 Task: Search one way flight ticket for 5 adults, 1 child, 2 infants in seat and 1 infant on lap in business from Hilton Head: Hilton Head Airport to Evansville: Evansville Regional Airport on 5-3-2023. Choice of flights is United. Number of bags: 11 checked bags. Price is upto 105000. Outbound departure time preference is 10:45.
Action: Mouse moved to (414, 164)
Screenshot: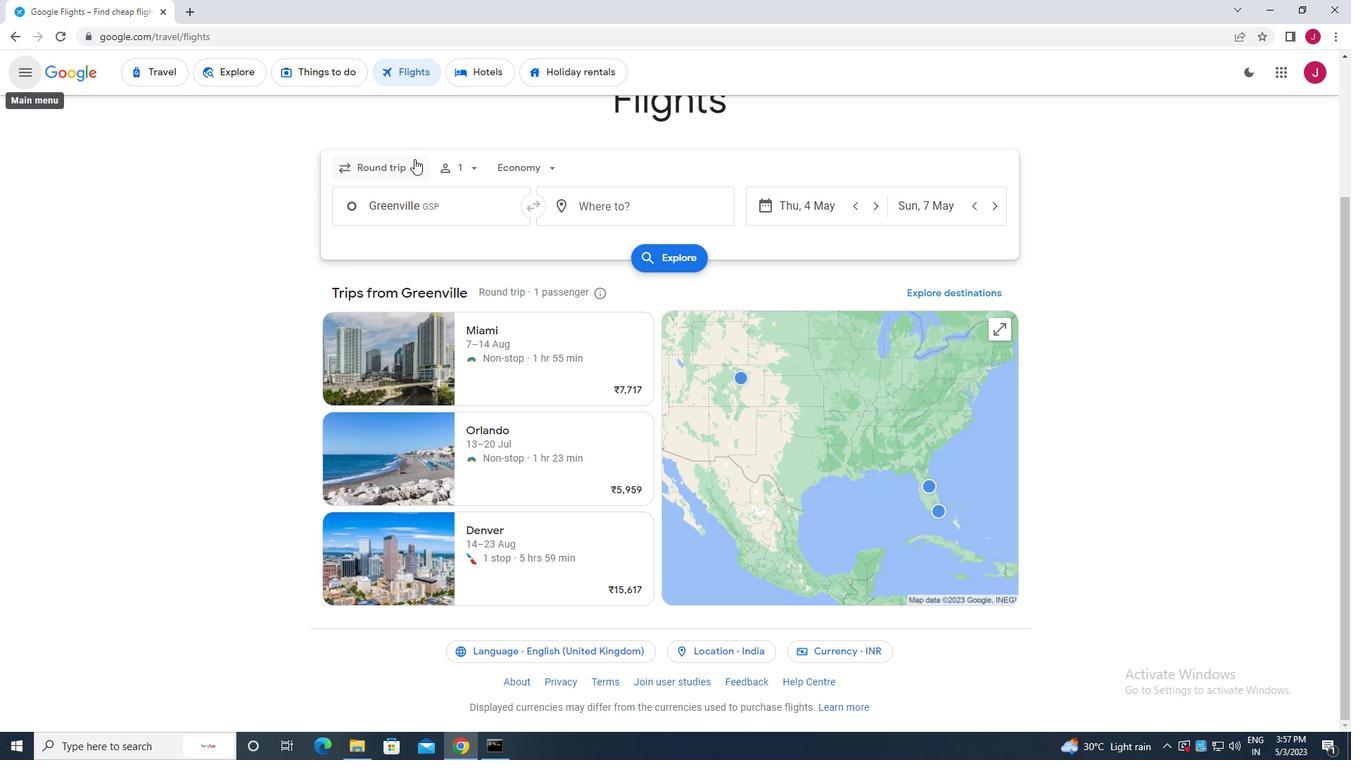 
Action: Mouse pressed left at (414, 164)
Screenshot: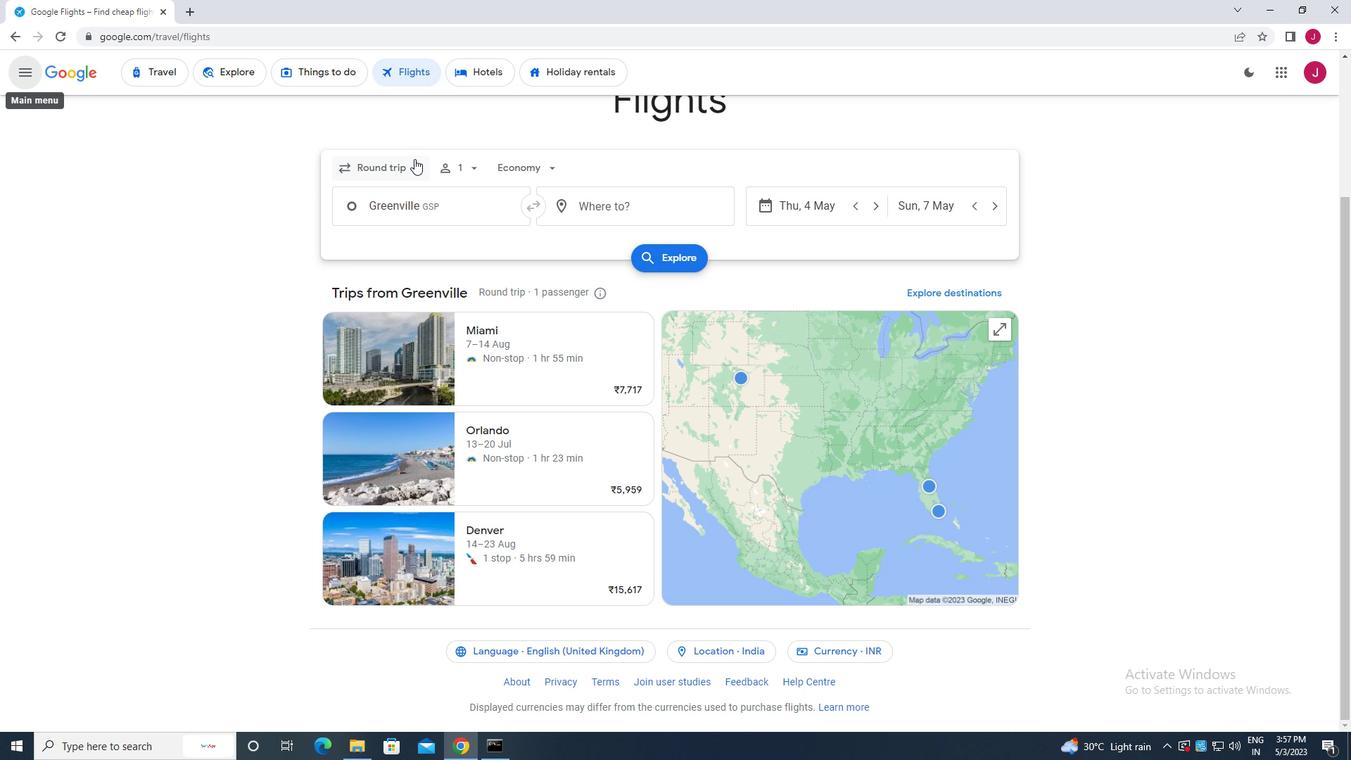 
Action: Mouse moved to (419, 231)
Screenshot: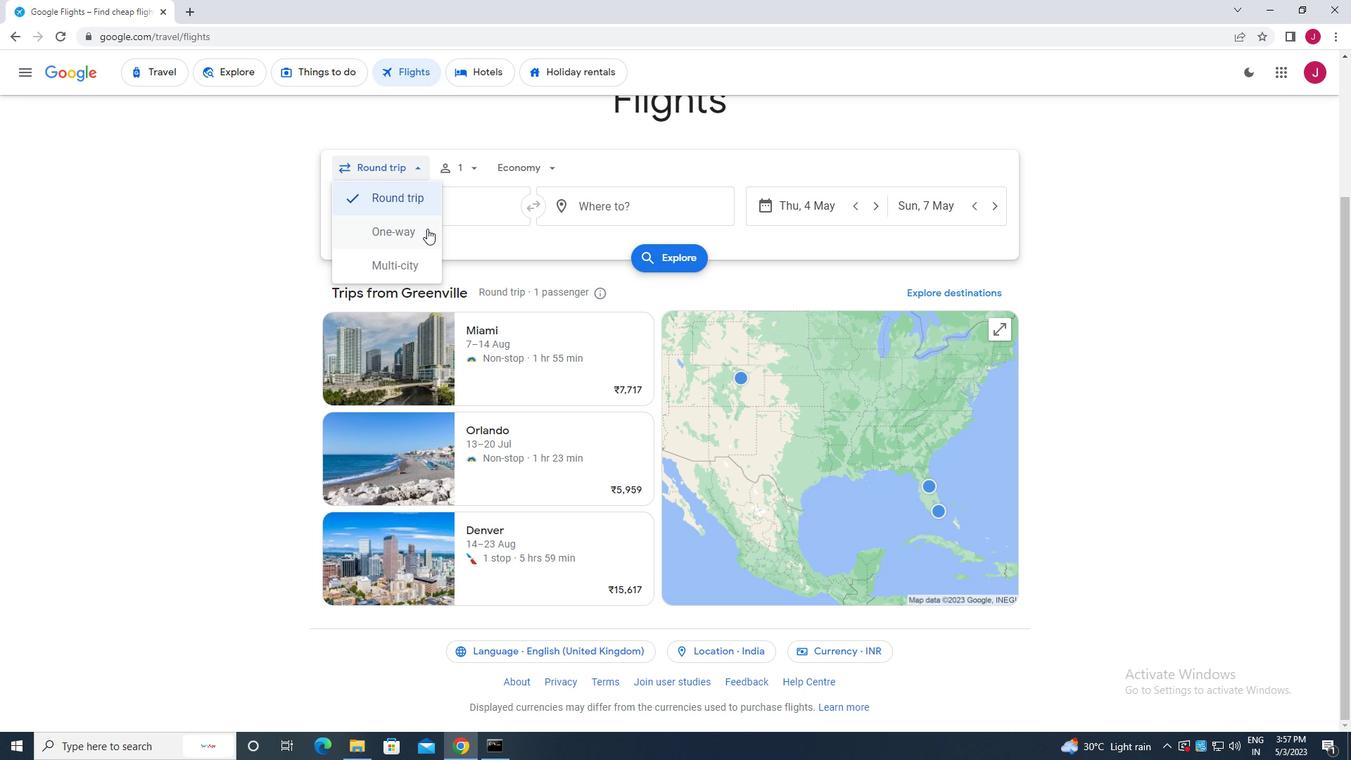 
Action: Mouse pressed left at (419, 231)
Screenshot: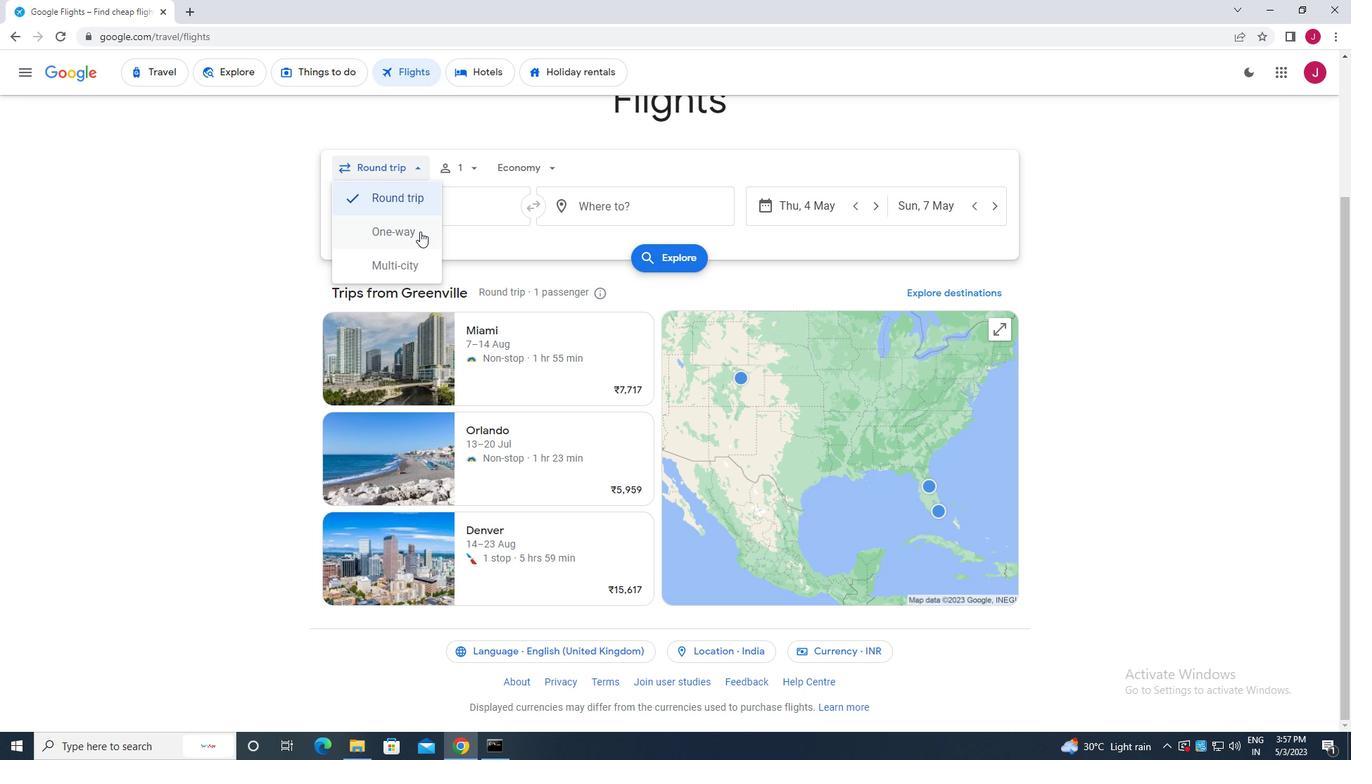 
Action: Mouse moved to (472, 168)
Screenshot: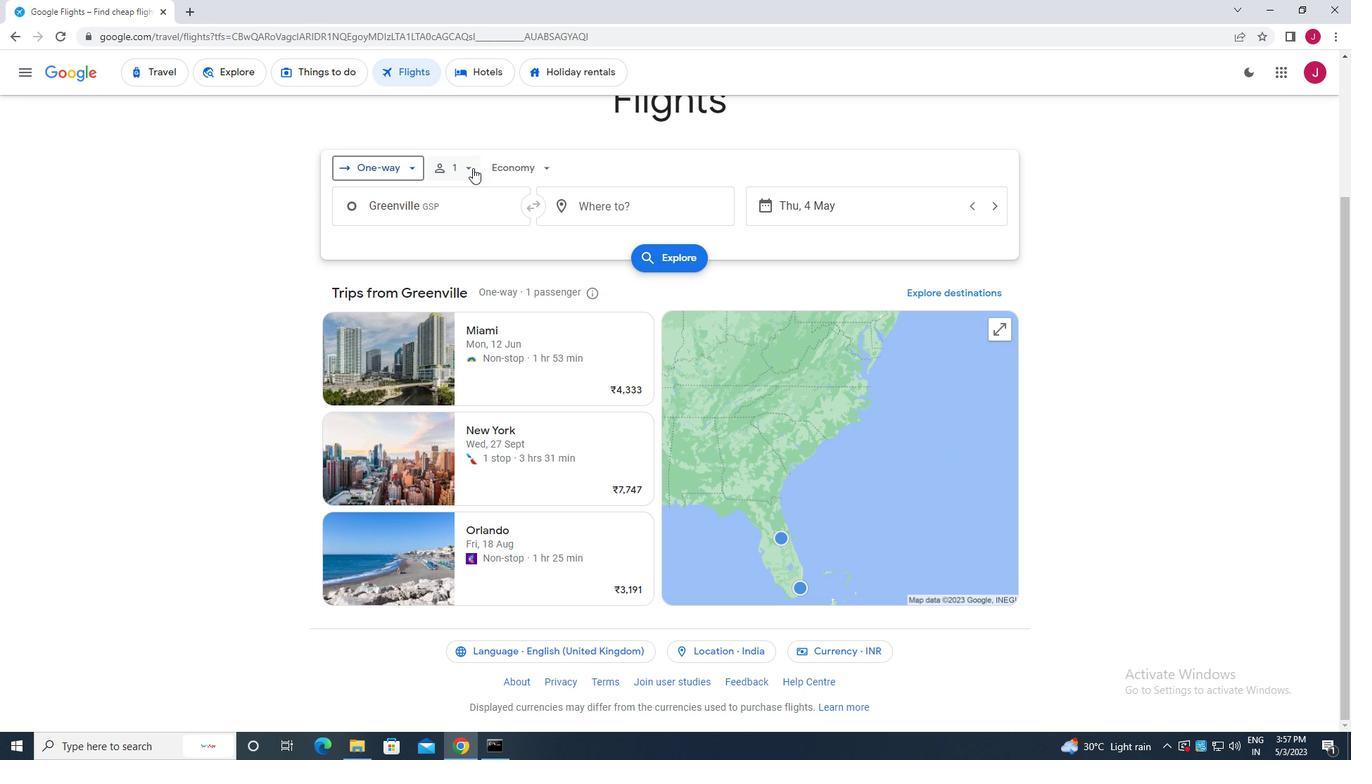 
Action: Mouse pressed left at (472, 168)
Screenshot: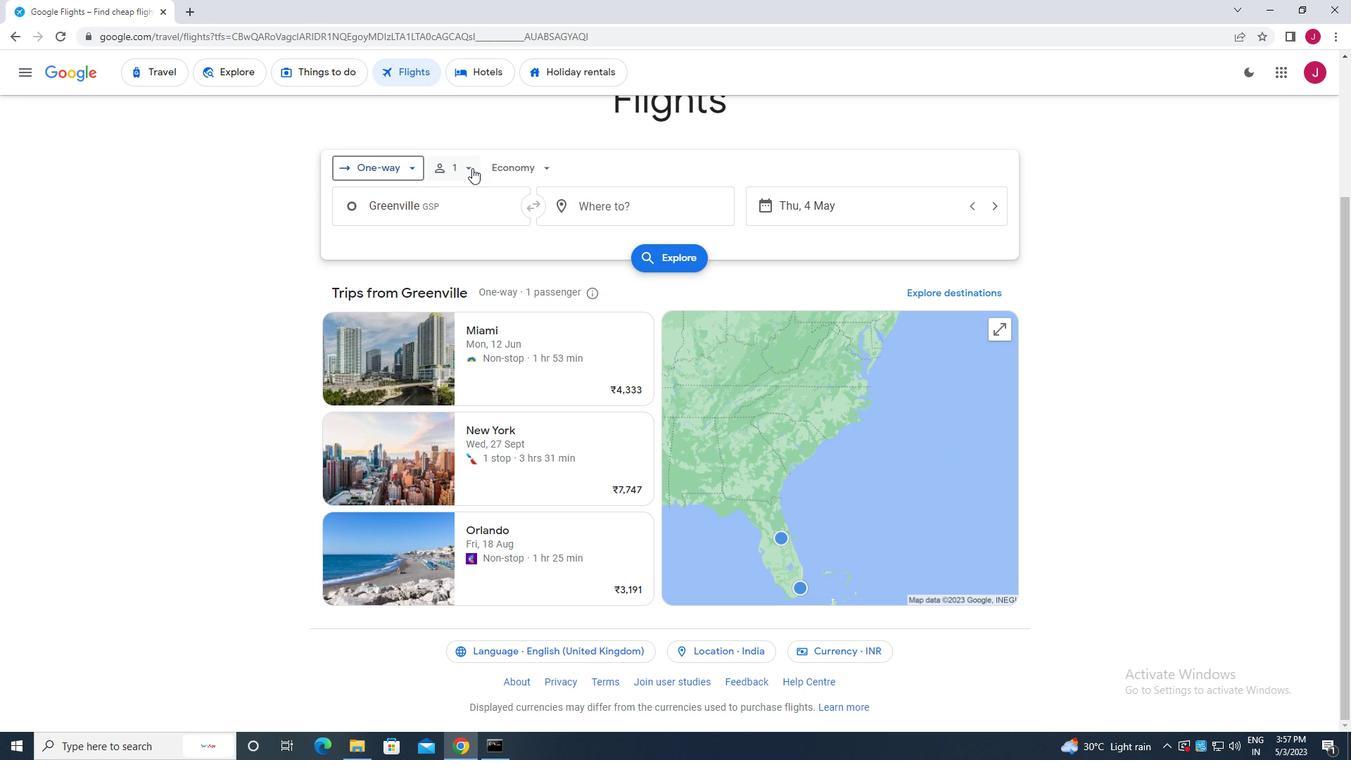 
Action: Mouse moved to (569, 202)
Screenshot: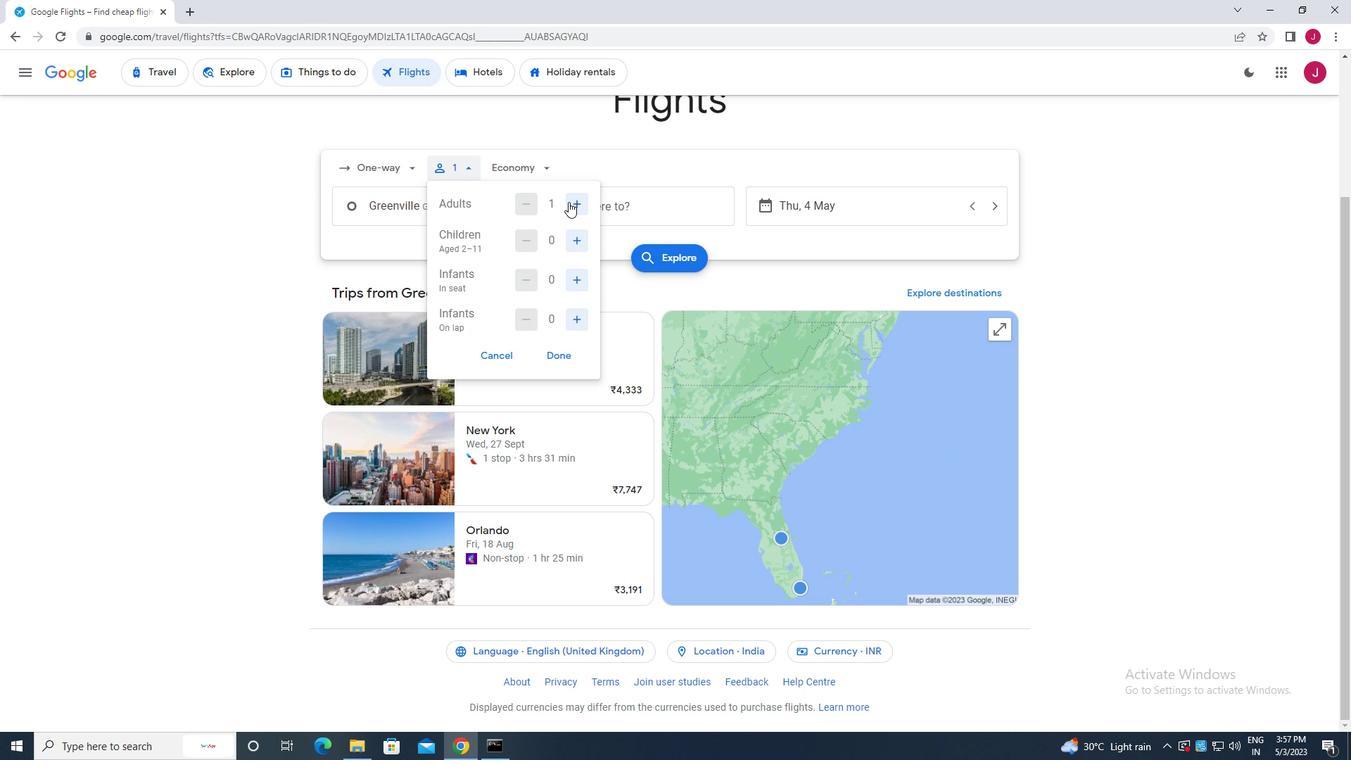
Action: Mouse pressed left at (569, 202)
Screenshot: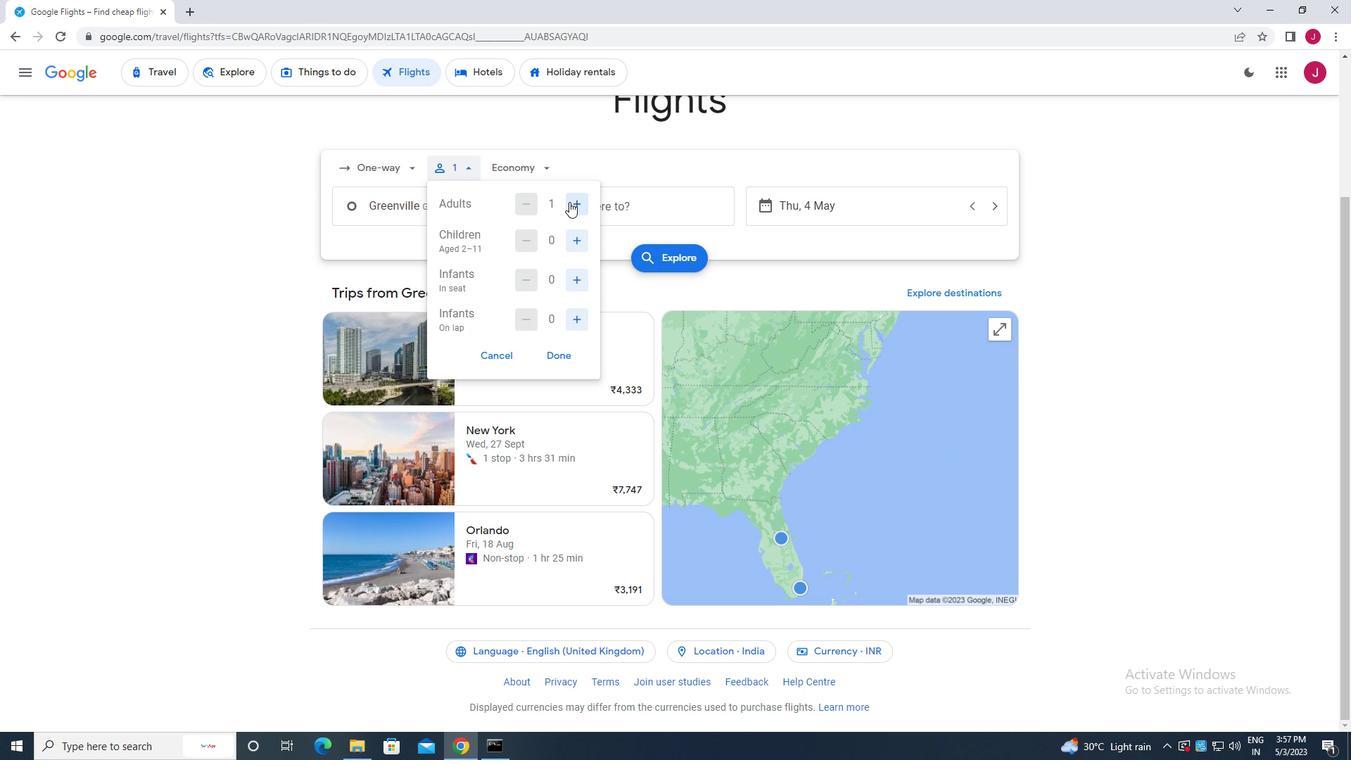 
Action: Mouse pressed left at (569, 202)
Screenshot: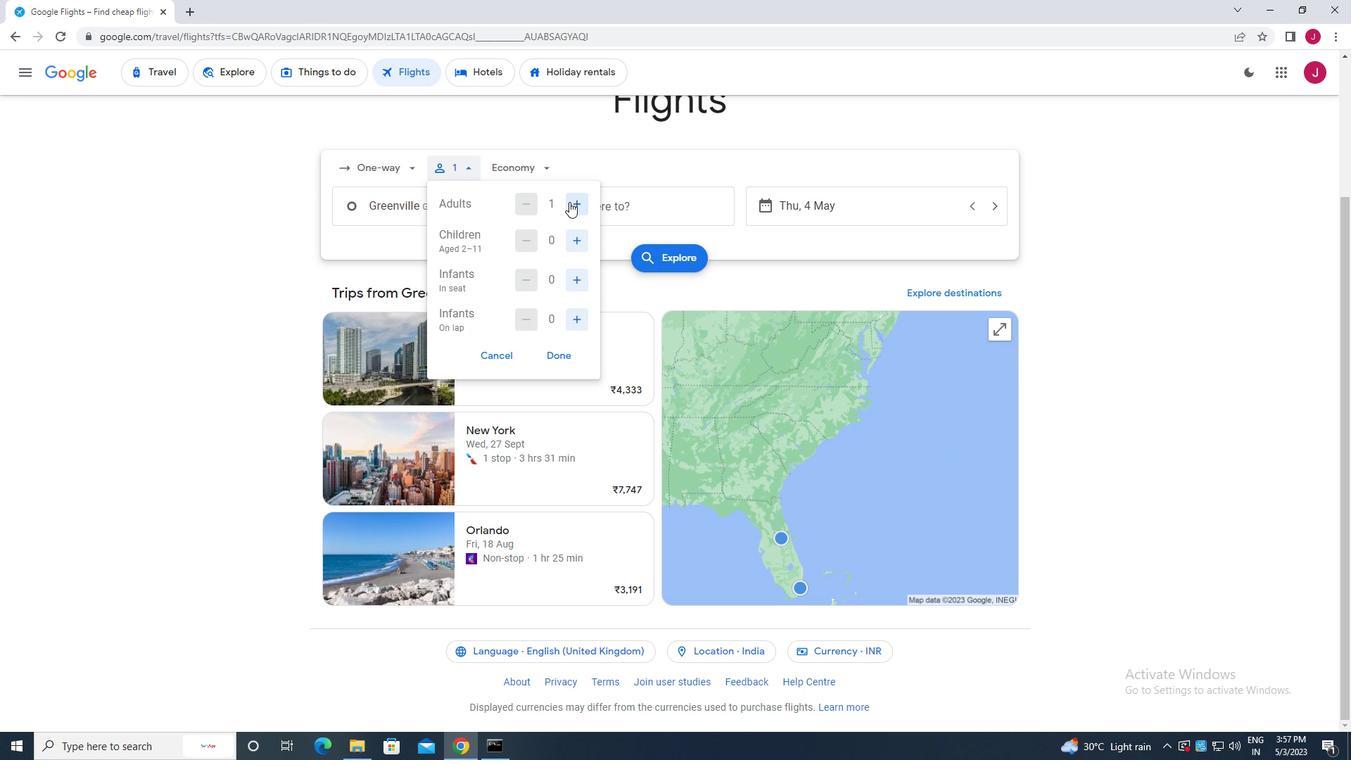 
Action: Mouse pressed left at (569, 202)
Screenshot: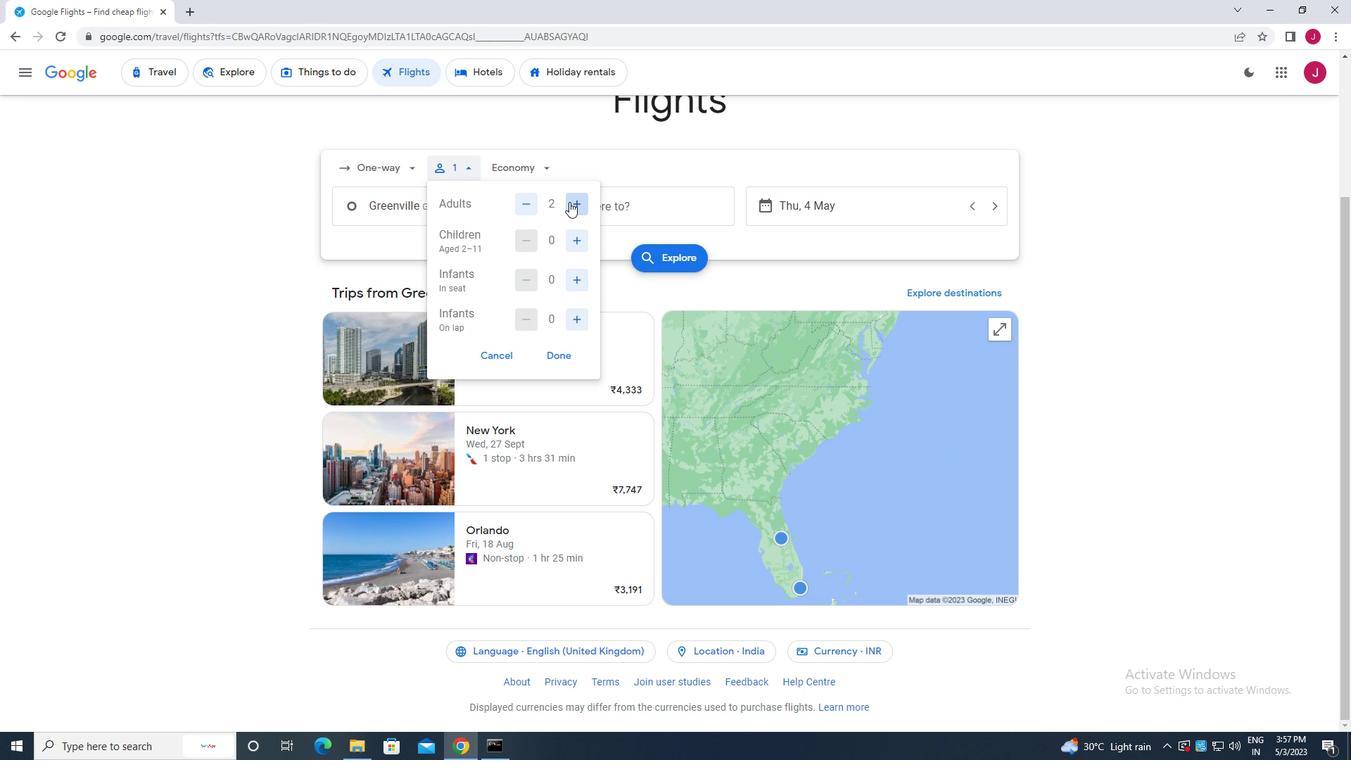 
Action: Mouse pressed left at (569, 202)
Screenshot: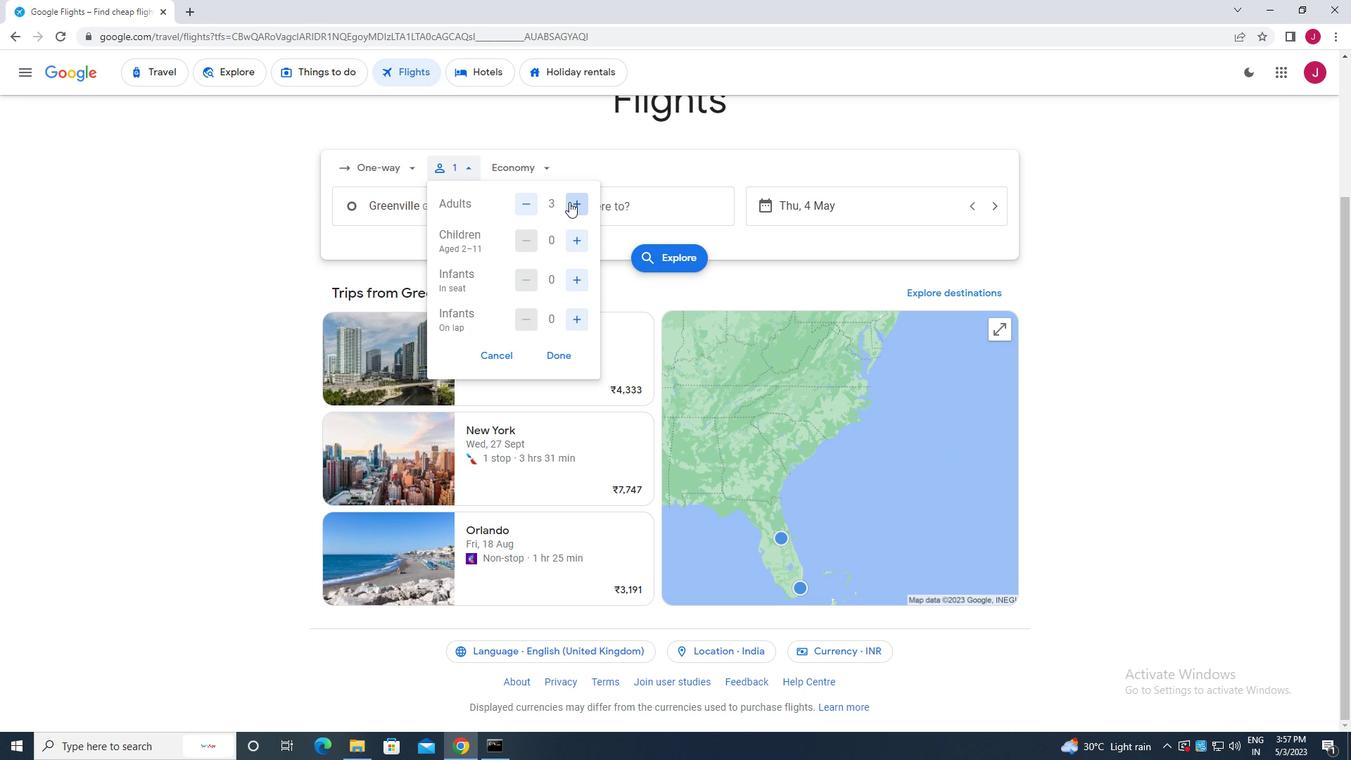 
Action: Mouse moved to (580, 242)
Screenshot: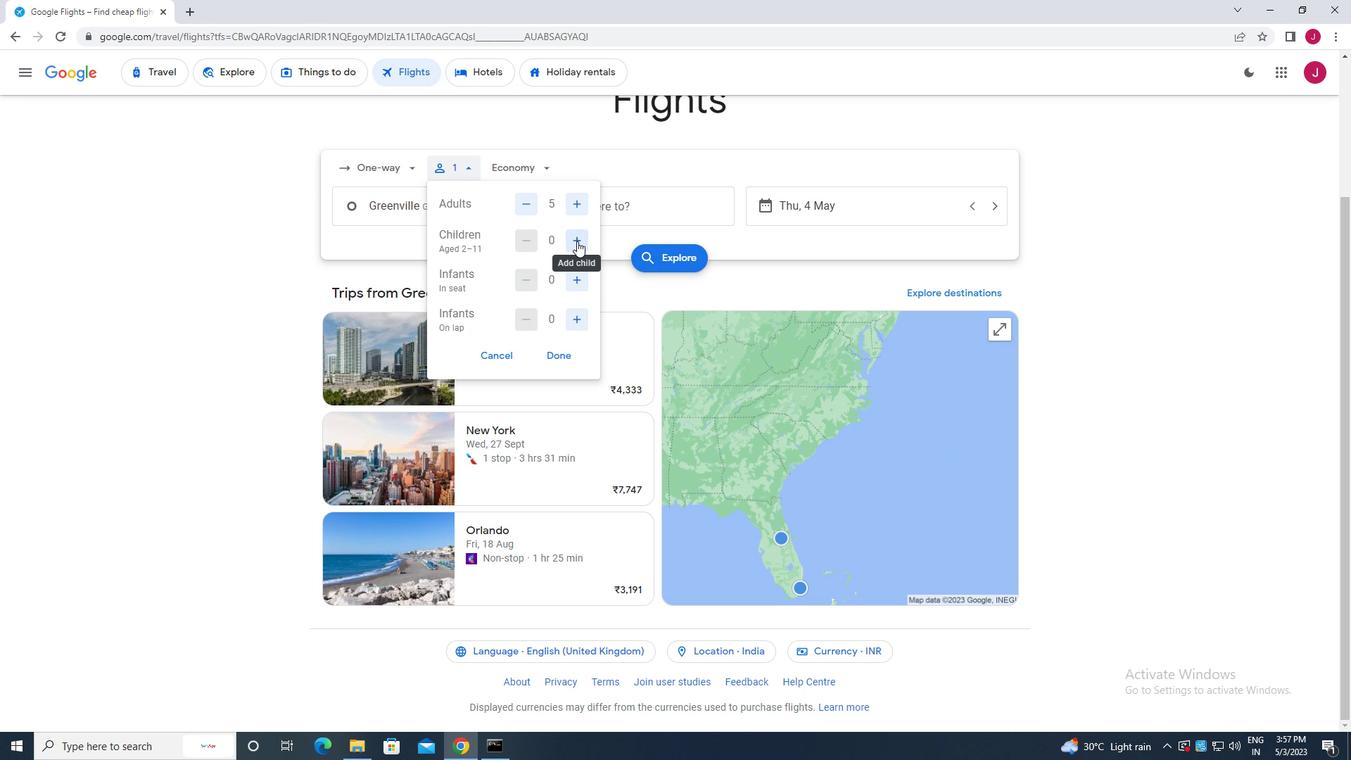 
Action: Mouse pressed left at (580, 242)
Screenshot: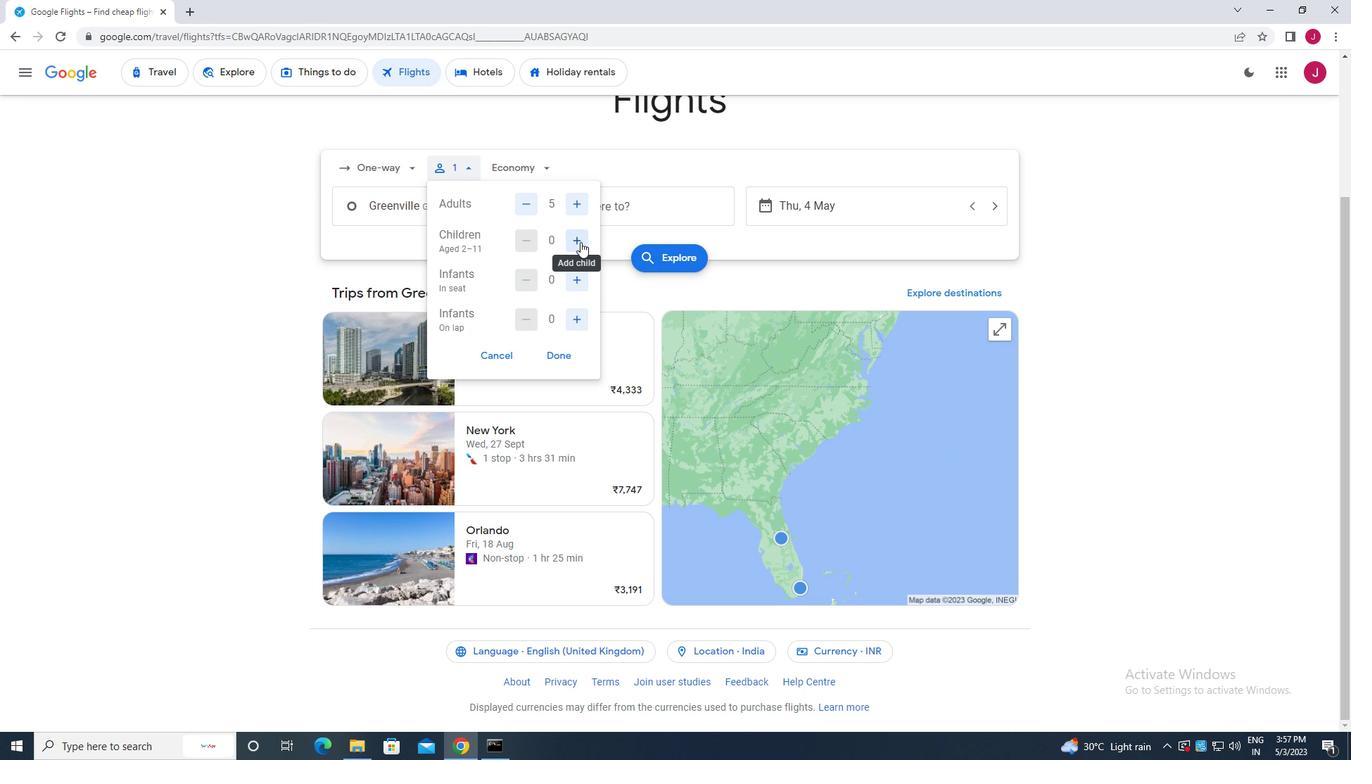 
Action: Mouse moved to (578, 271)
Screenshot: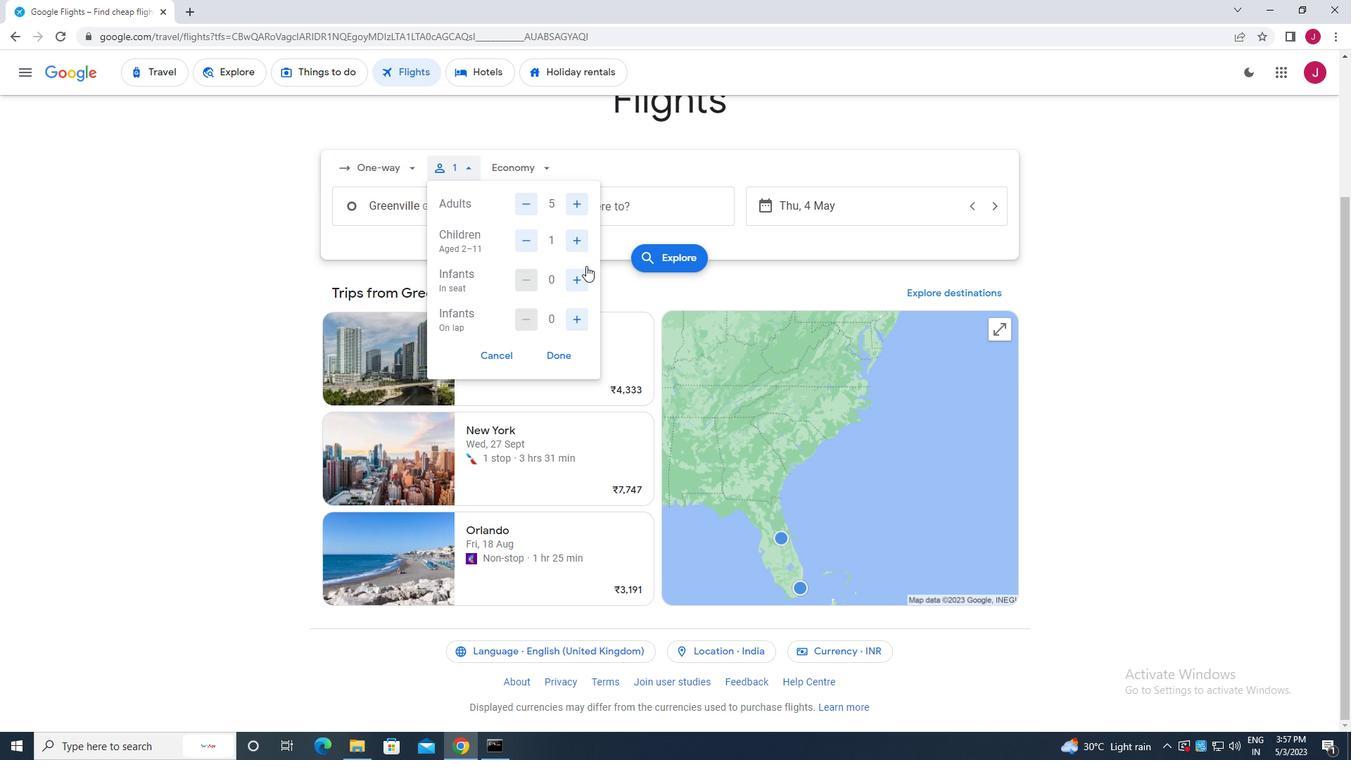 
Action: Mouse pressed left at (578, 271)
Screenshot: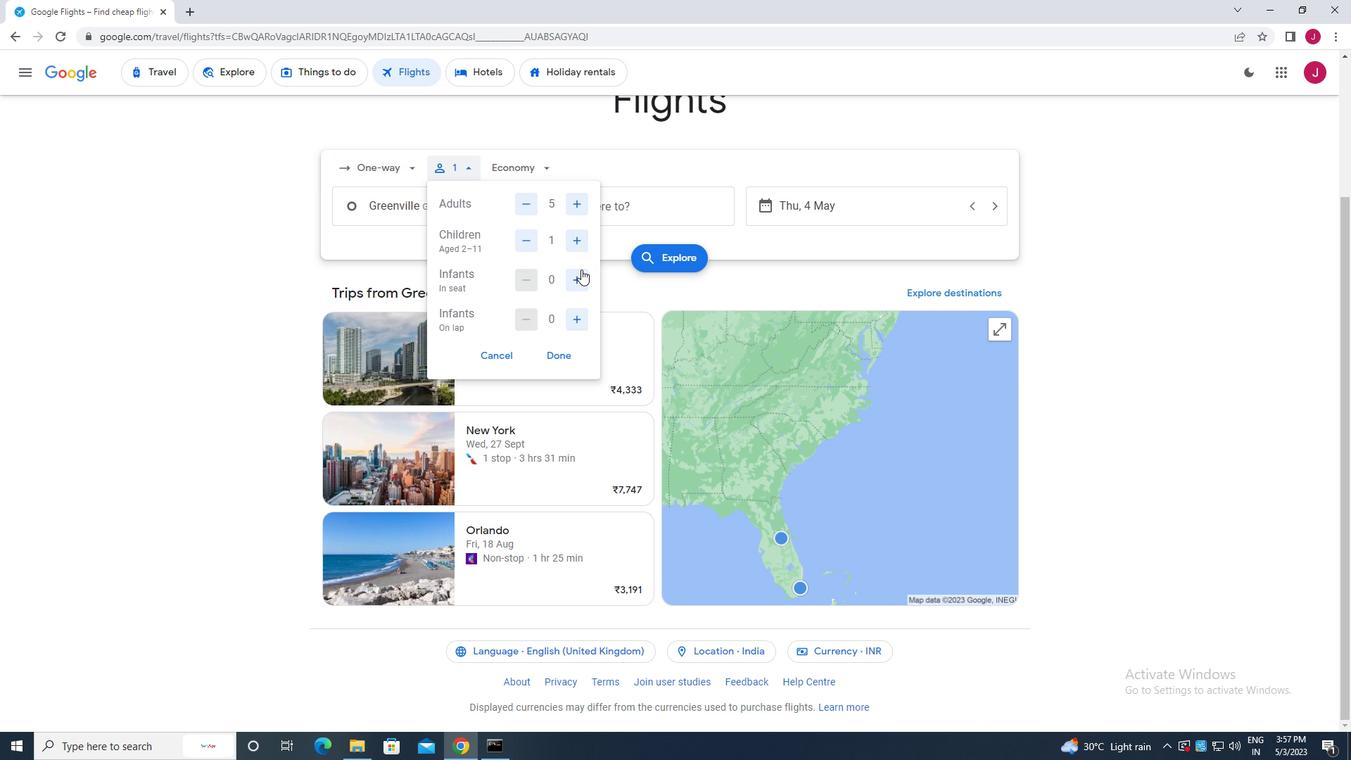 
Action: Mouse pressed left at (578, 271)
Screenshot: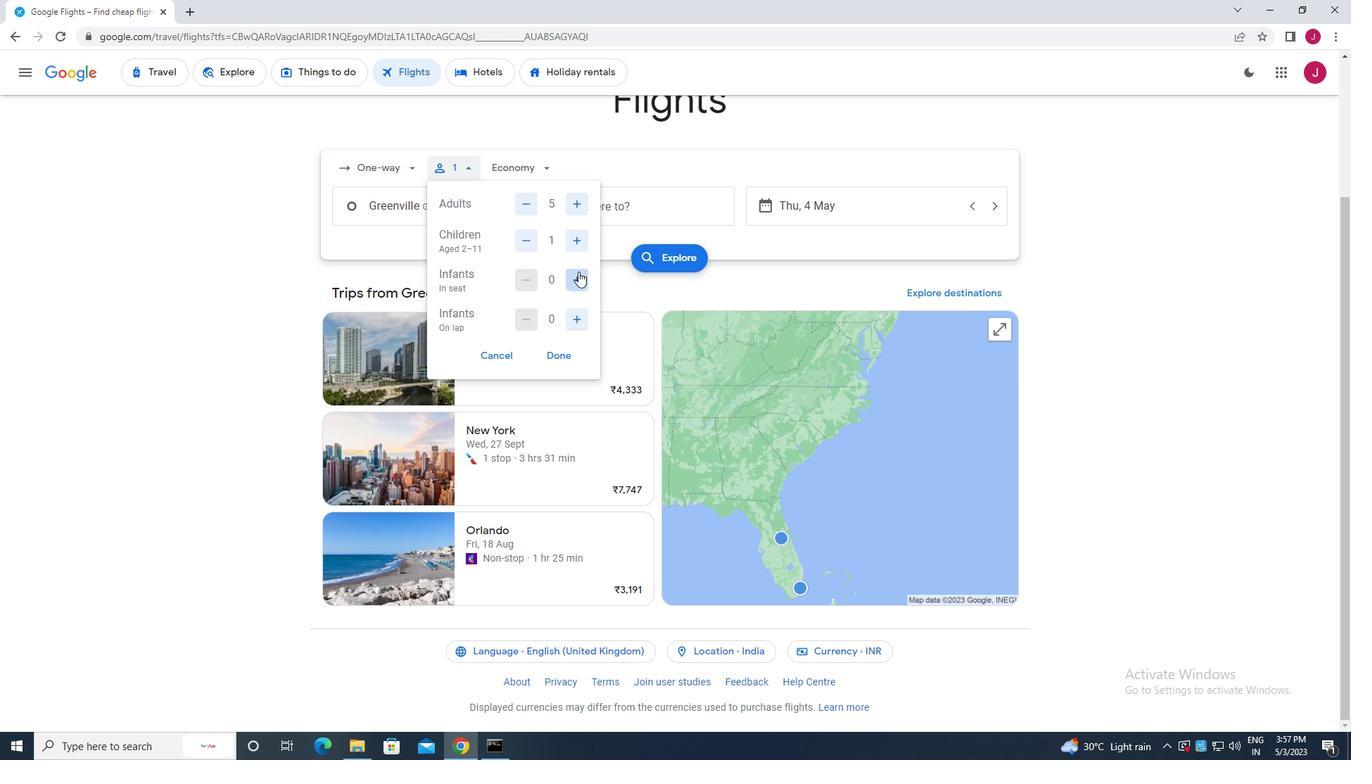 
Action: Mouse moved to (577, 315)
Screenshot: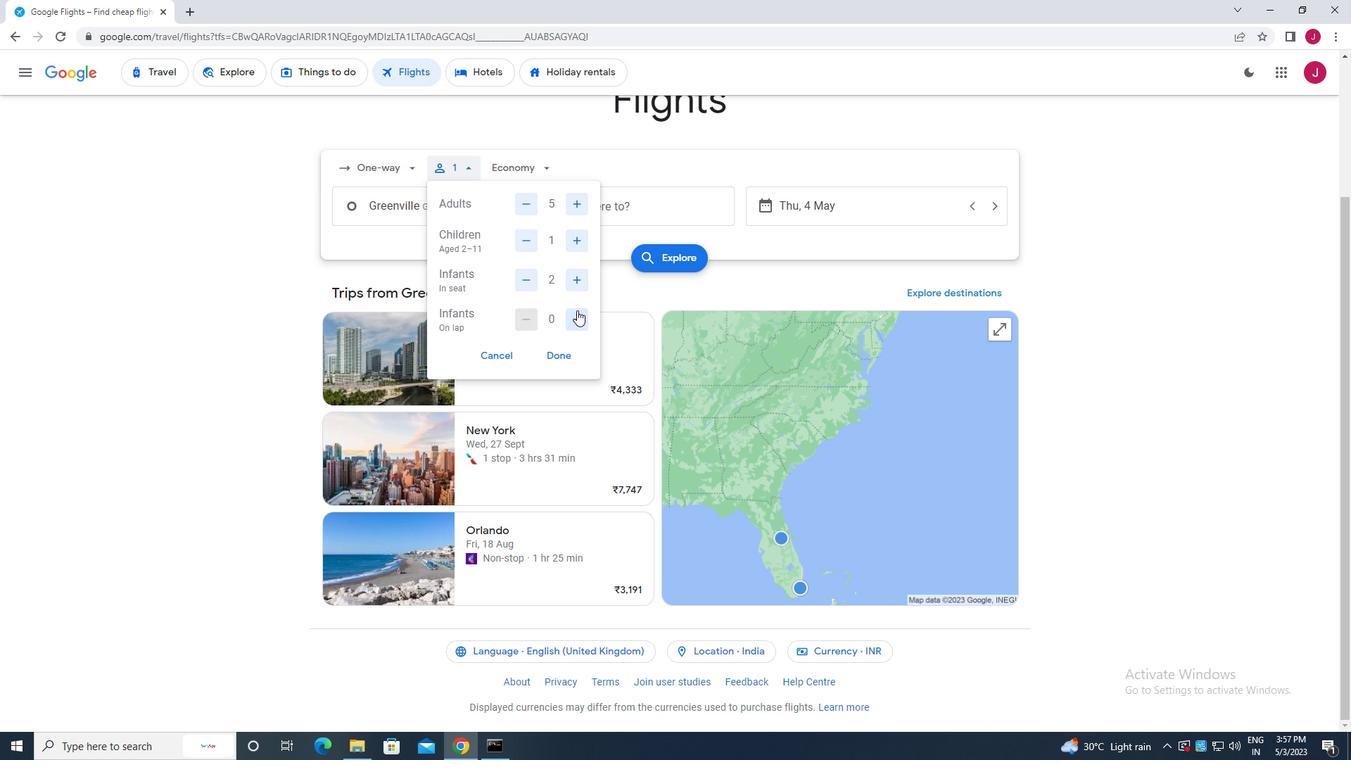 
Action: Mouse pressed left at (577, 315)
Screenshot: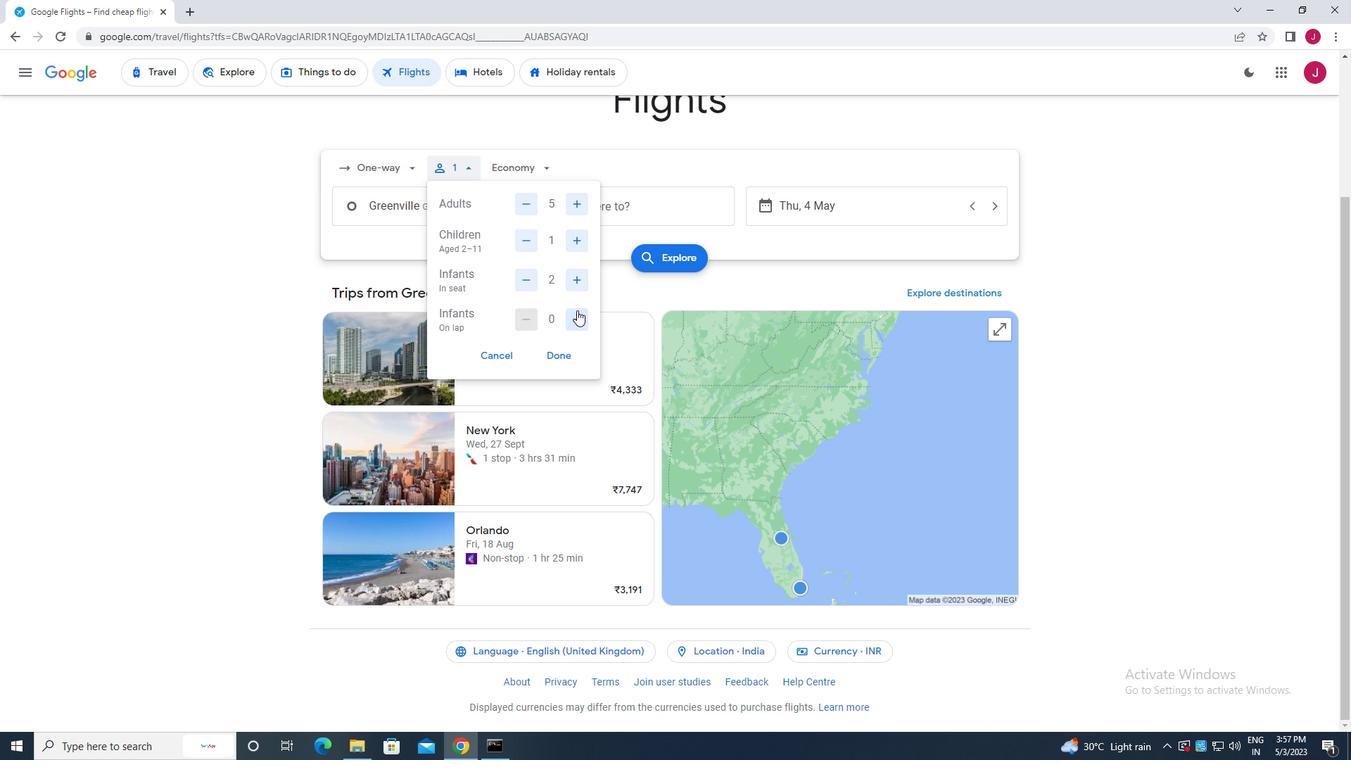 
Action: Mouse moved to (562, 354)
Screenshot: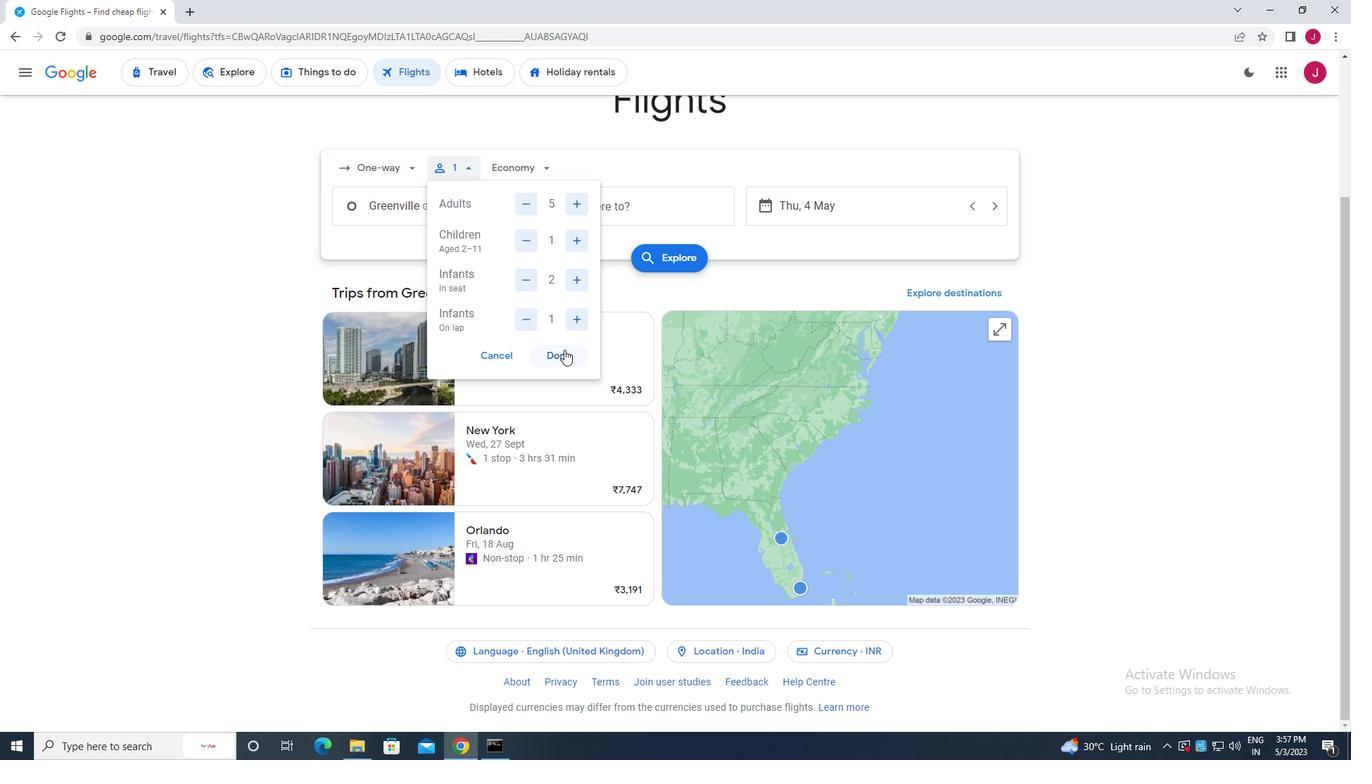 
Action: Mouse pressed left at (562, 354)
Screenshot: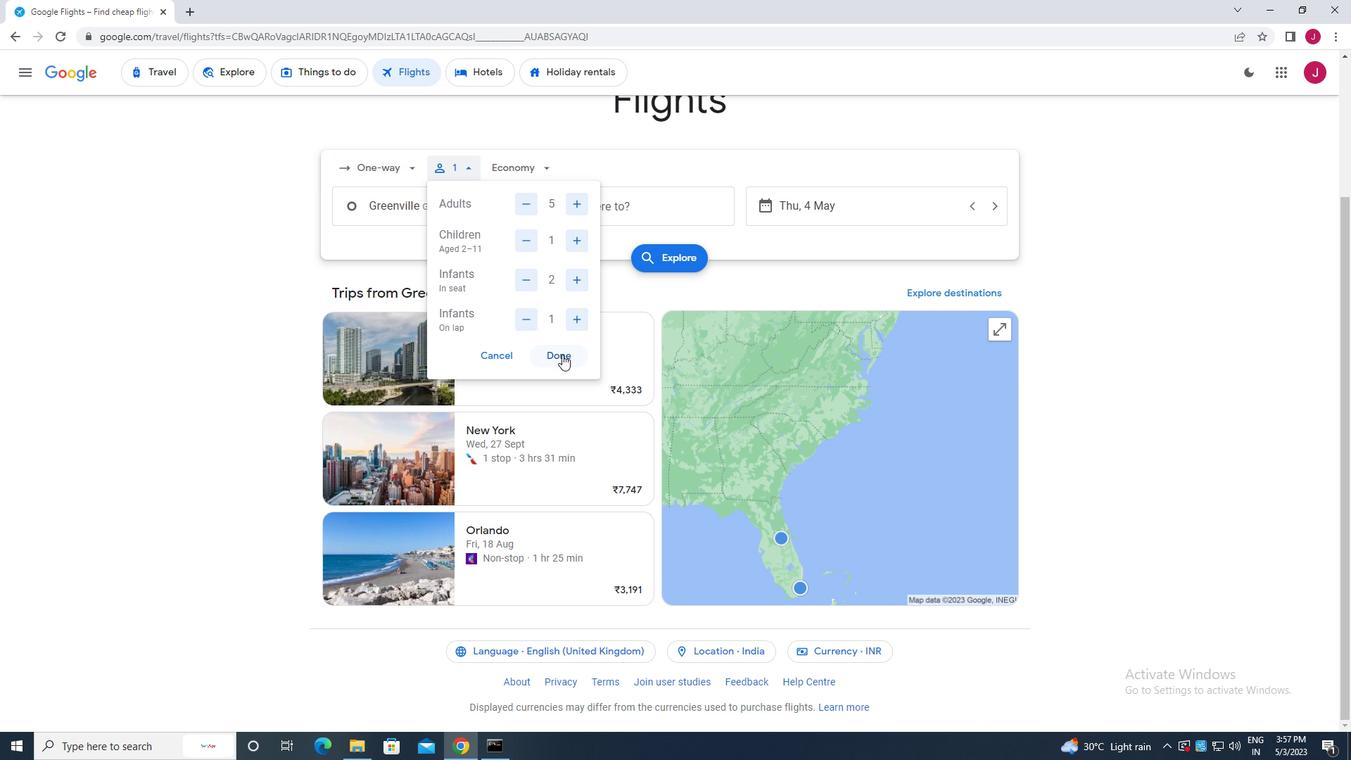 
Action: Mouse moved to (525, 172)
Screenshot: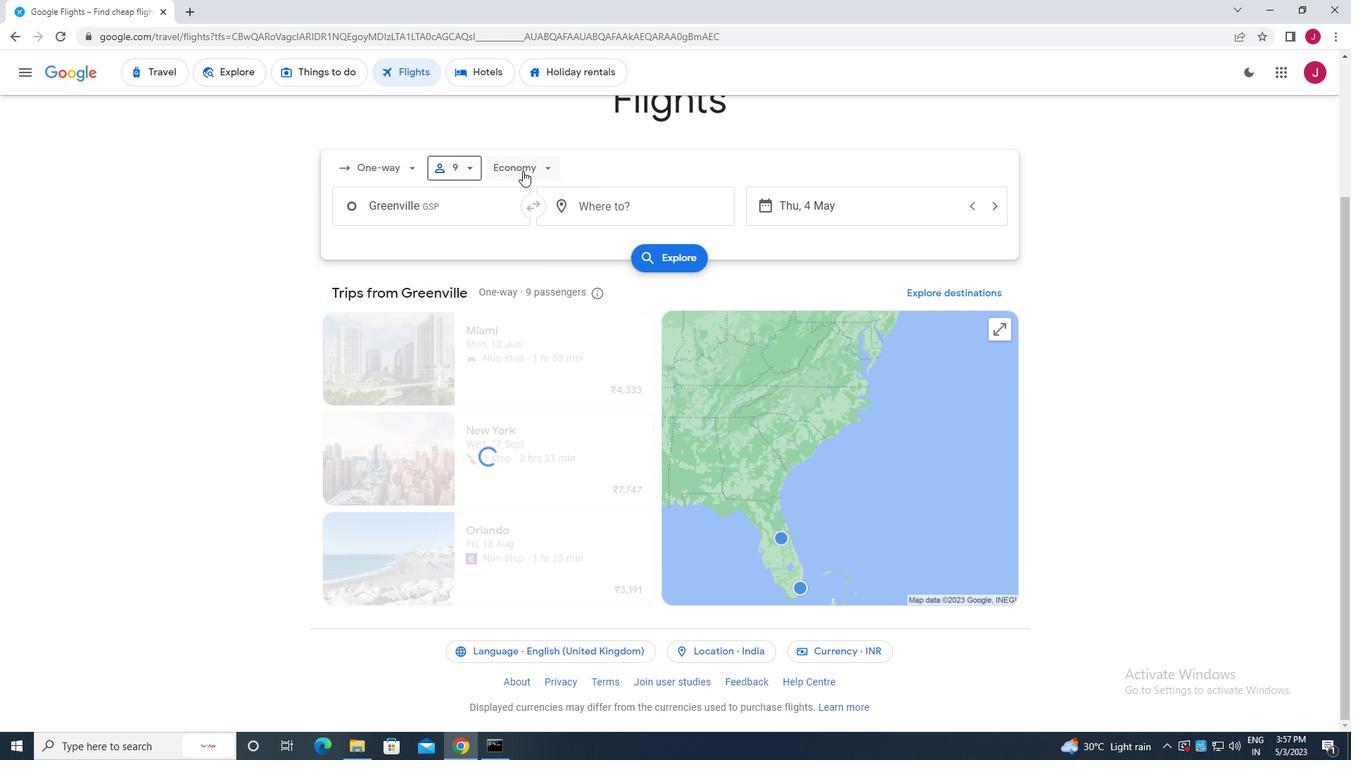 
Action: Mouse pressed left at (525, 172)
Screenshot: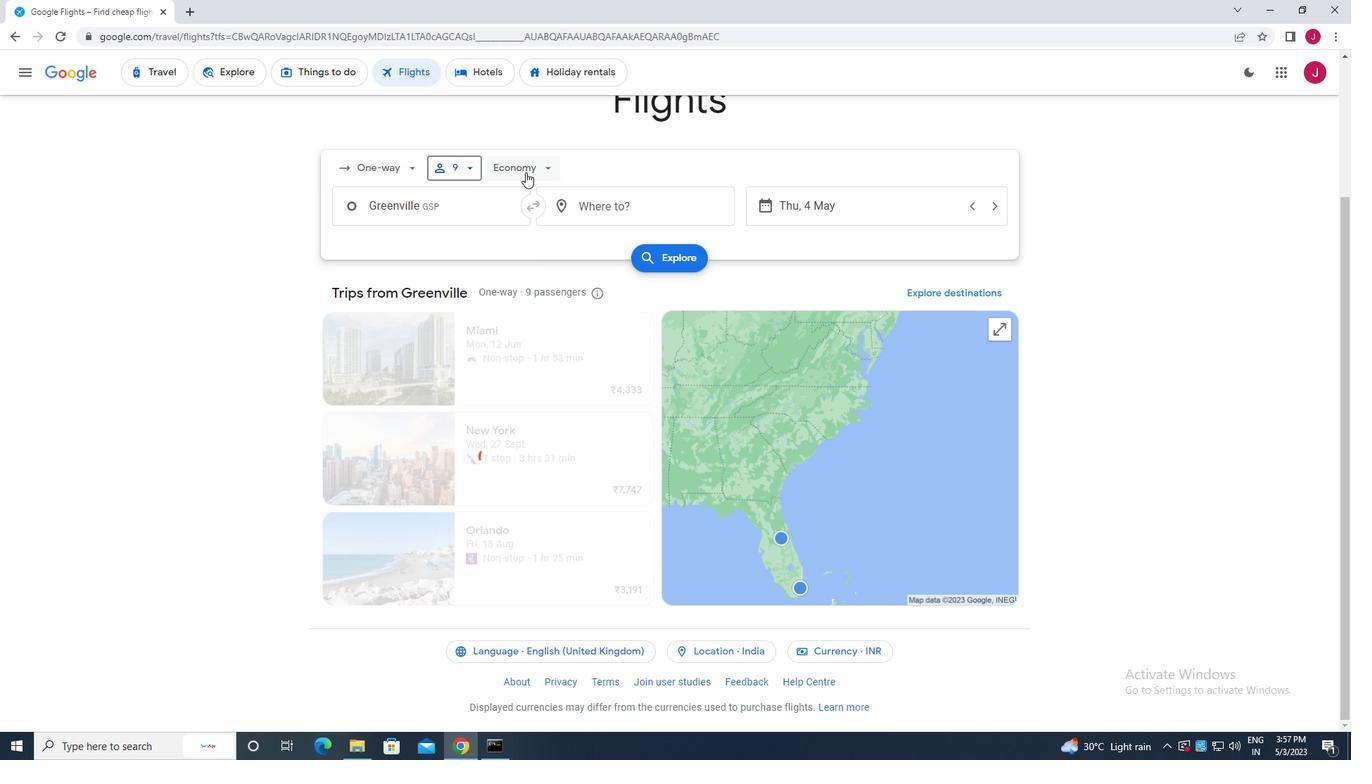 
Action: Mouse moved to (547, 266)
Screenshot: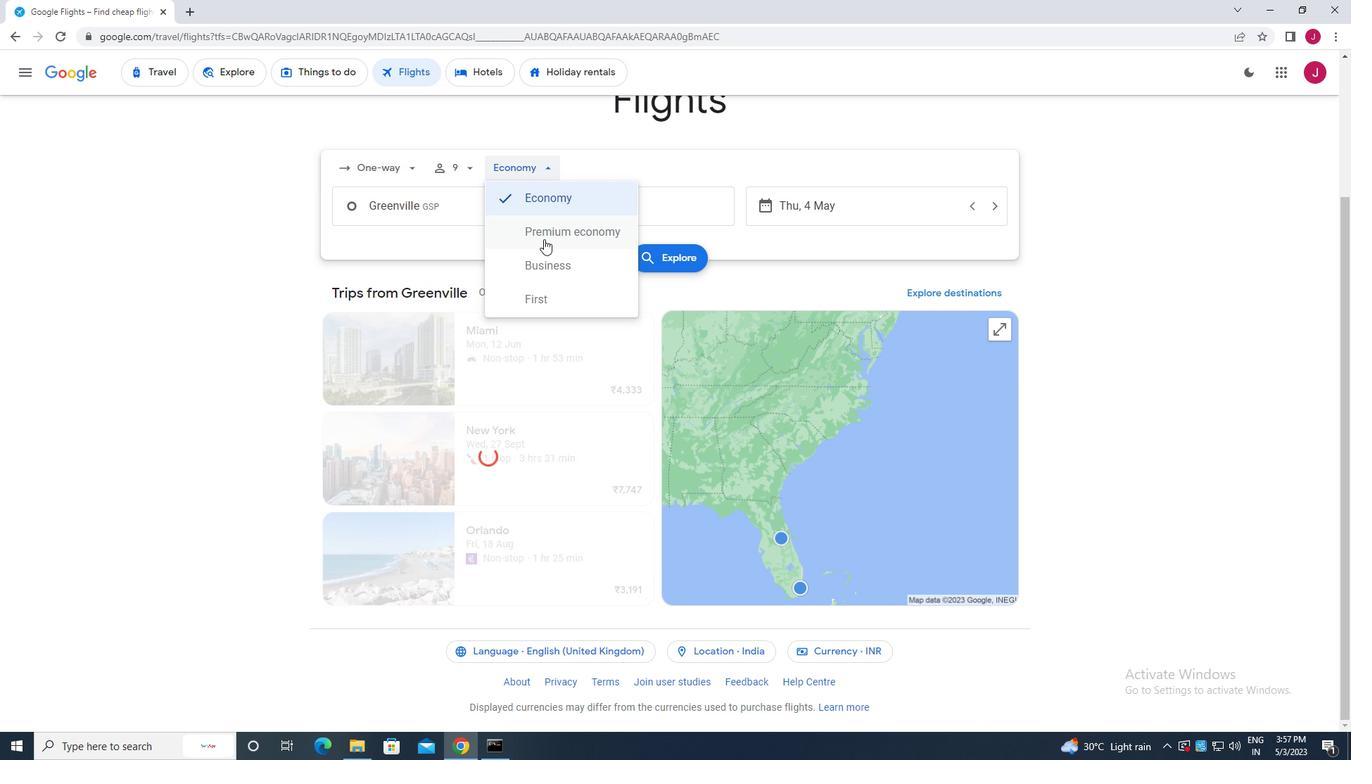 
Action: Mouse pressed left at (547, 266)
Screenshot: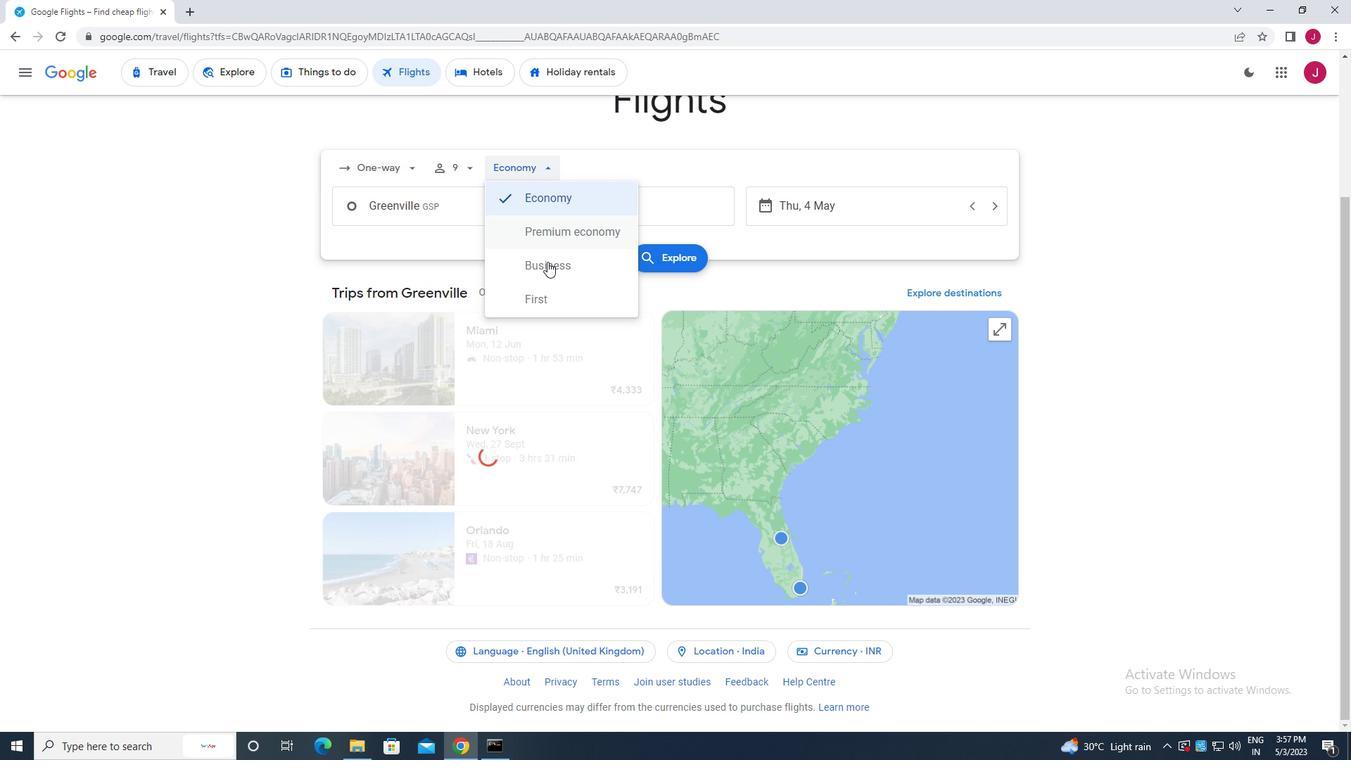 
Action: Mouse moved to (474, 208)
Screenshot: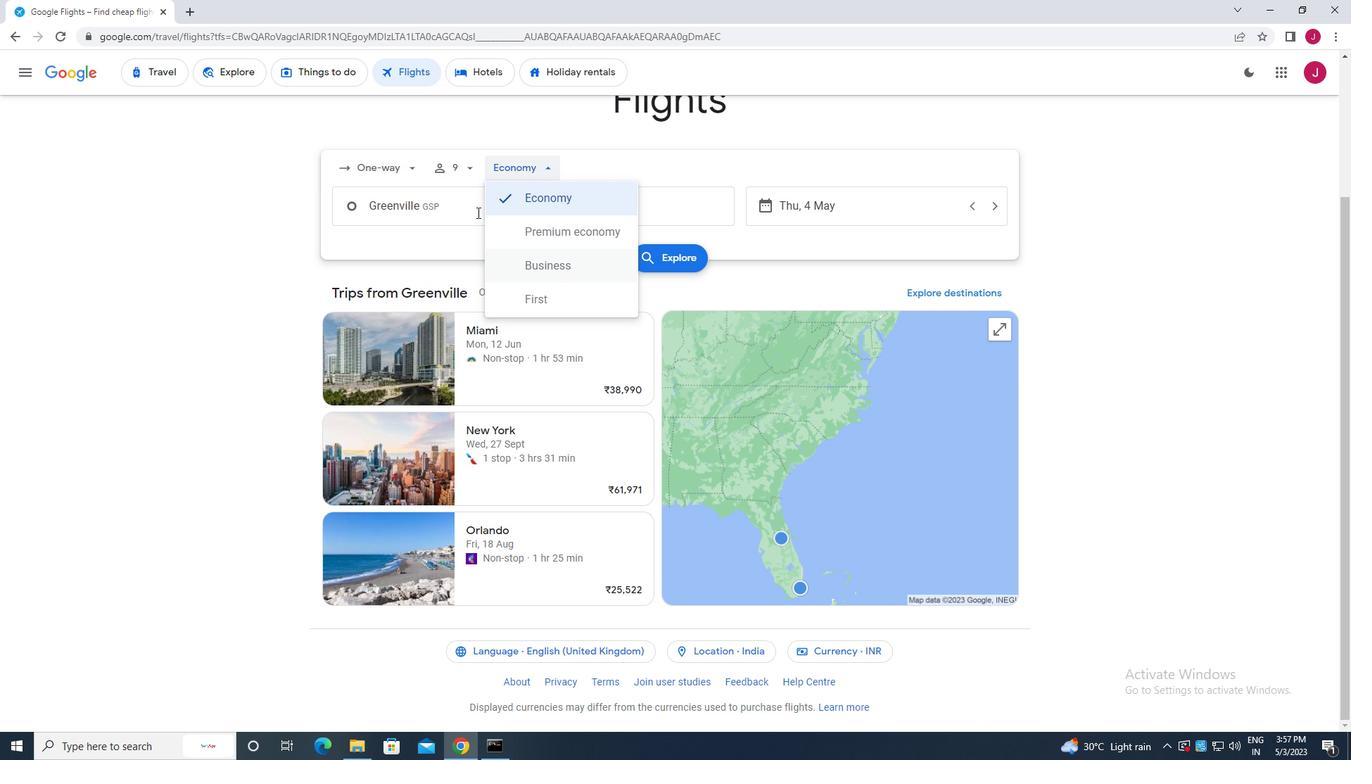 
Action: Mouse pressed left at (474, 208)
Screenshot: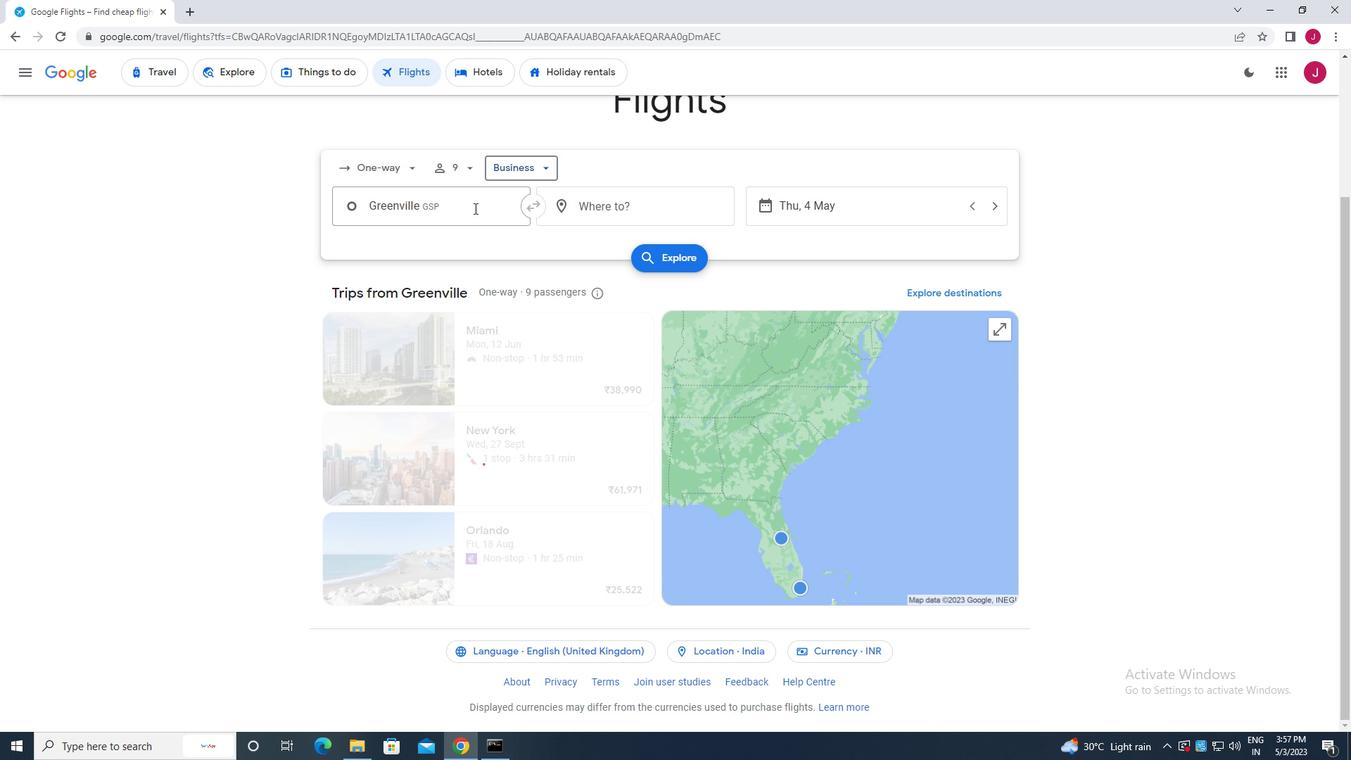 
Action: Mouse moved to (479, 208)
Screenshot: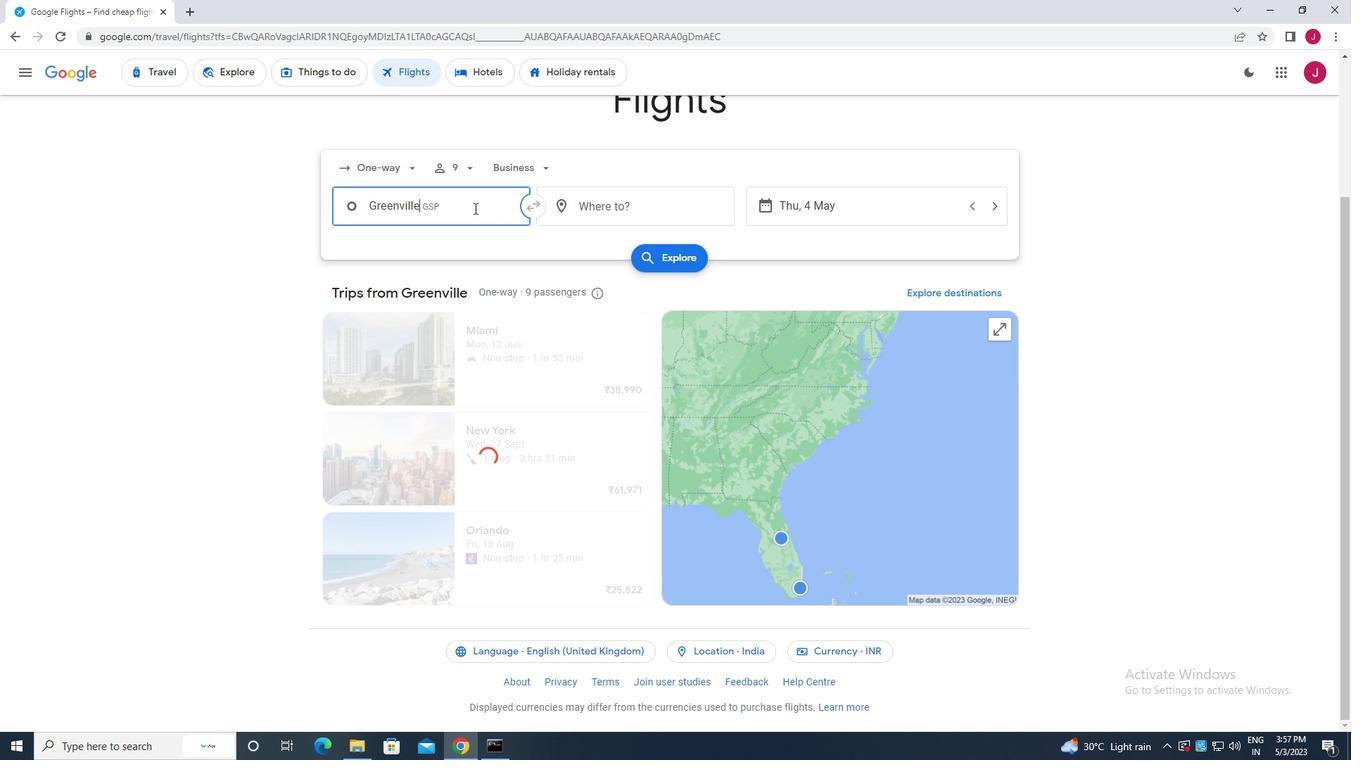 
Action: Key pressed hilton<Key.space>head
Screenshot: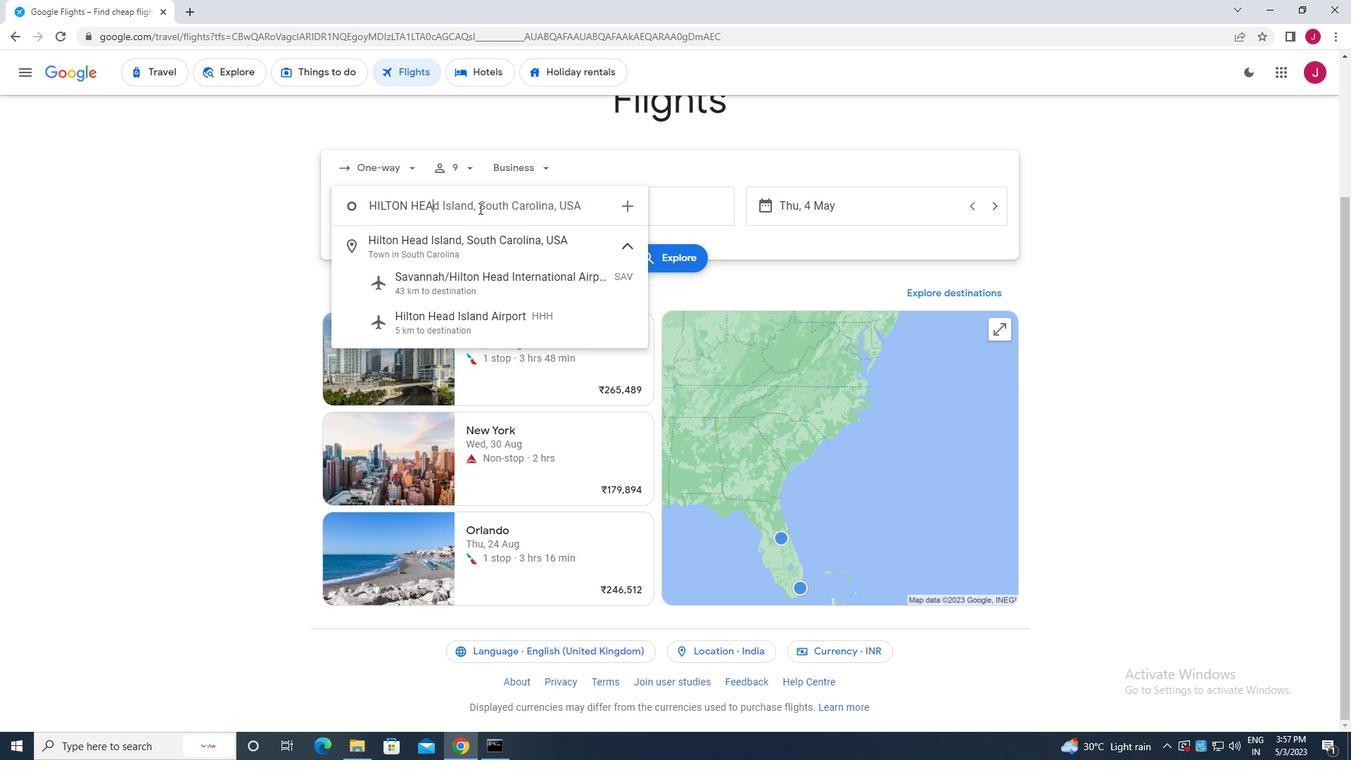 
Action: Mouse moved to (450, 319)
Screenshot: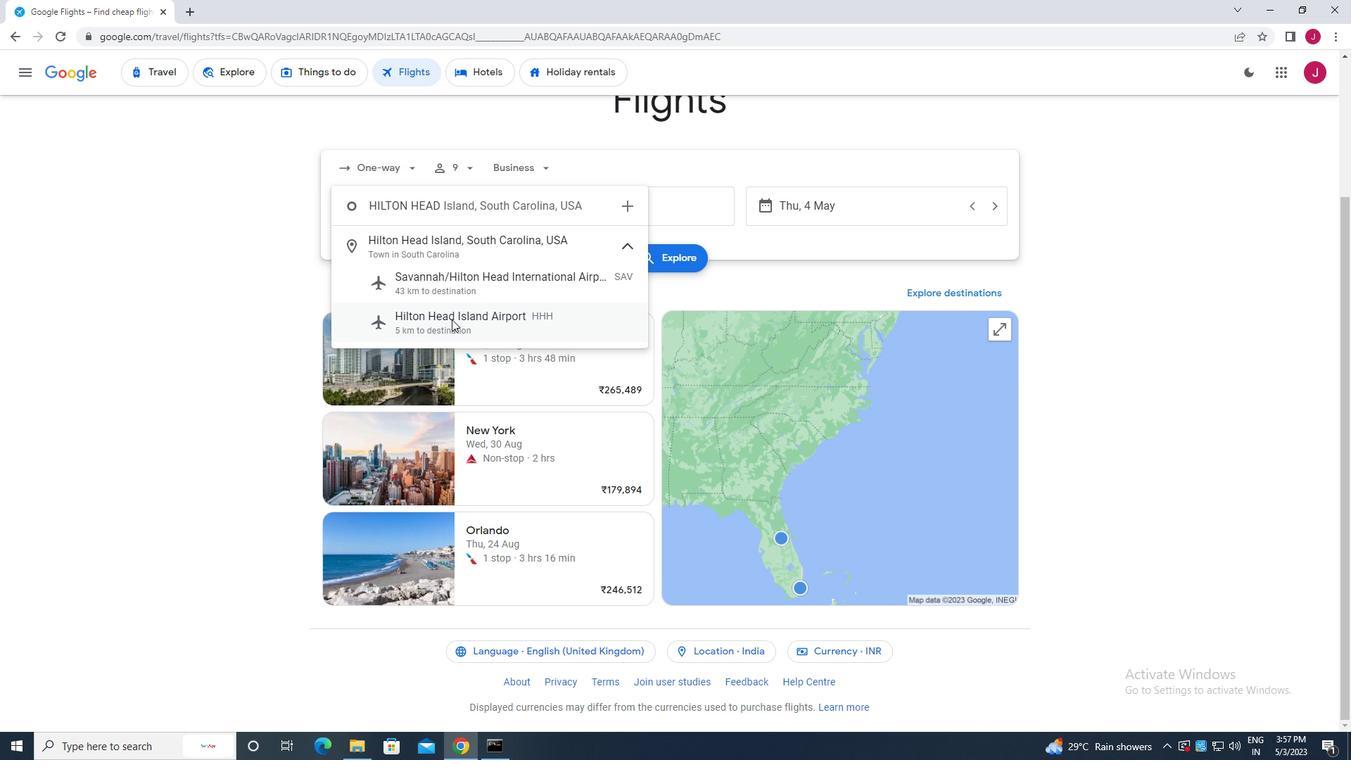 
Action: Key pressed <Key.space>air<Key.space><Key.backspace>port
Screenshot: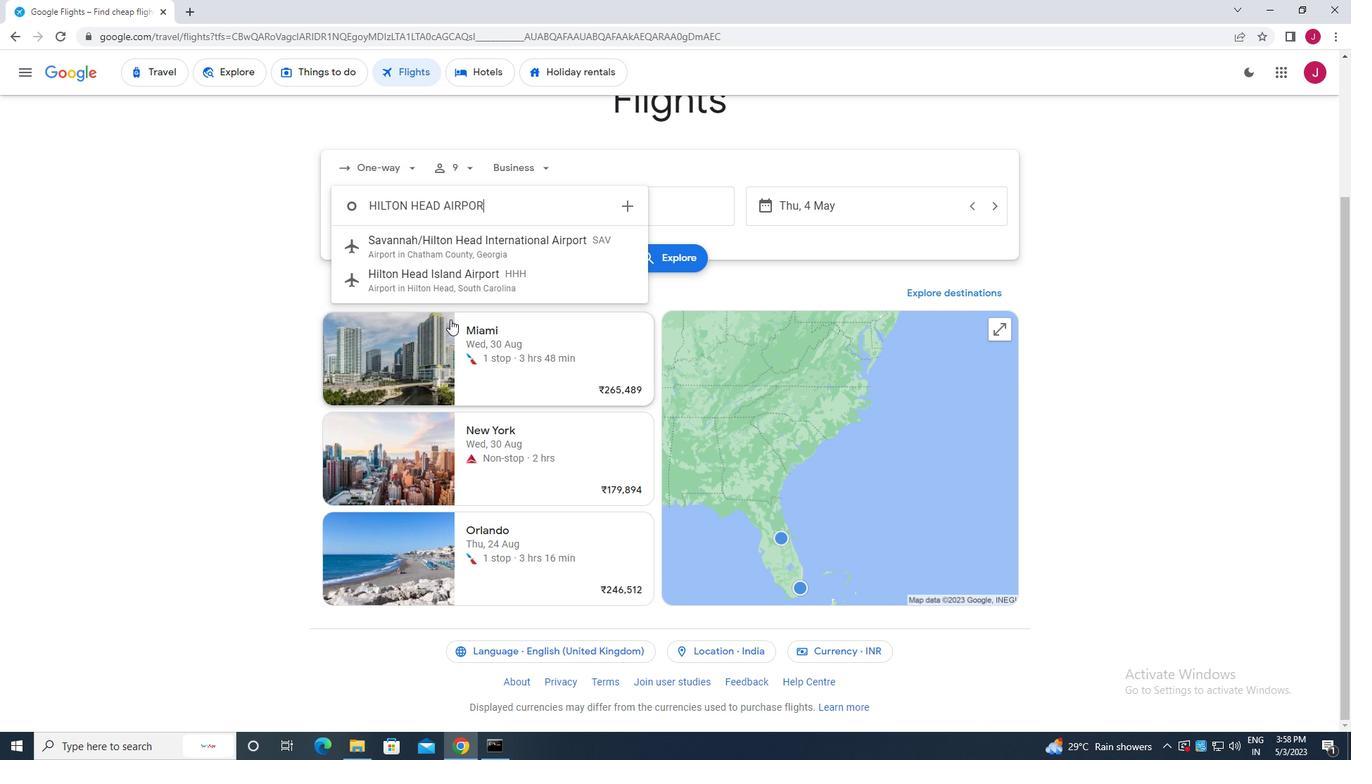 
Action: Mouse moved to (449, 319)
Screenshot: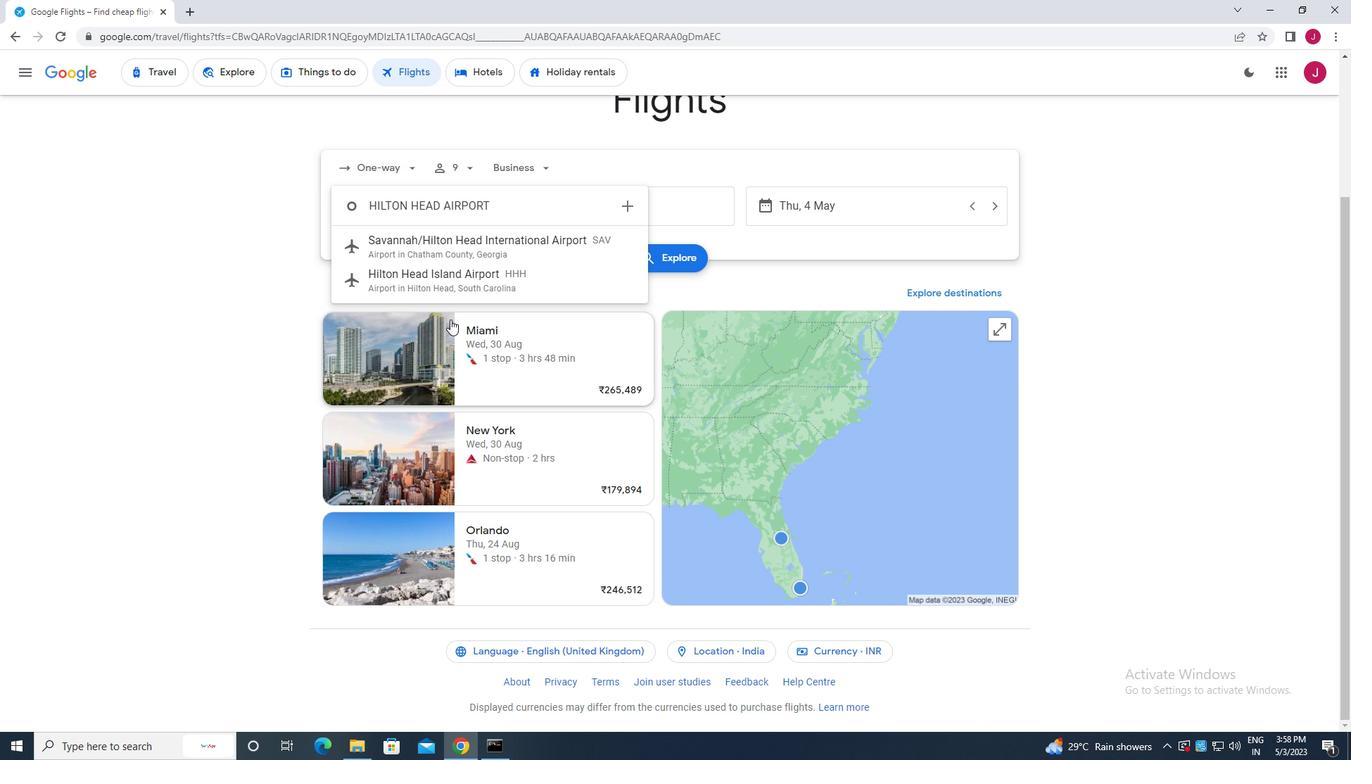 
Action: Key pressed <Key.enter>
Screenshot: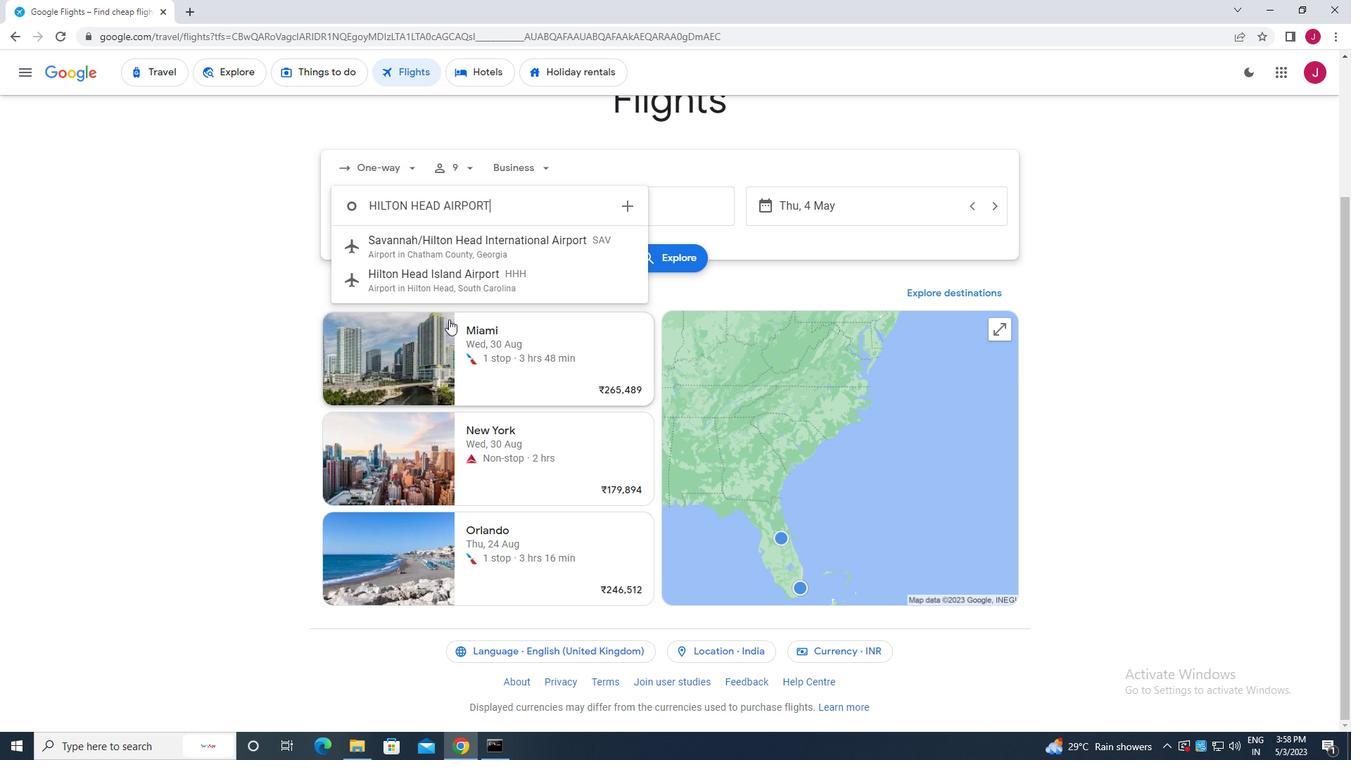 
Action: Mouse moved to (637, 207)
Screenshot: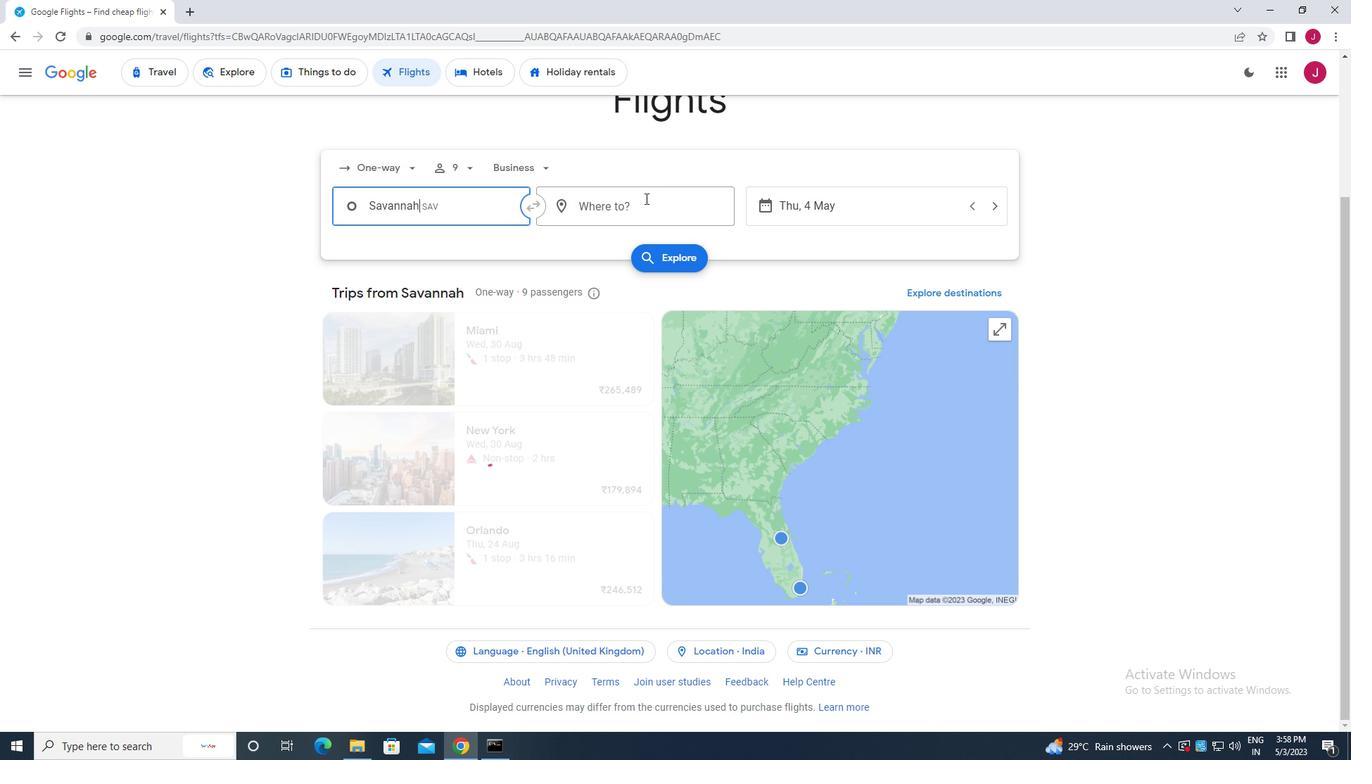 
Action: Mouse pressed left at (637, 207)
Screenshot: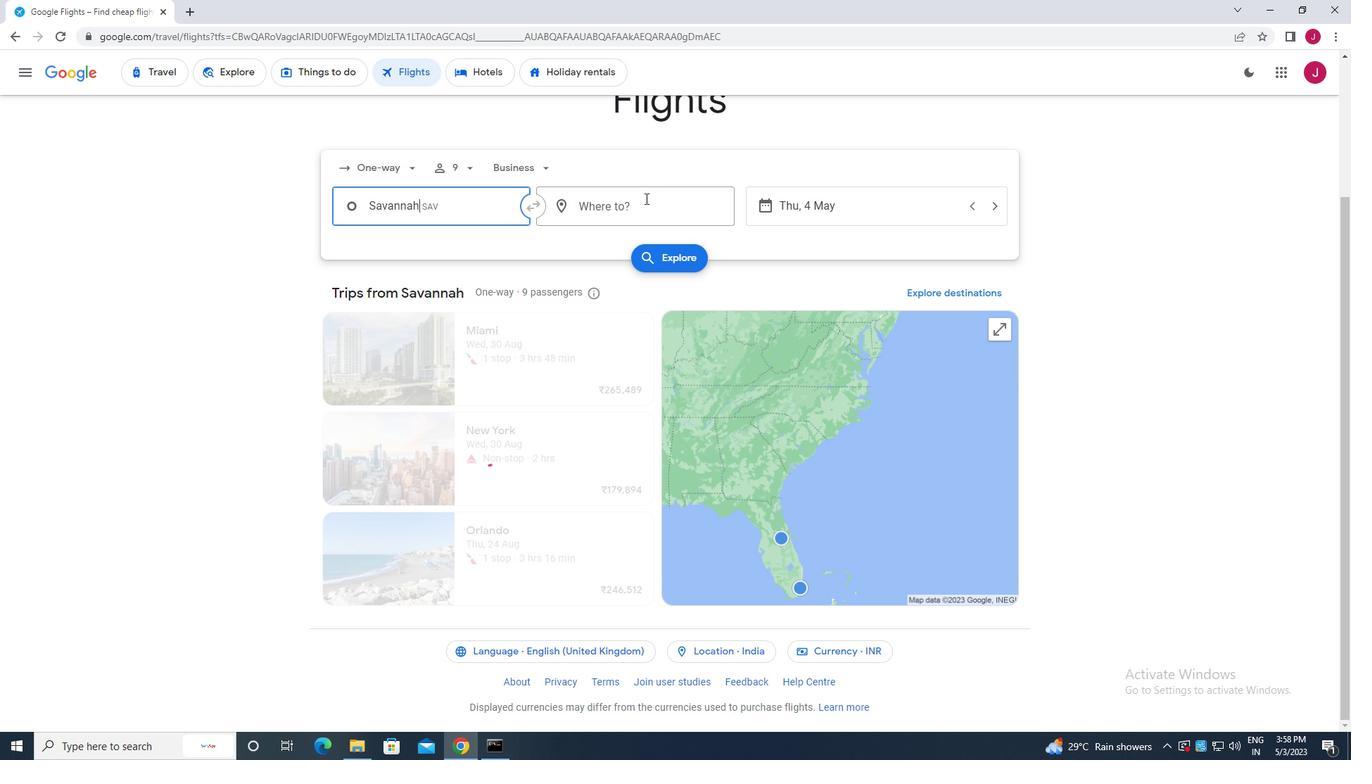
Action: Mouse moved to (644, 217)
Screenshot: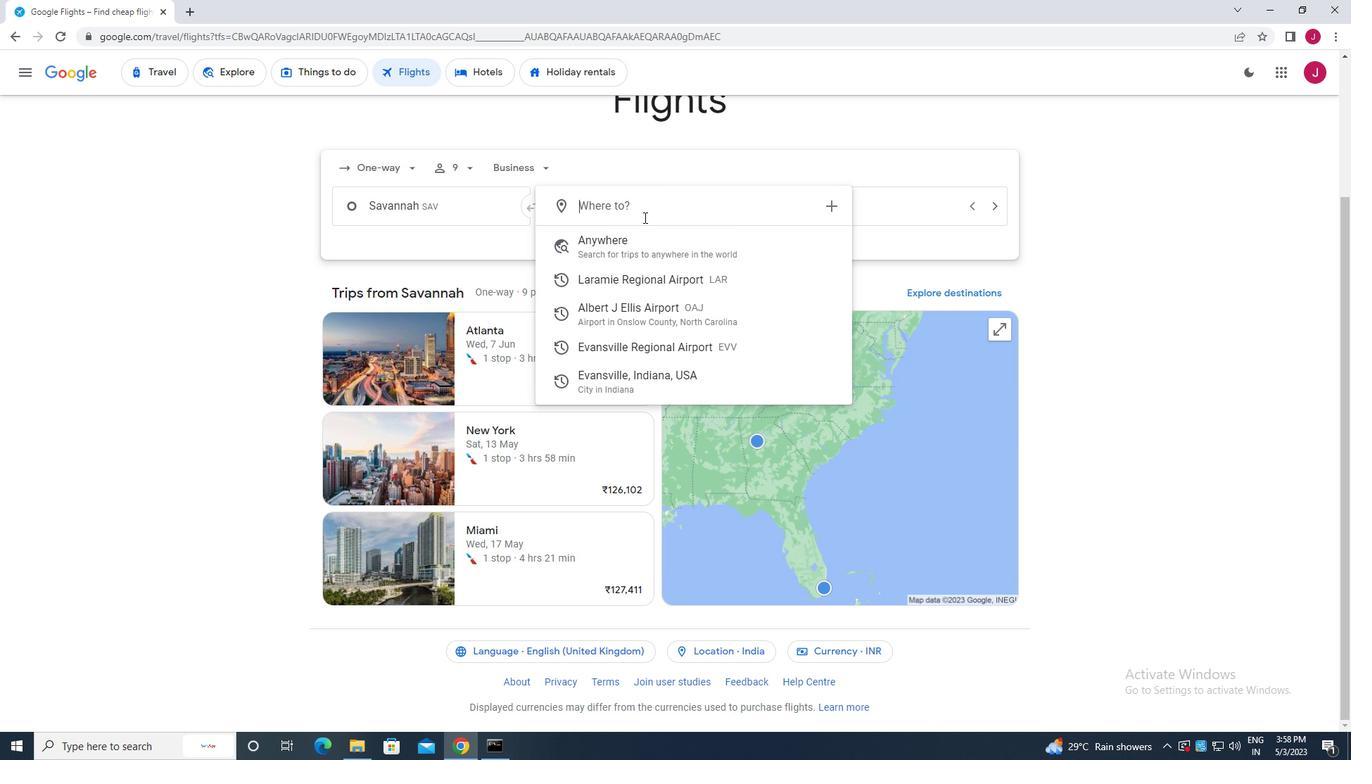 
Action: Key pressed evans
Screenshot: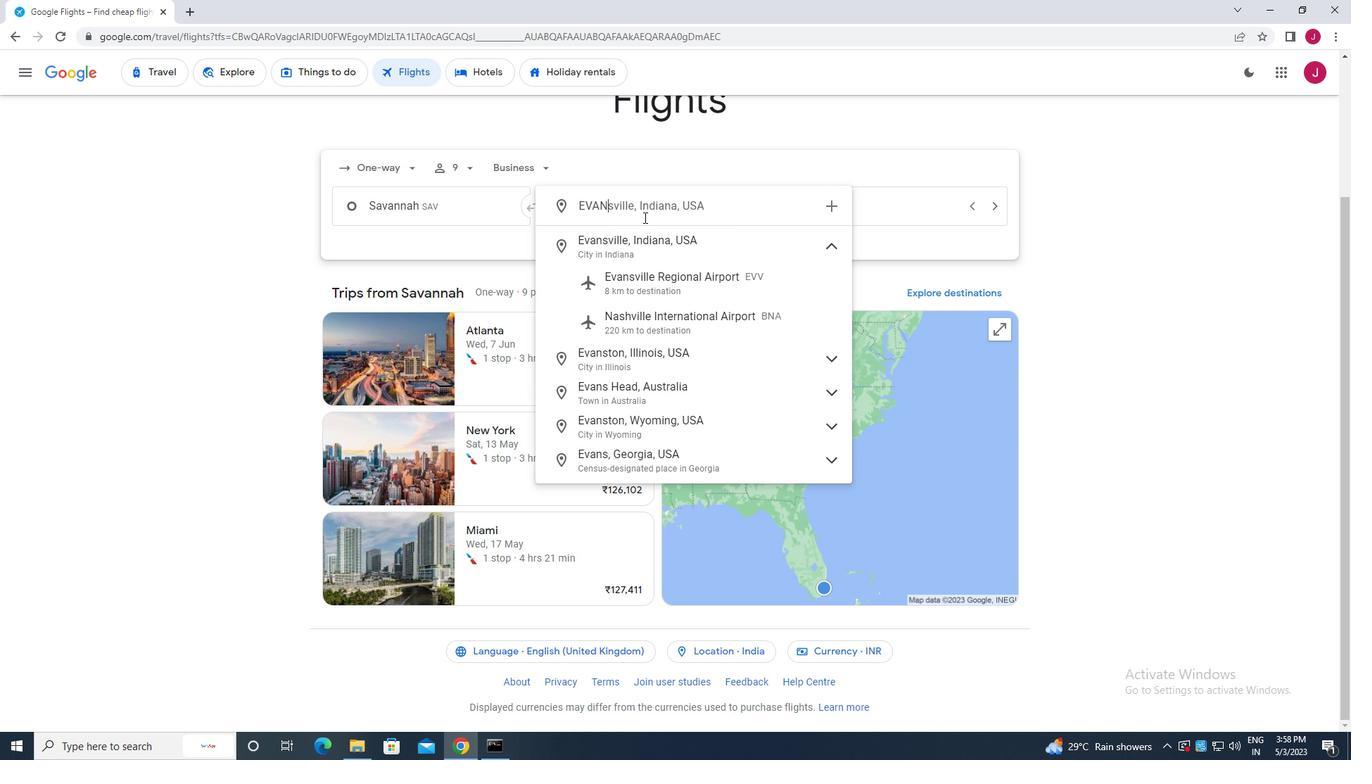 
Action: Mouse moved to (704, 282)
Screenshot: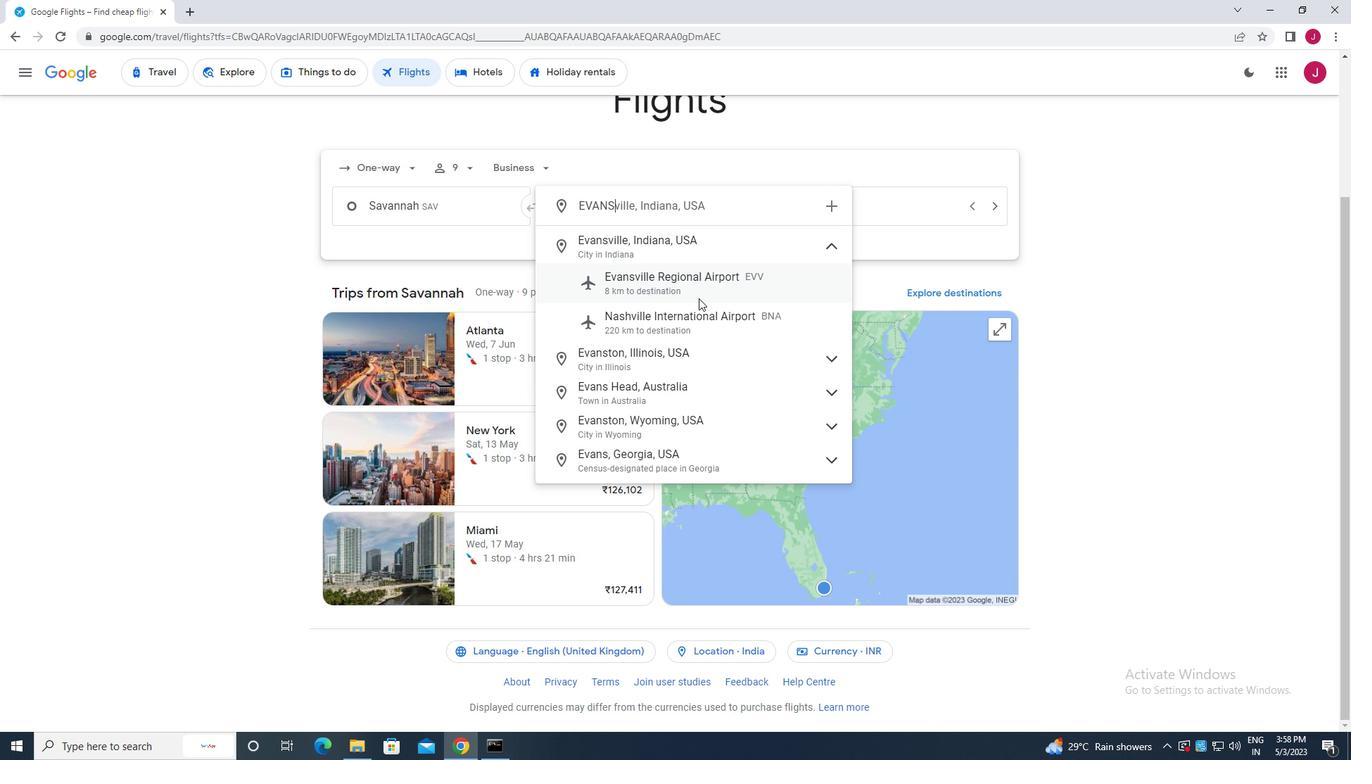 
Action: Mouse pressed left at (704, 282)
Screenshot: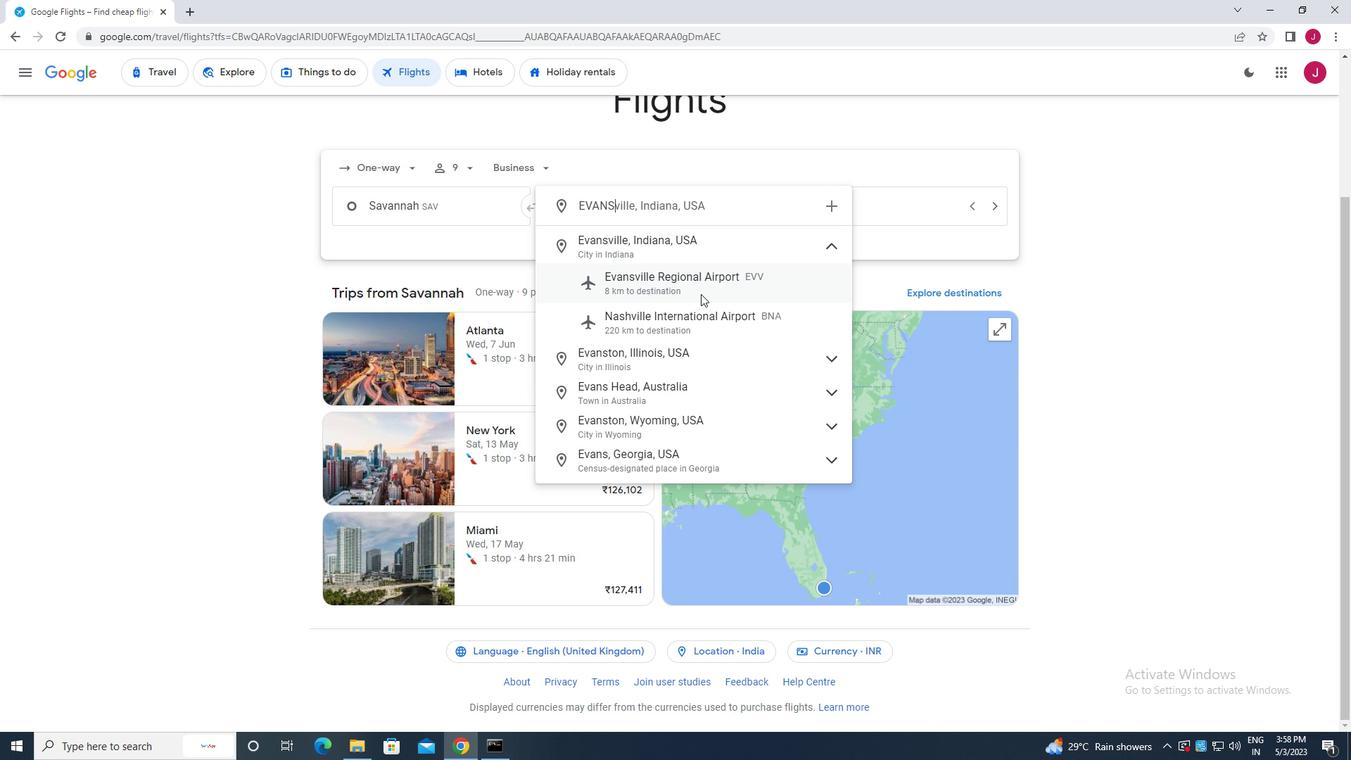 
Action: Mouse moved to (840, 211)
Screenshot: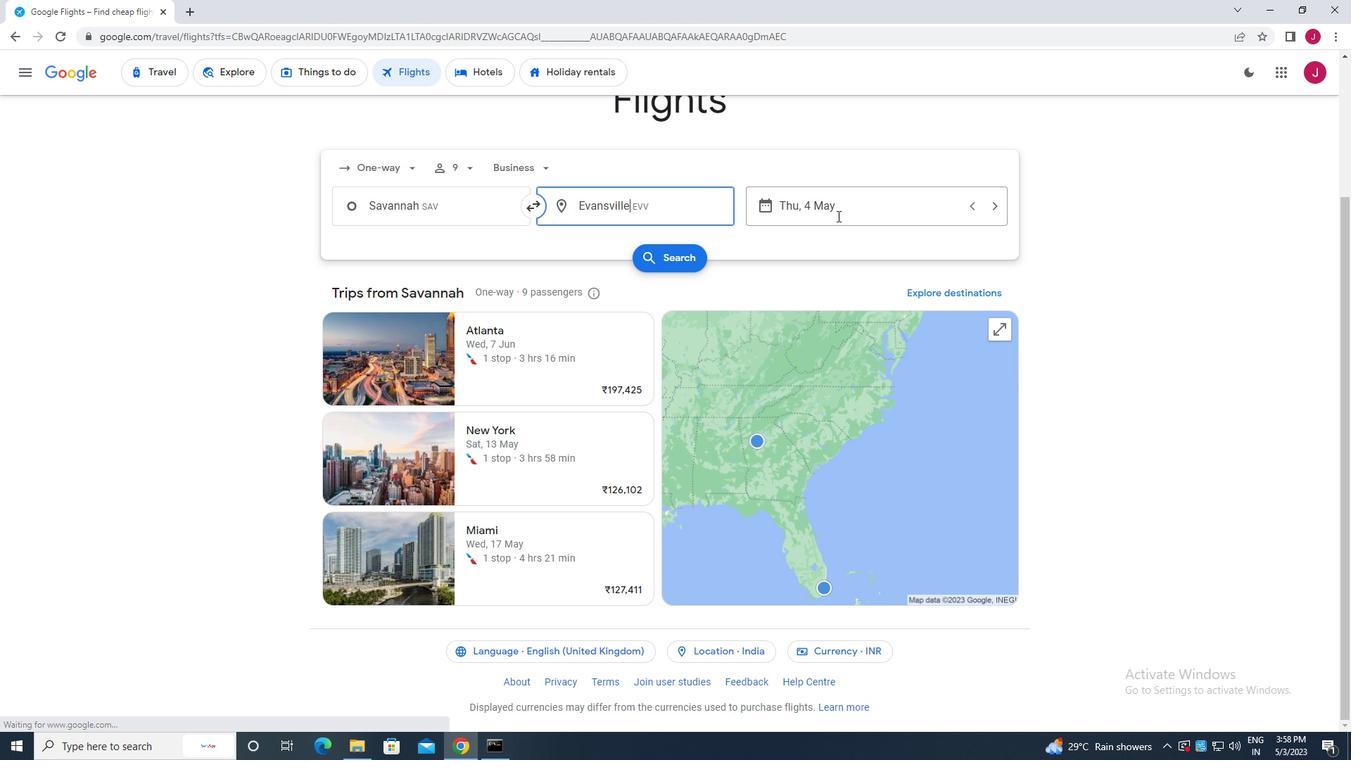 
Action: Mouse pressed left at (840, 211)
Screenshot: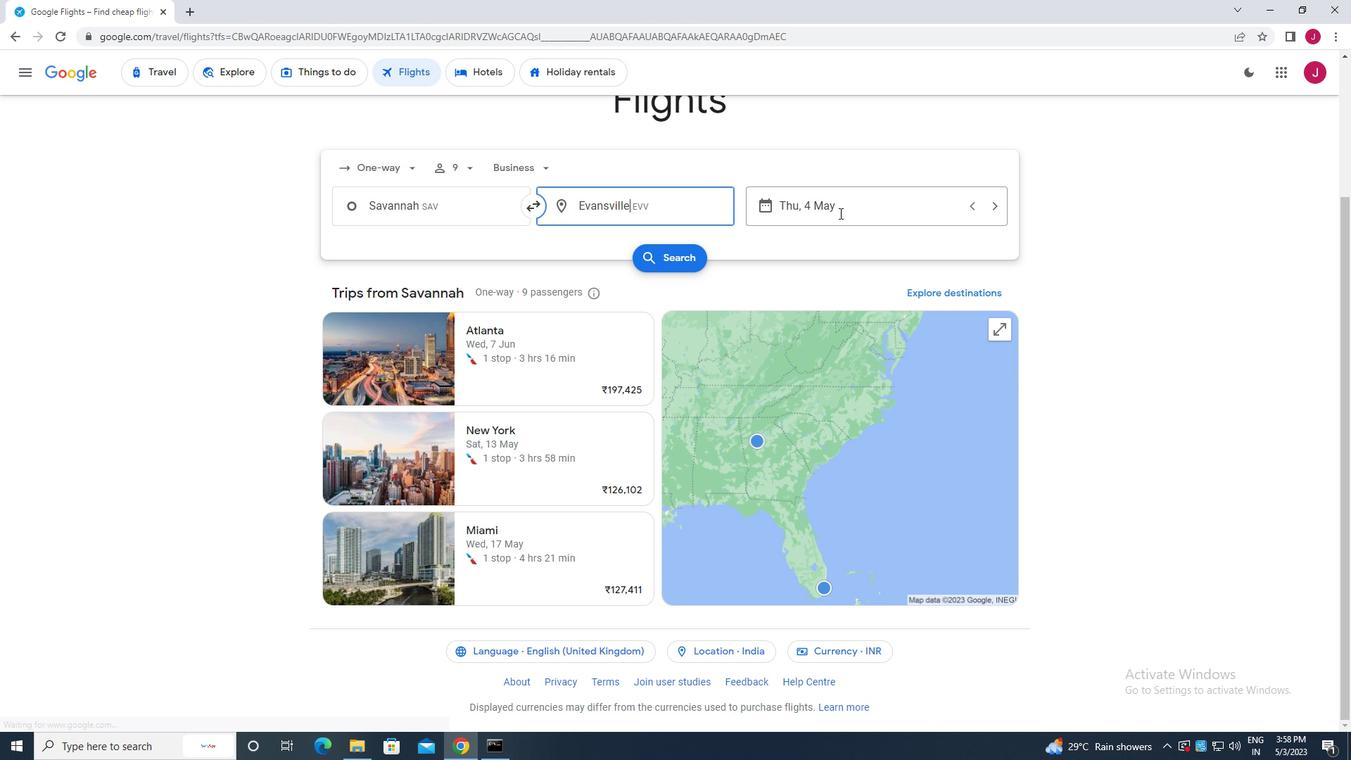 
Action: Mouse moved to (616, 316)
Screenshot: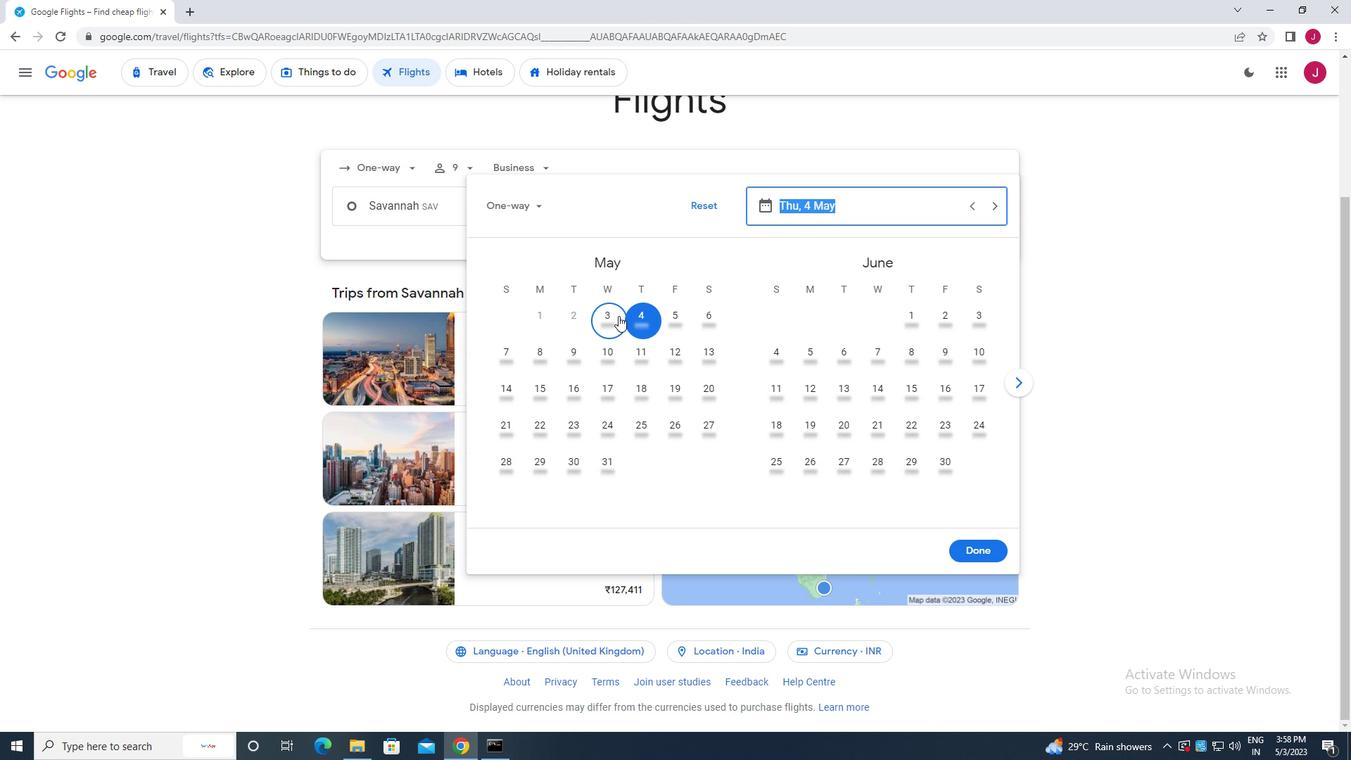 
Action: Mouse pressed left at (616, 316)
Screenshot: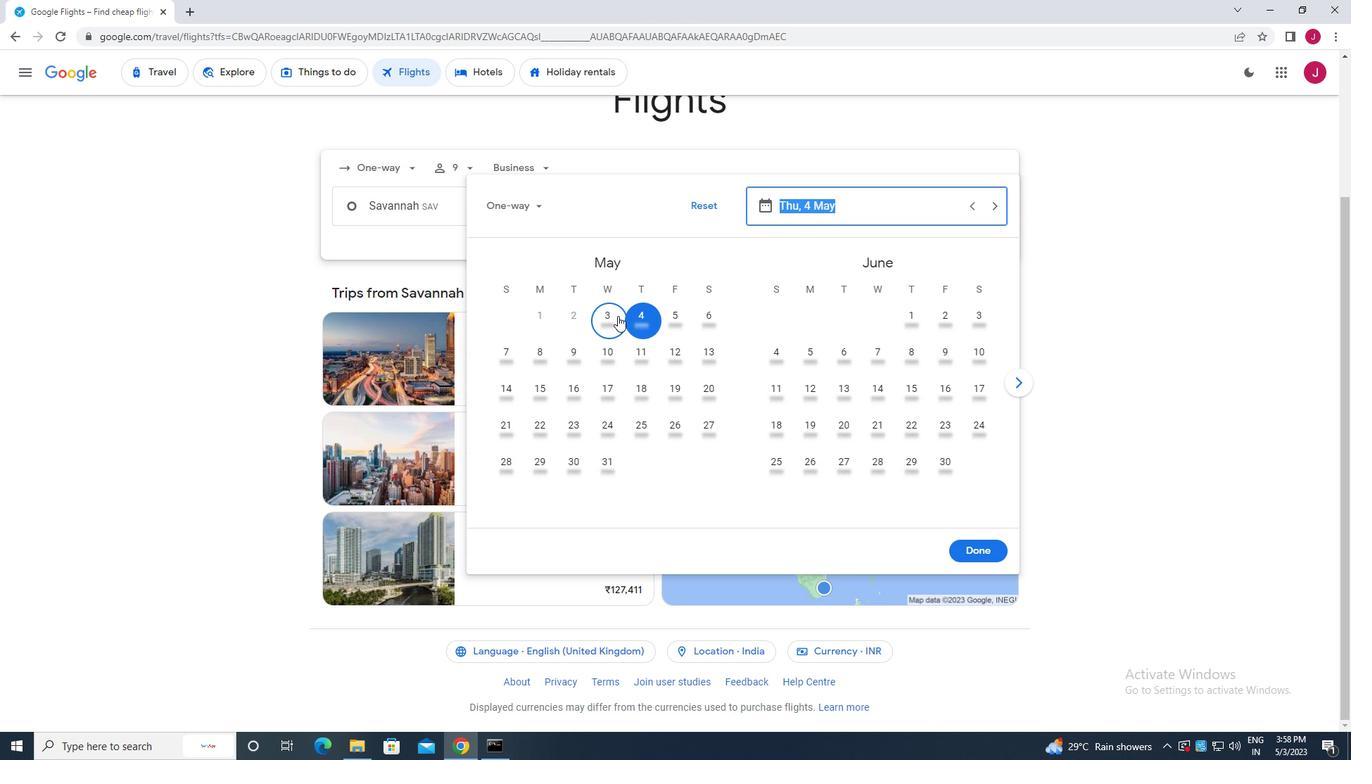 
Action: Mouse moved to (985, 549)
Screenshot: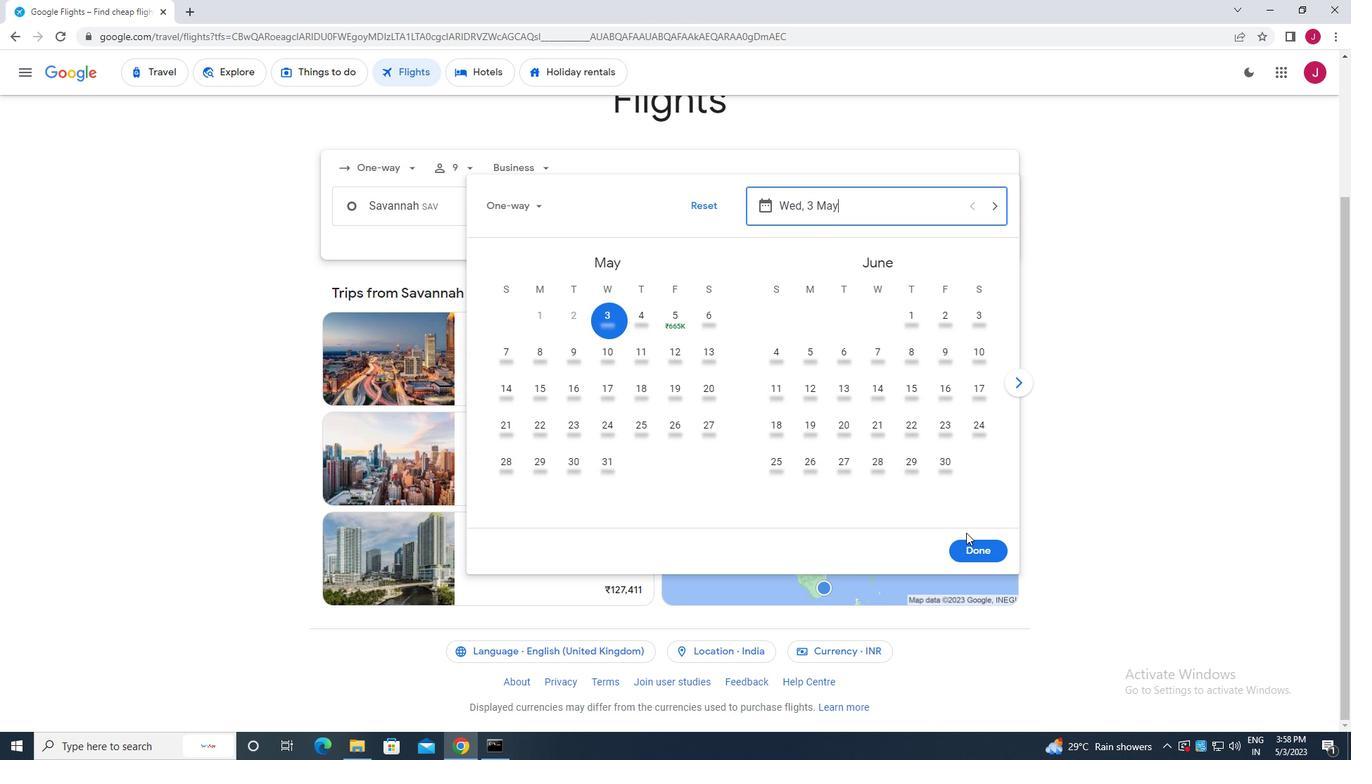 
Action: Mouse pressed left at (985, 549)
Screenshot: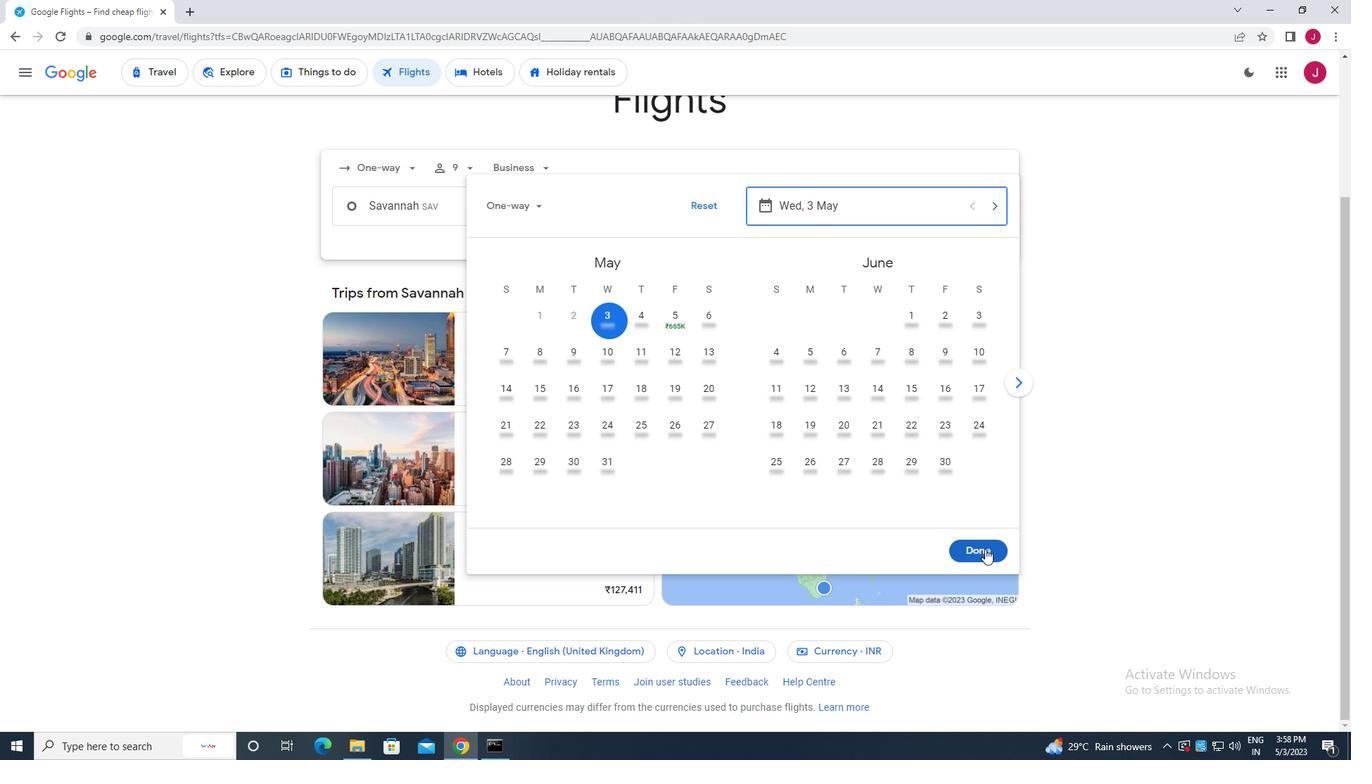 
Action: Mouse moved to (666, 257)
Screenshot: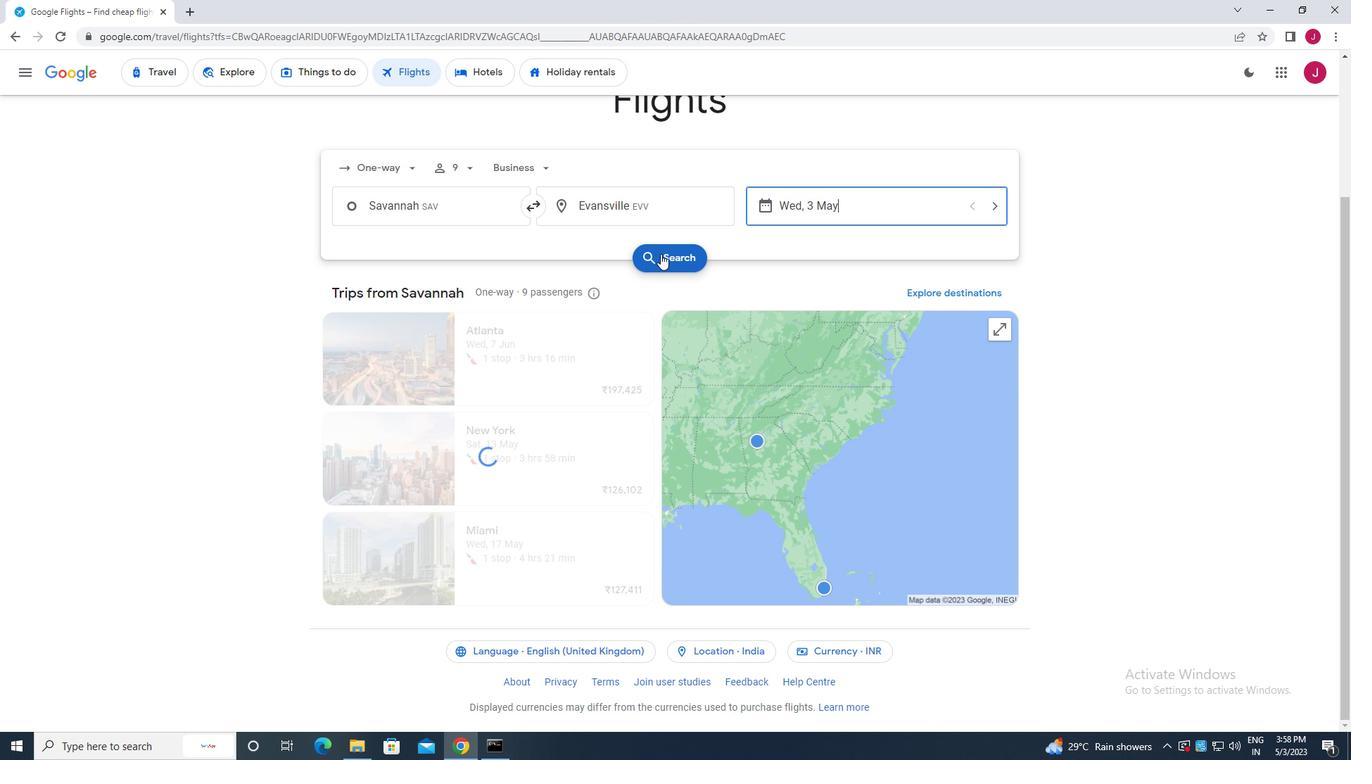 
Action: Mouse pressed left at (666, 257)
Screenshot: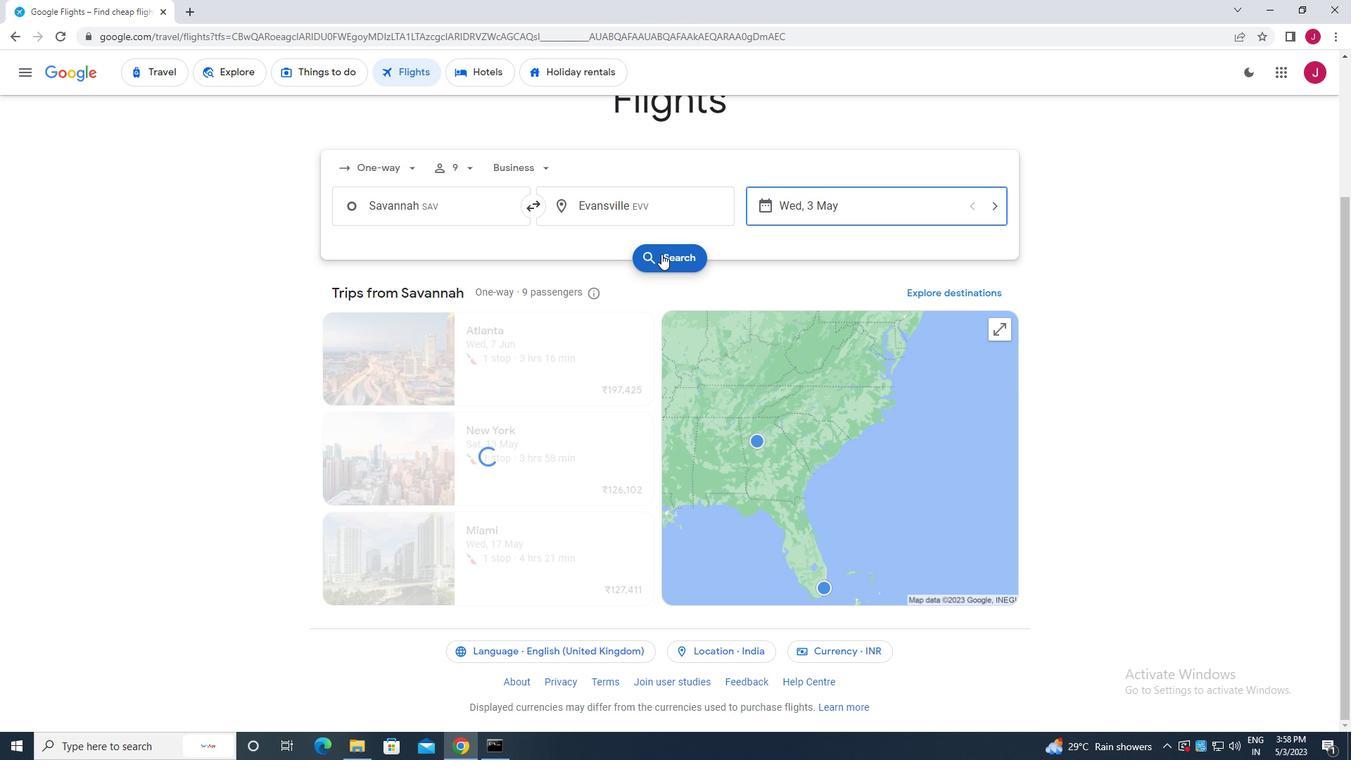 
Action: Mouse moved to (355, 199)
Screenshot: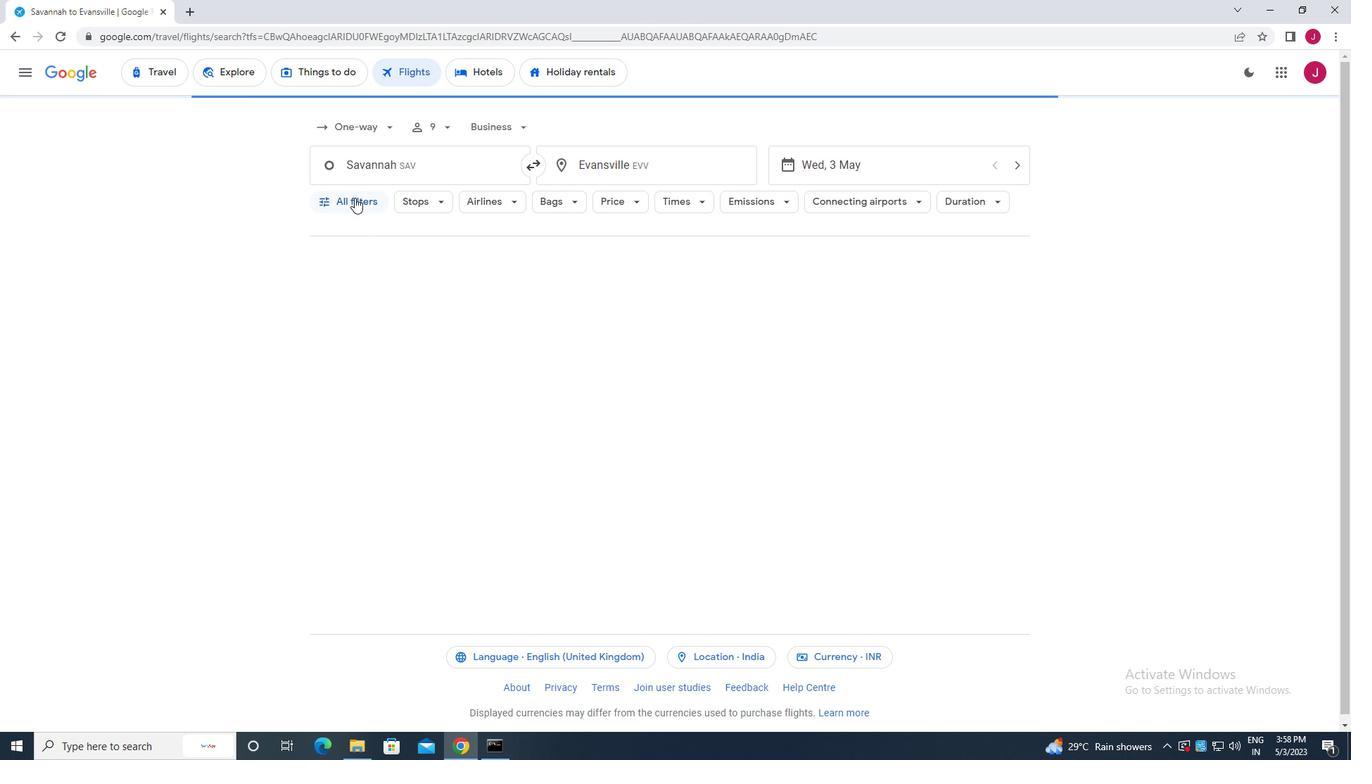 
Action: Mouse pressed left at (355, 199)
Screenshot: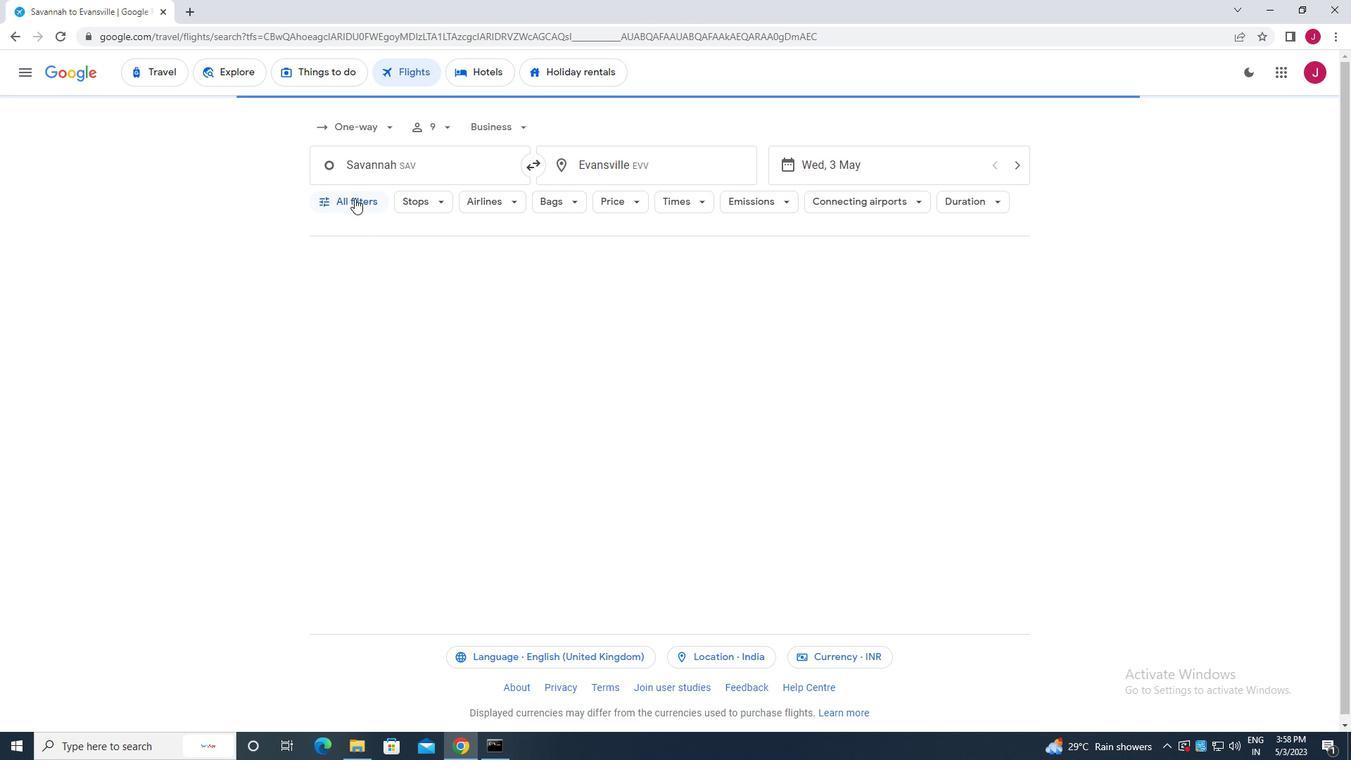 
Action: Mouse moved to (401, 310)
Screenshot: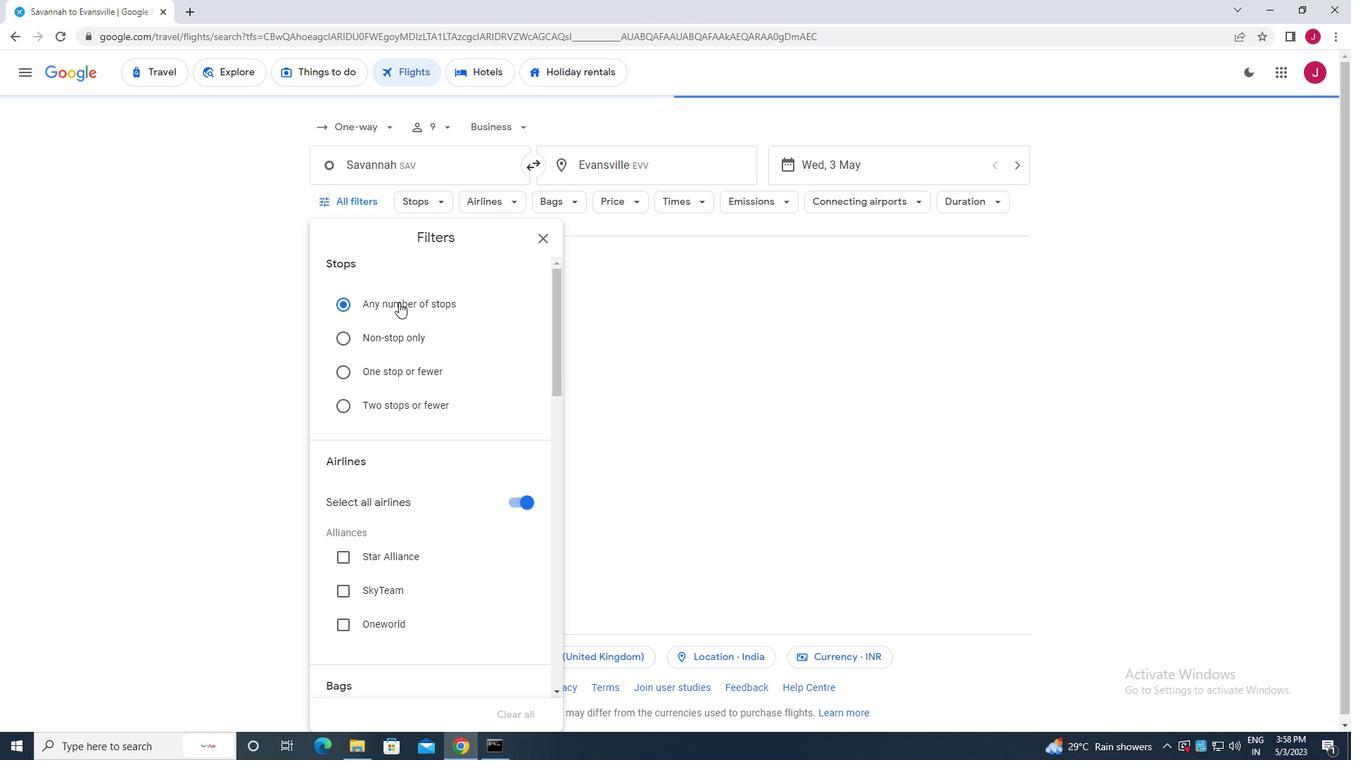 
Action: Mouse scrolled (401, 309) with delta (0, 0)
Screenshot: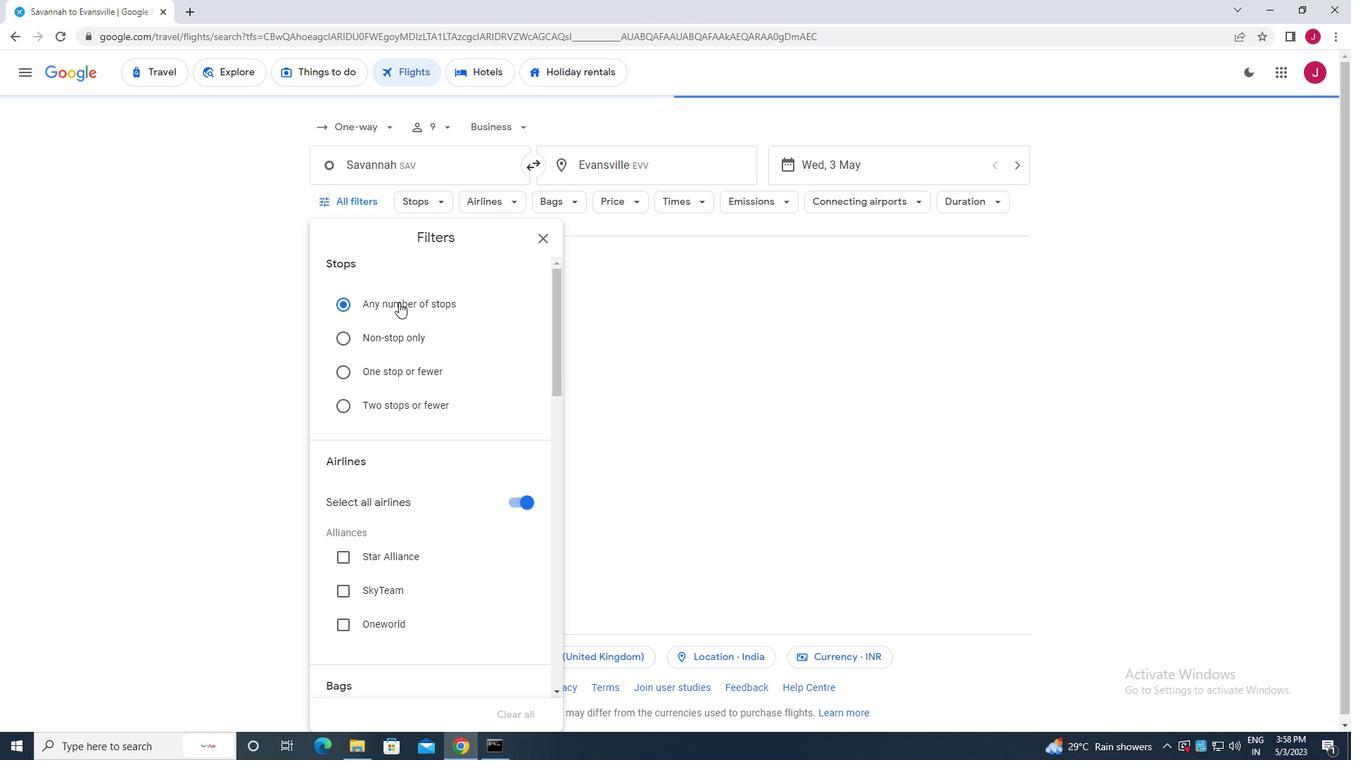 
Action: Mouse scrolled (401, 309) with delta (0, 0)
Screenshot: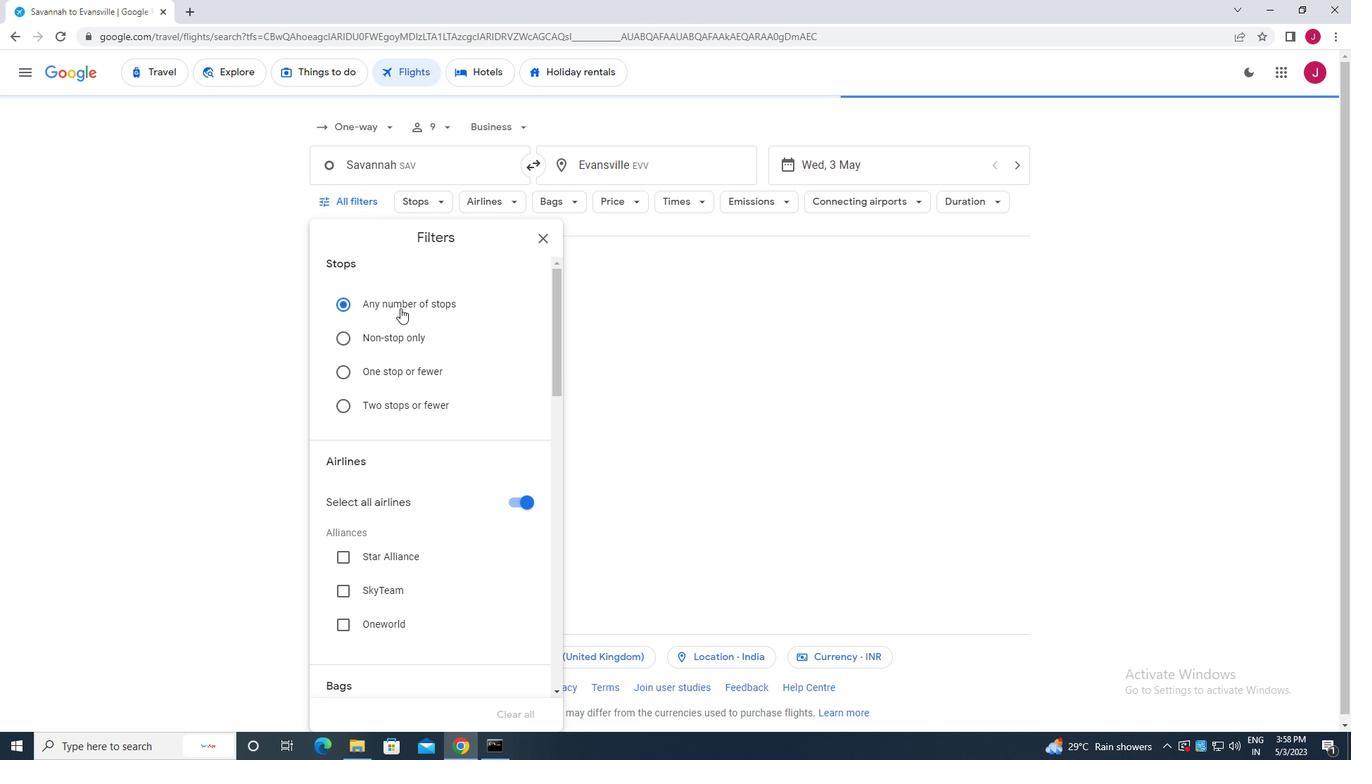 
Action: Mouse moved to (517, 360)
Screenshot: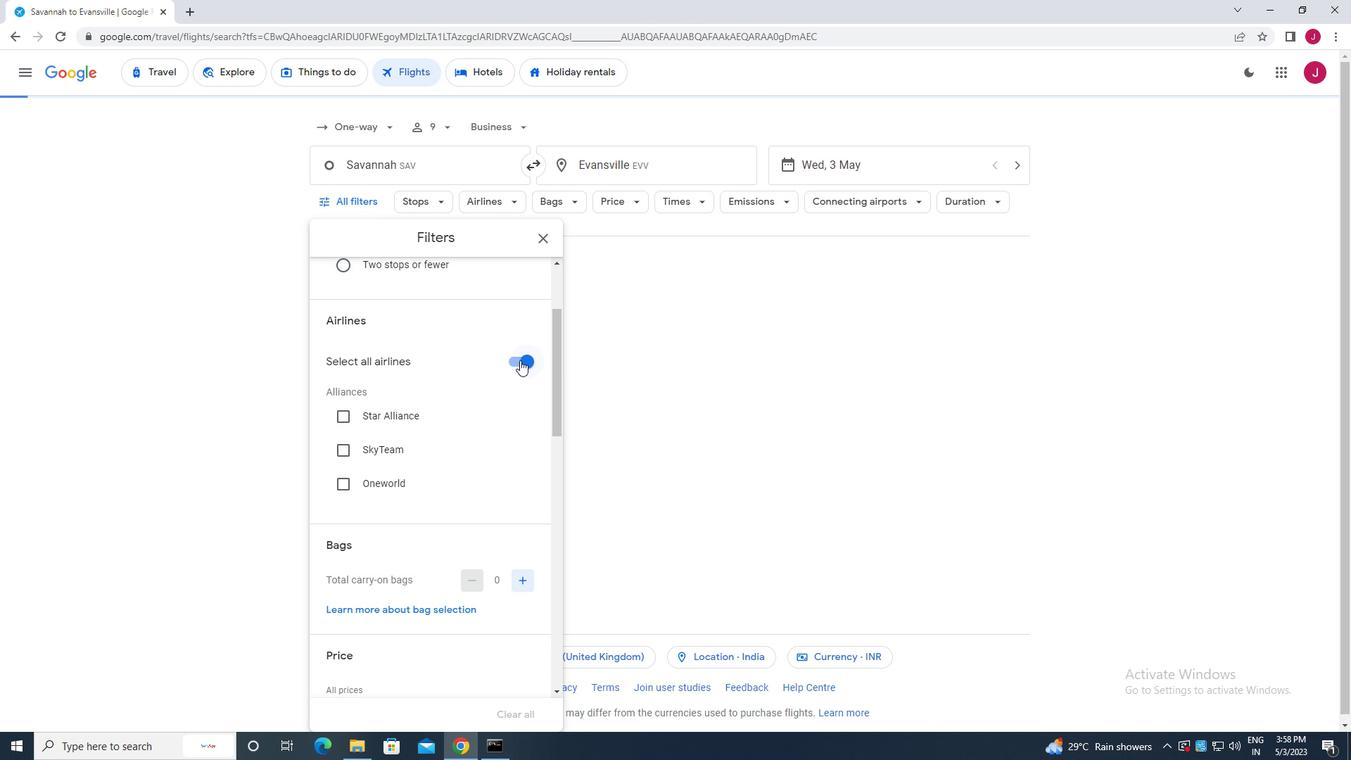 
Action: Mouse pressed left at (517, 360)
Screenshot: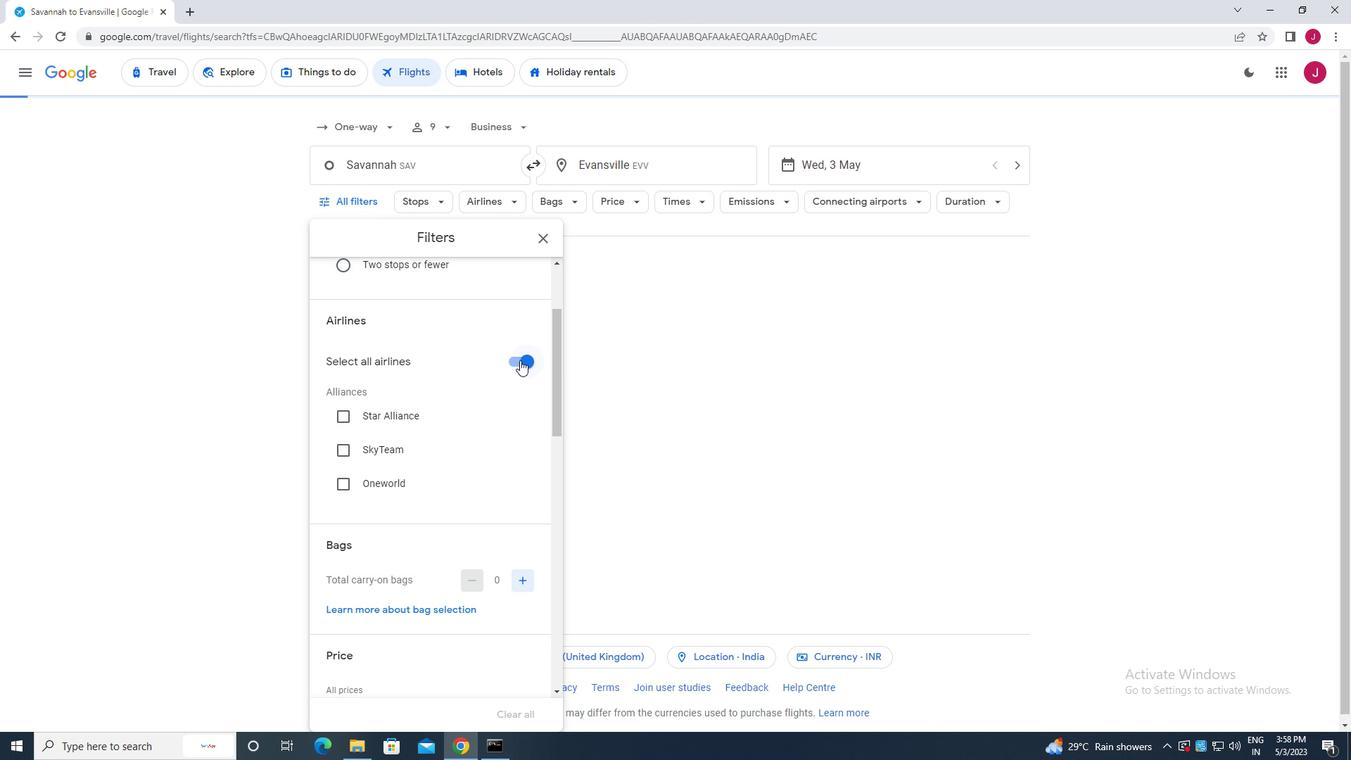 
Action: Mouse moved to (478, 371)
Screenshot: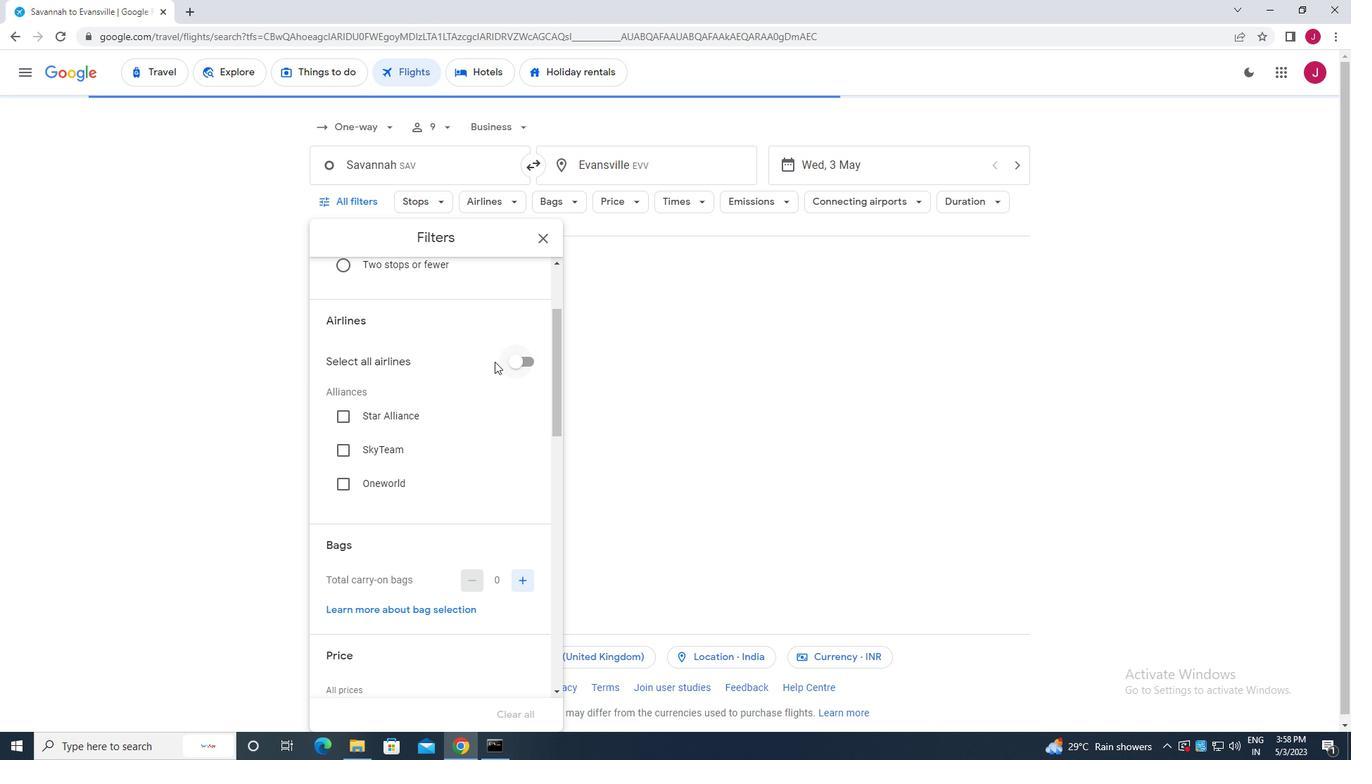 
Action: Mouse scrolled (478, 370) with delta (0, 0)
Screenshot: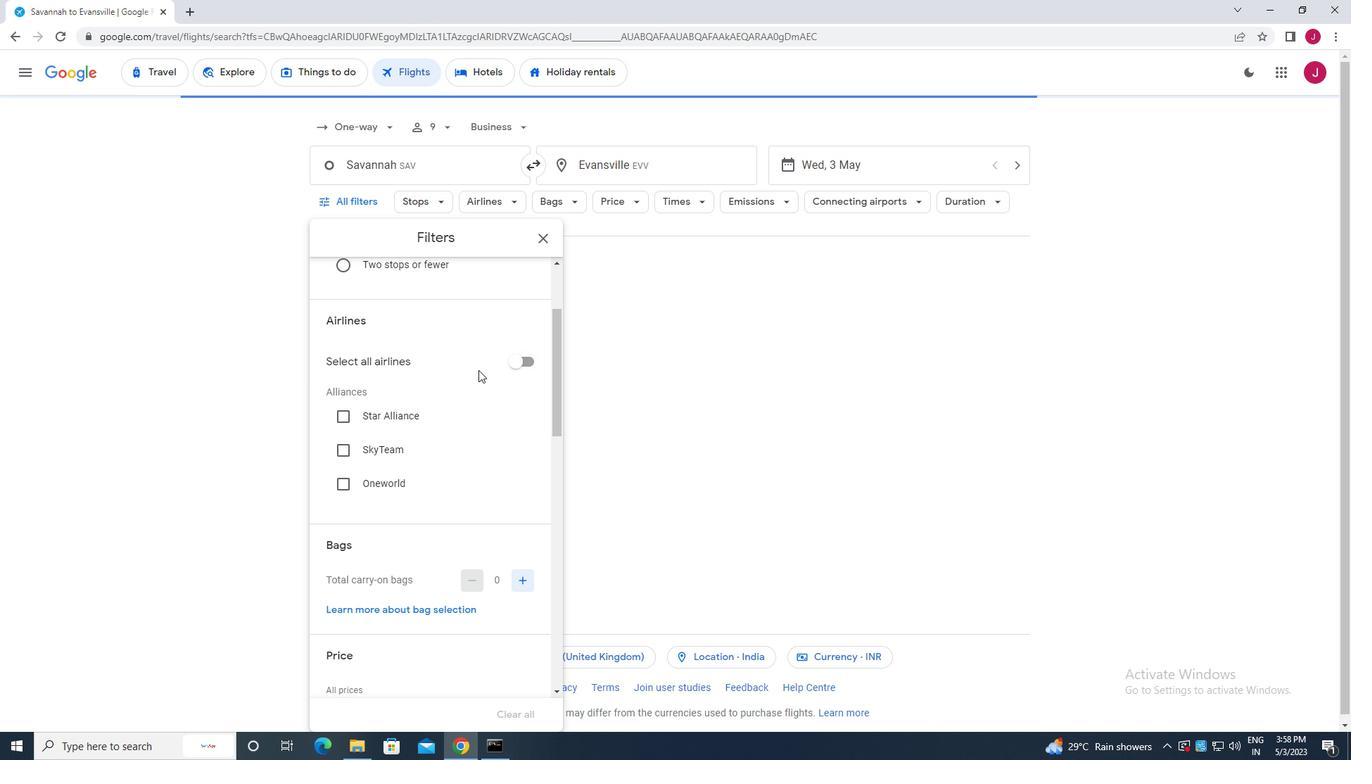 
Action: Mouse scrolled (478, 370) with delta (0, 0)
Screenshot: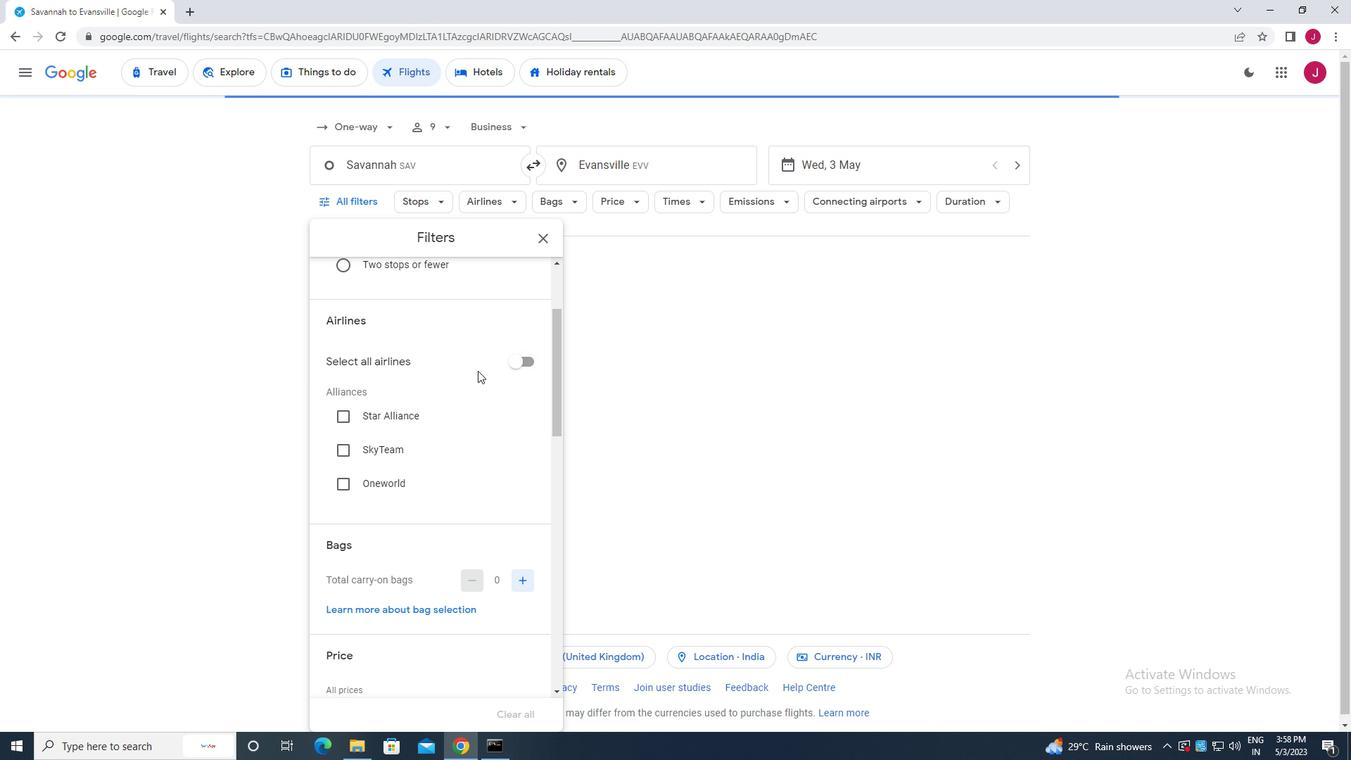 
Action: Mouse moved to (477, 371)
Screenshot: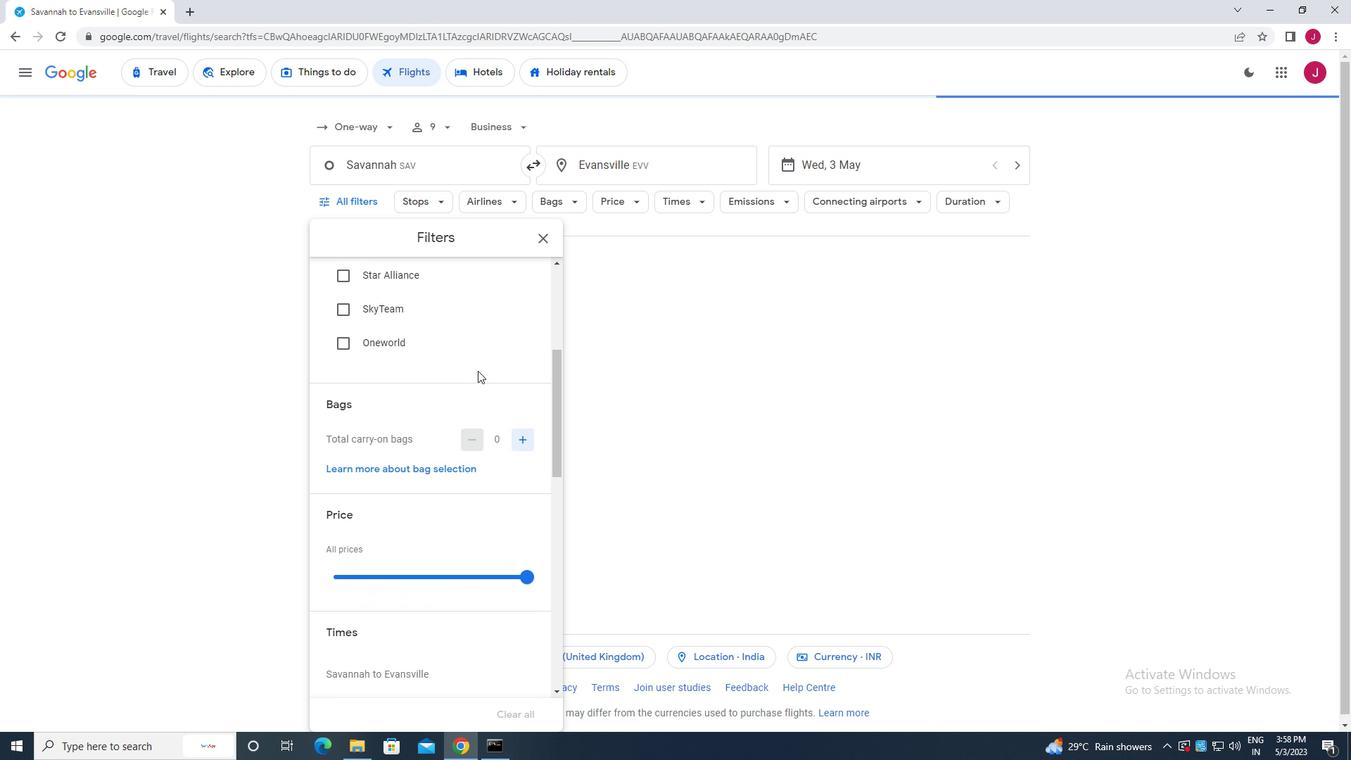 
Action: Mouse scrolled (477, 371) with delta (0, 0)
Screenshot: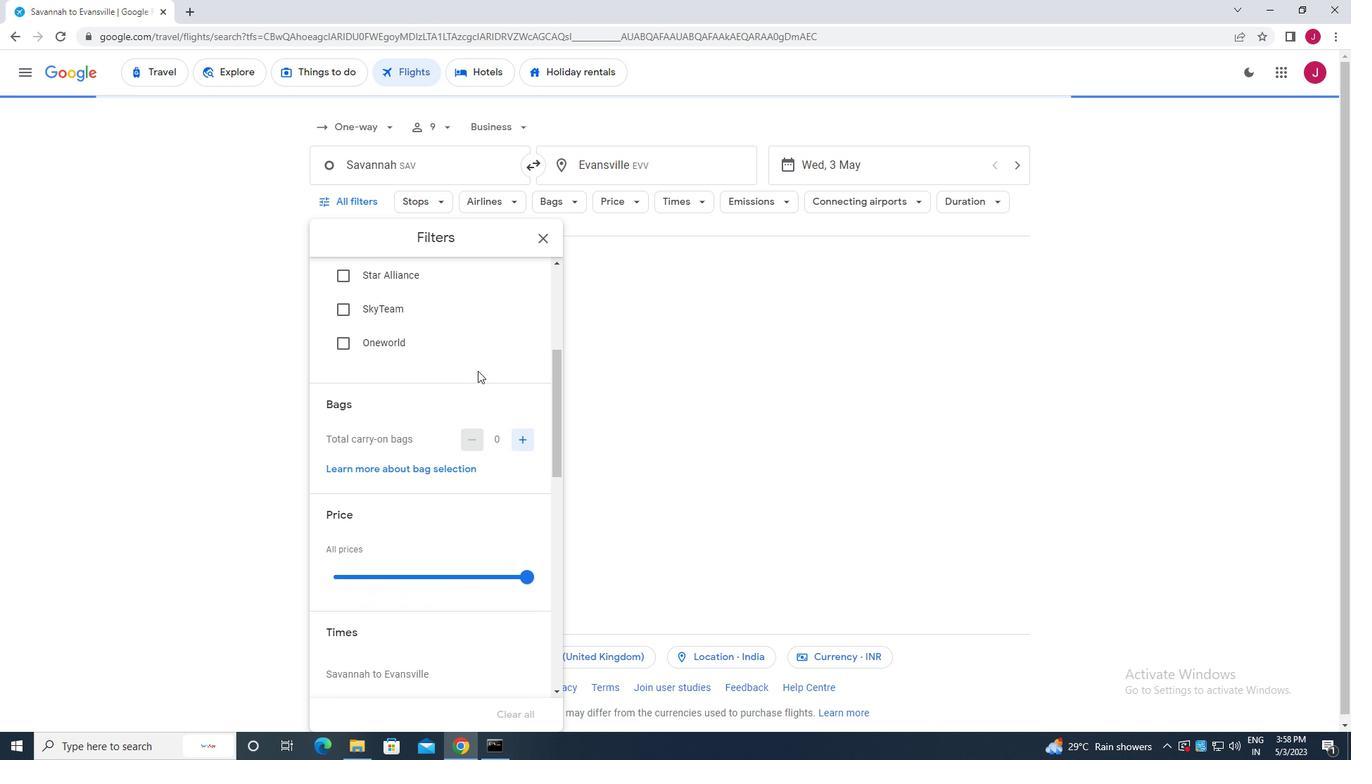 
Action: Mouse moved to (477, 371)
Screenshot: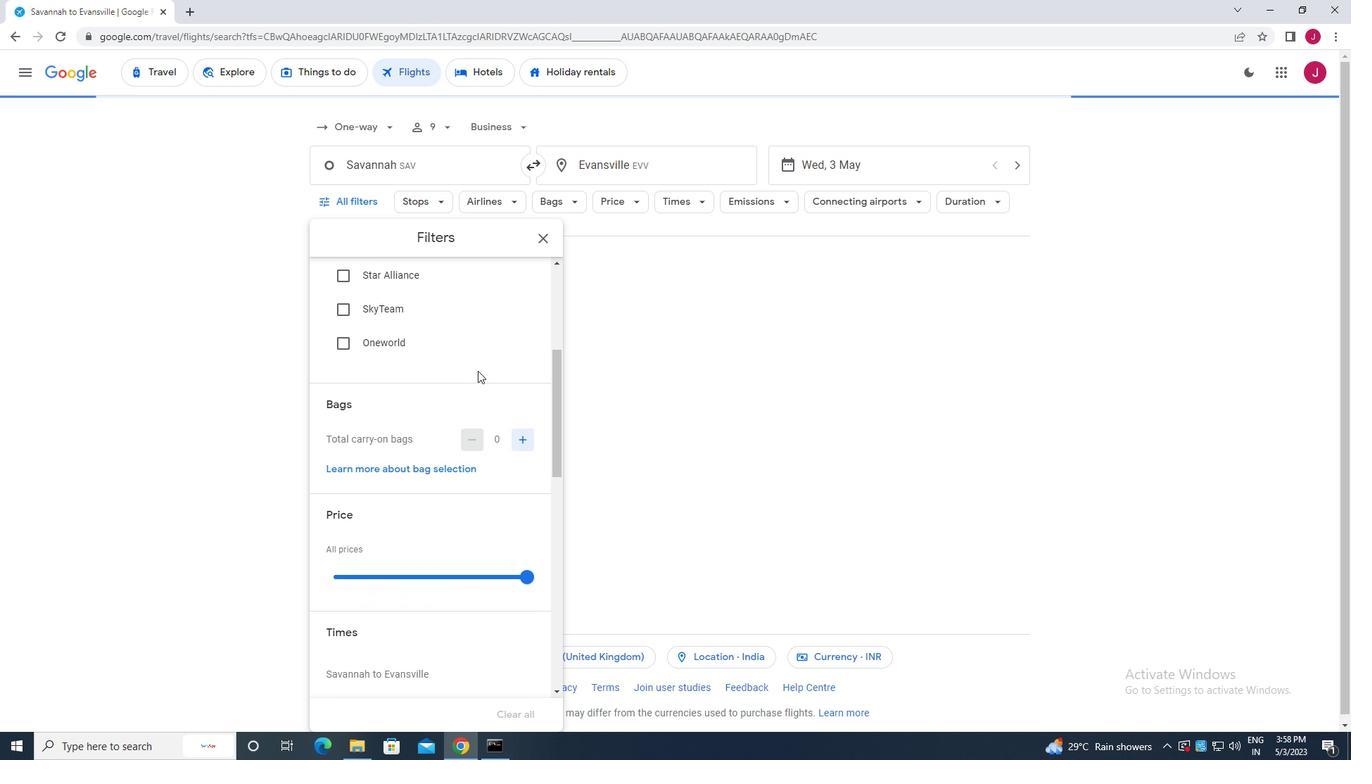 
Action: Mouse scrolled (477, 371) with delta (0, 0)
Screenshot: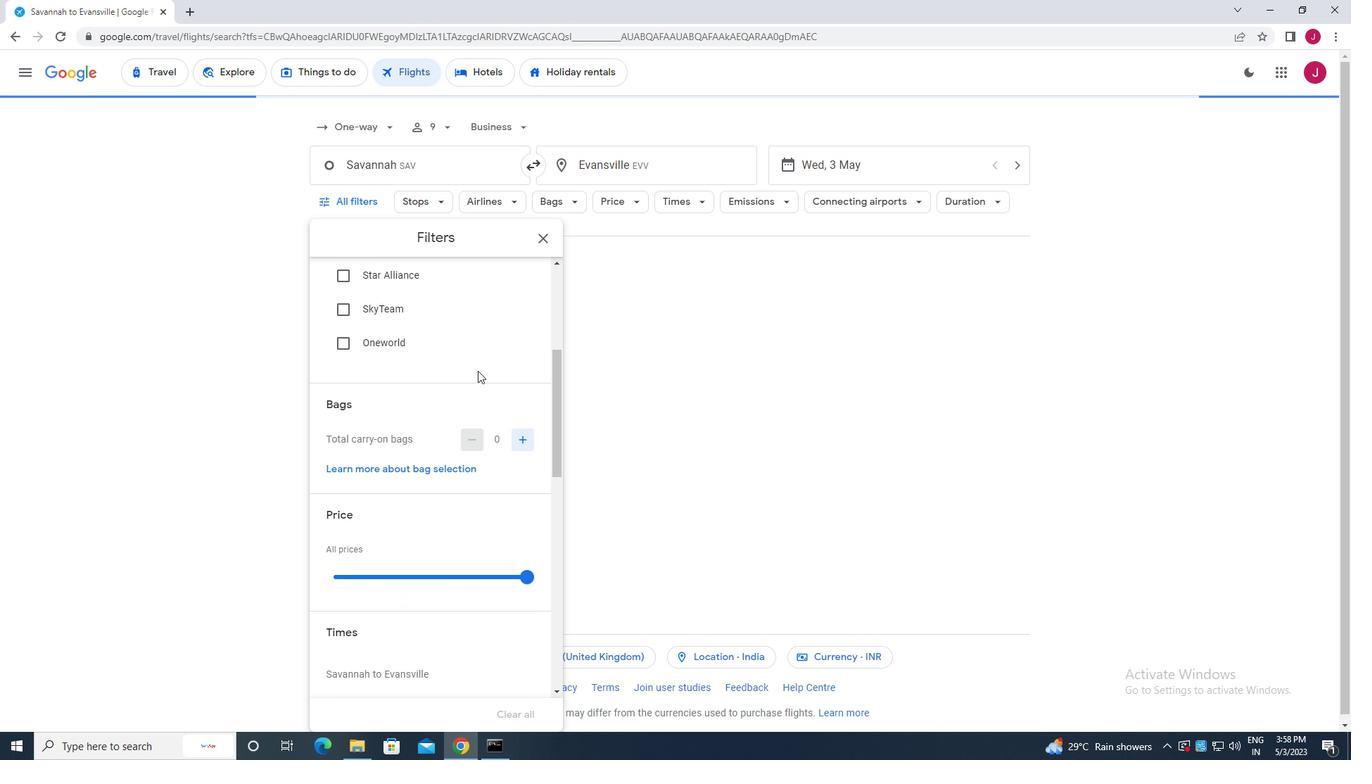 
Action: Mouse moved to (477, 367)
Screenshot: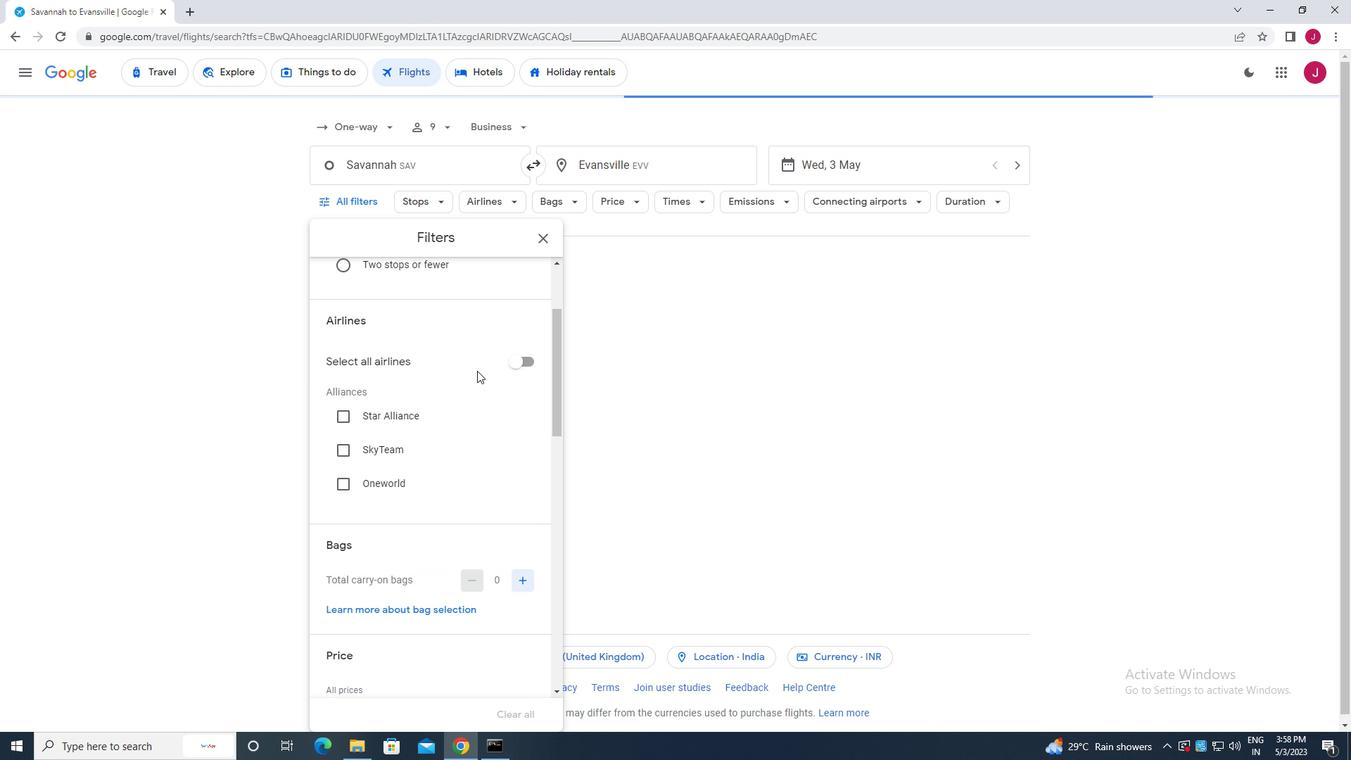 
Action: Mouse scrolled (477, 366) with delta (0, 0)
Screenshot: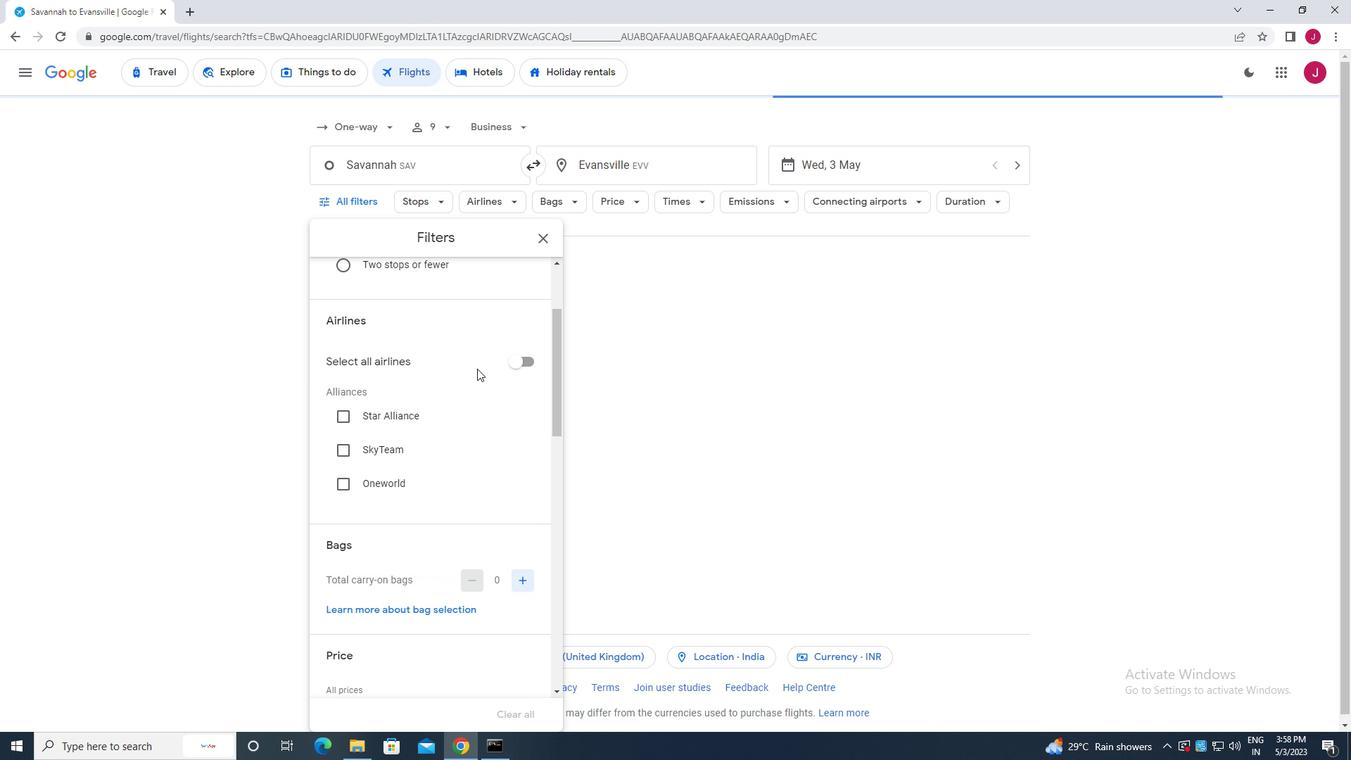 
Action: Mouse scrolled (477, 366) with delta (0, 0)
Screenshot: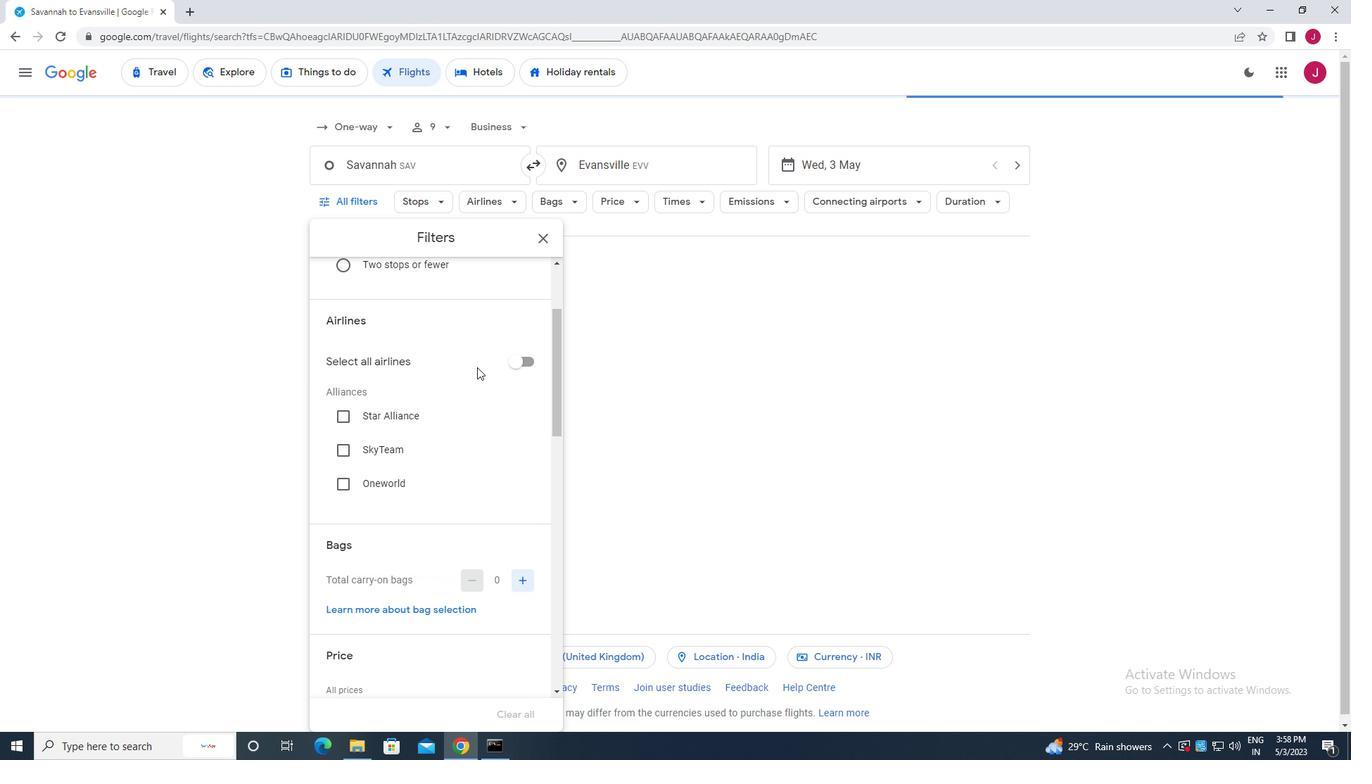 
Action: Mouse scrolled (477, 366) with delta (0, 0)
Screenshot: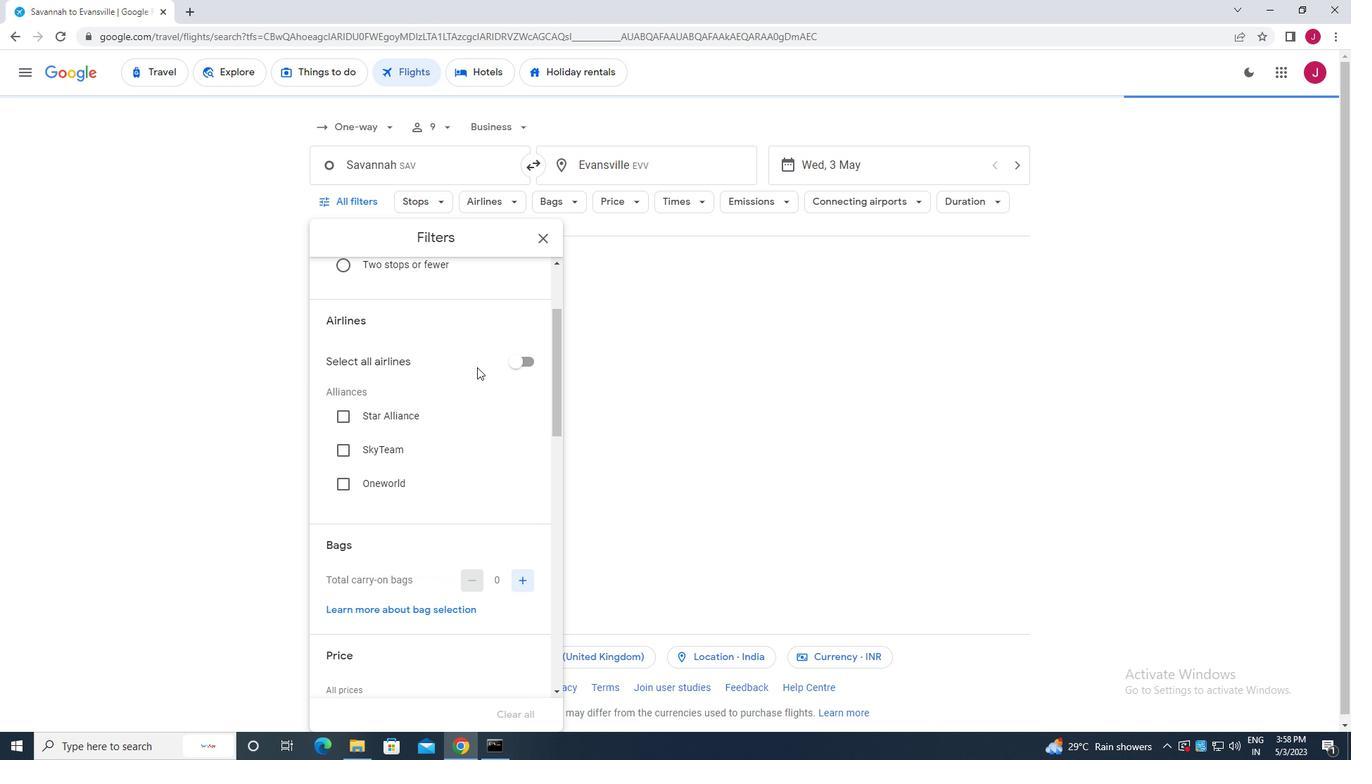 
Action: Mouse scrolled (477, 366) with delta (0, 0)
Screenshot: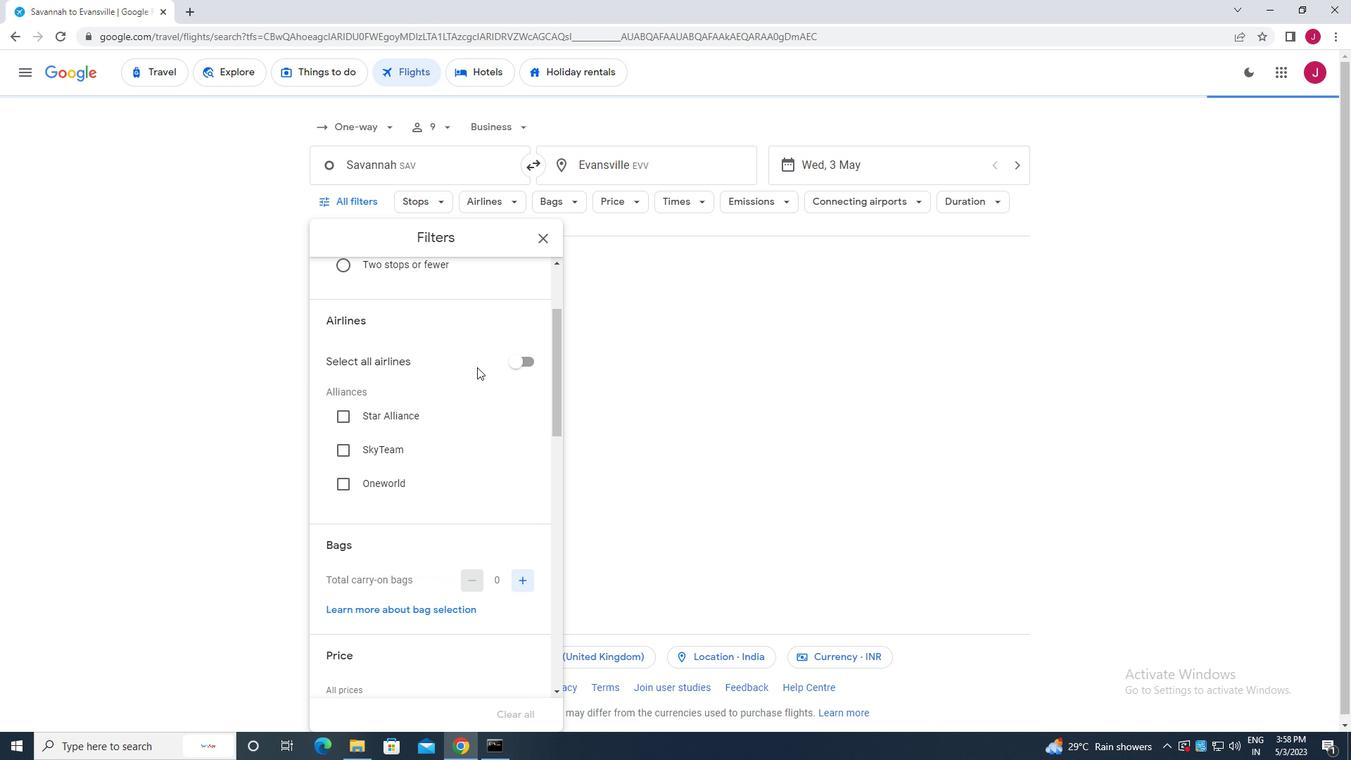 
Action: Mouse moved to (495, 346)
Screenshot: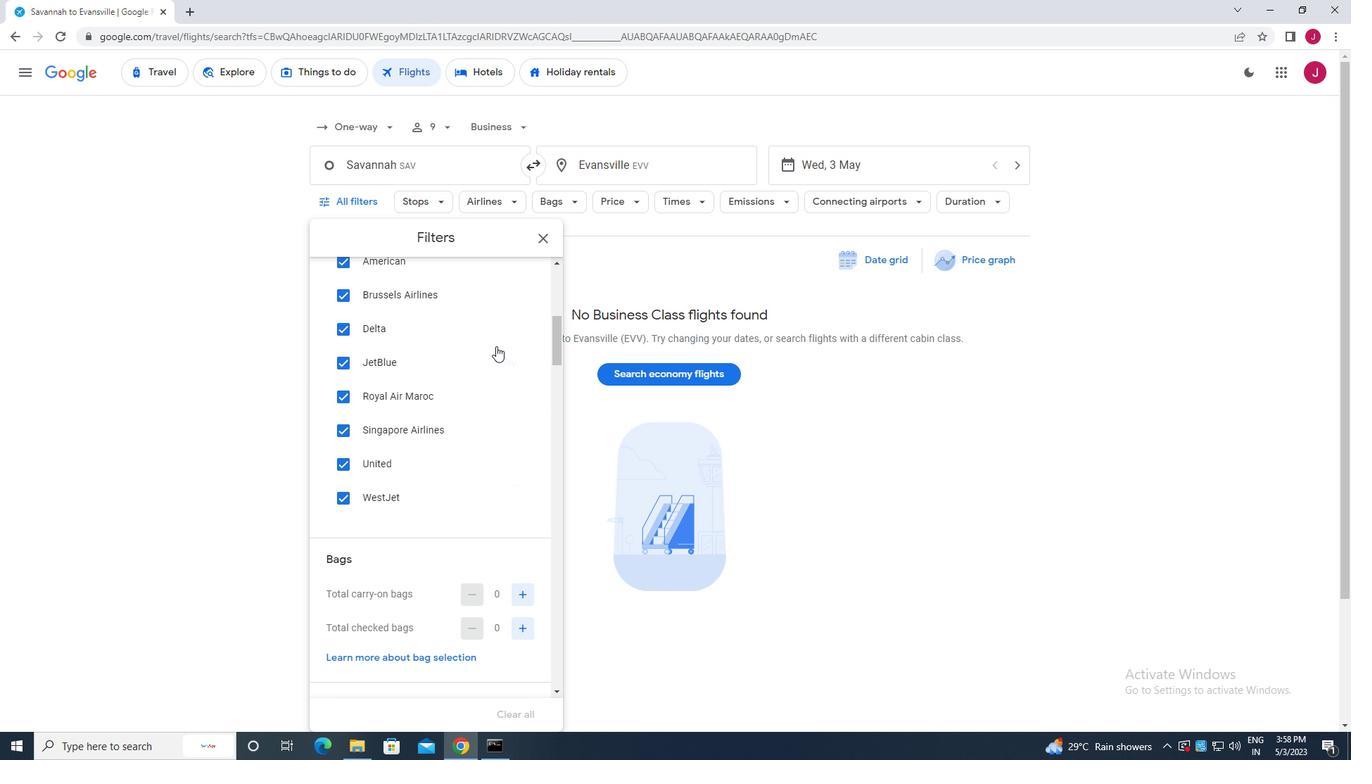 
Action: Mouse scrolled (495, 347) with delta (0, 0)
Screenshot: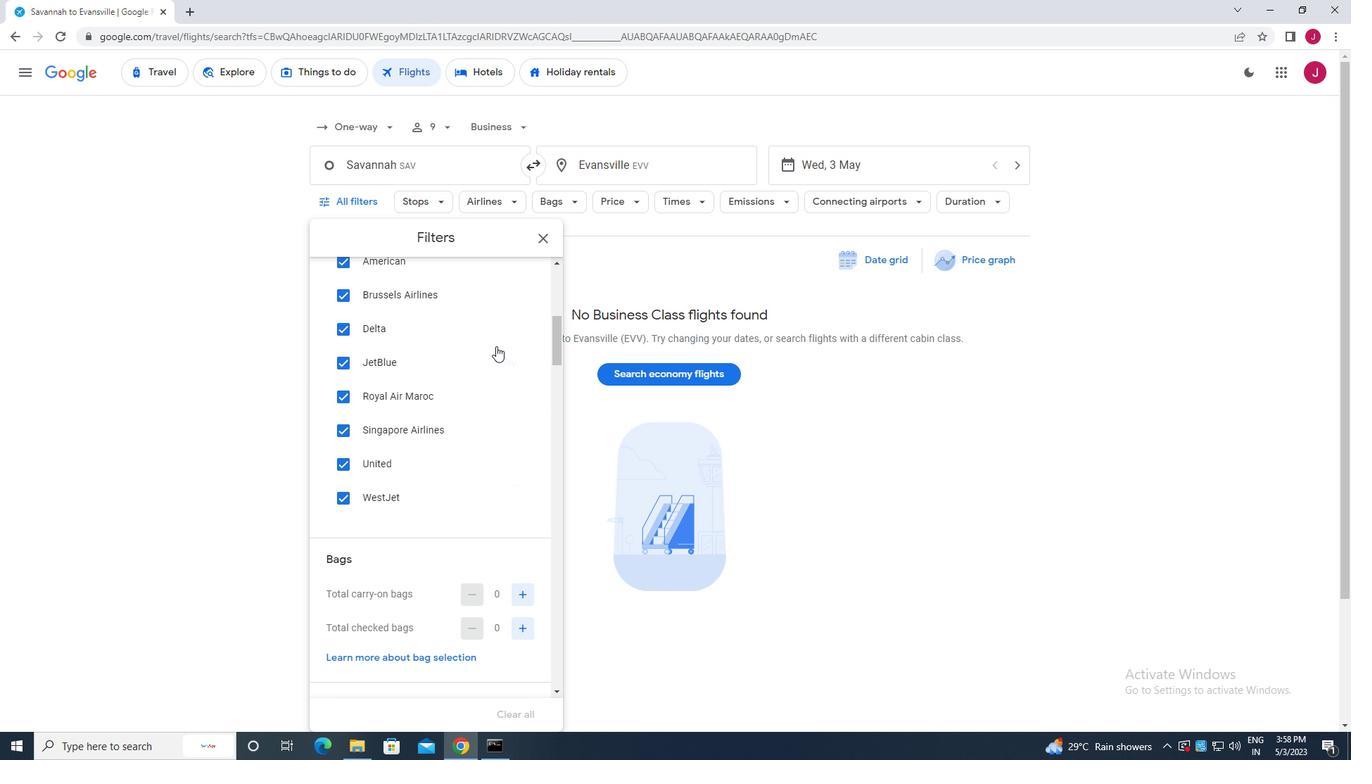 
Action: Mouse scrolled (495, 347) with delta (0, 0)
Screenshot: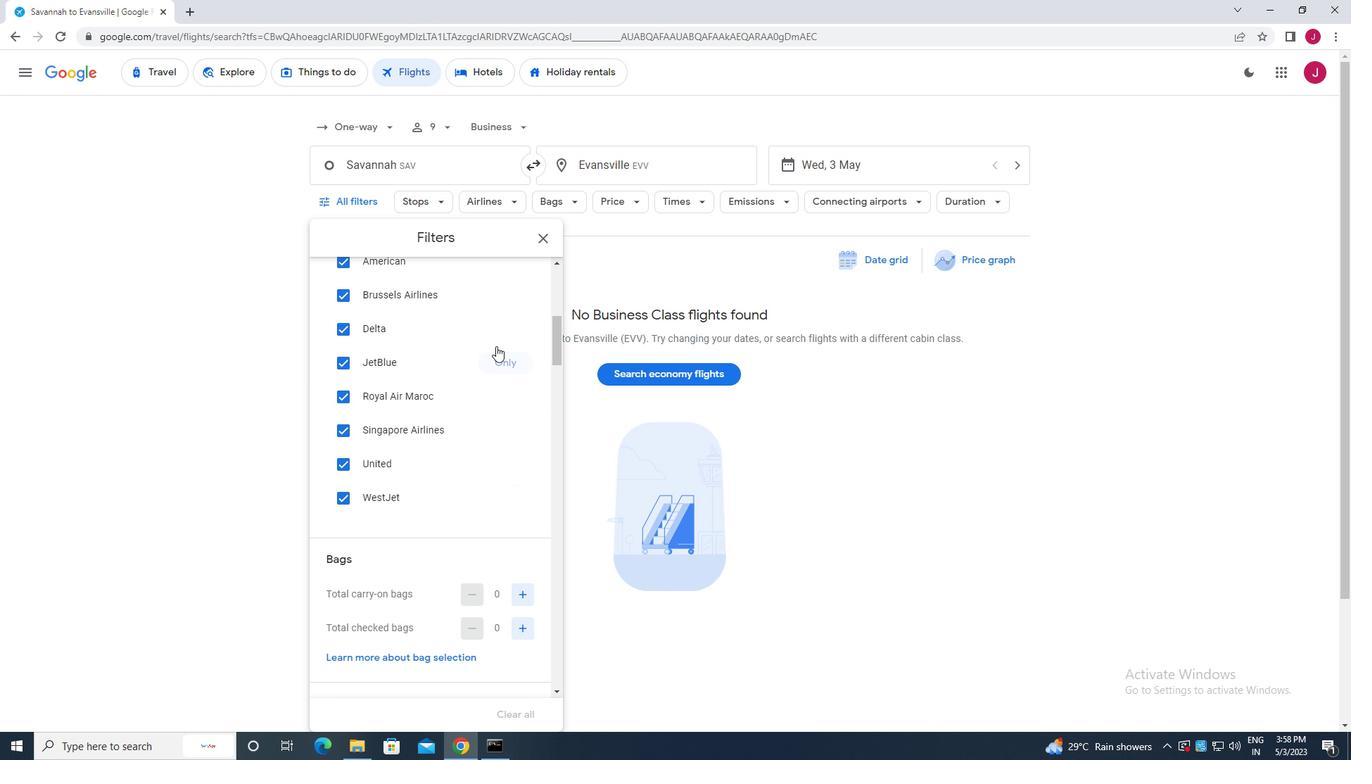 
Action: Mouse scrolled (495, 347) with delta (0, 0)
Screenshot: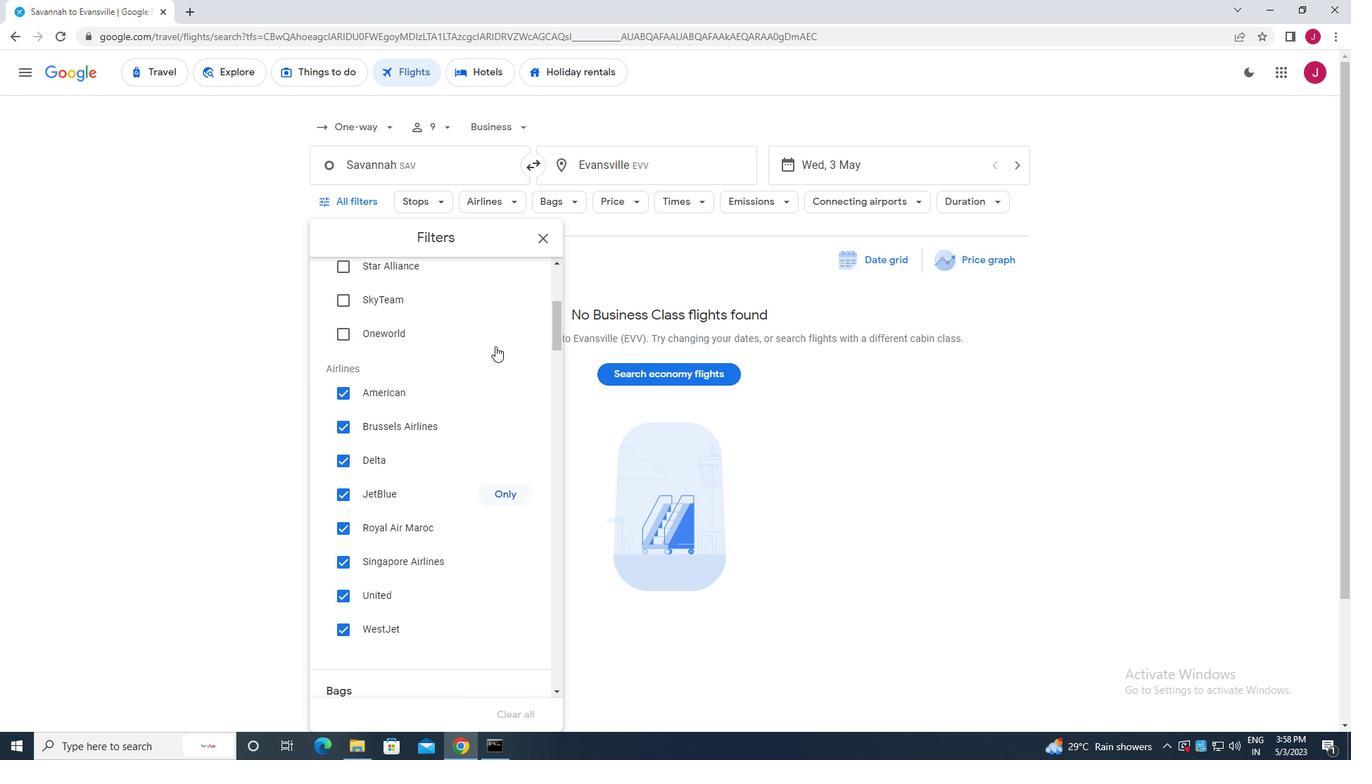 
Action: Mouse moved to (492, 347)
Screenshot: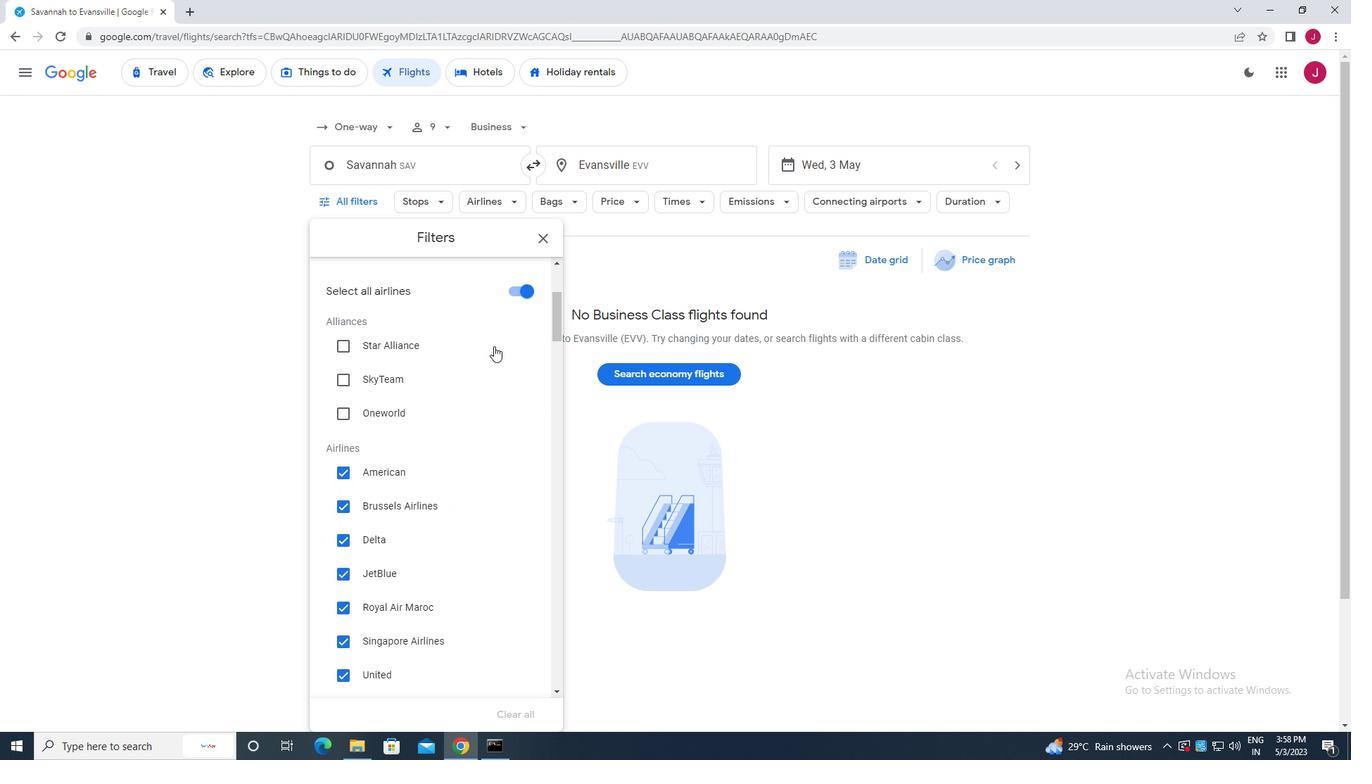 
Action: Mouse scrolled (492, 346) with delta (0, 0)
Screenshot: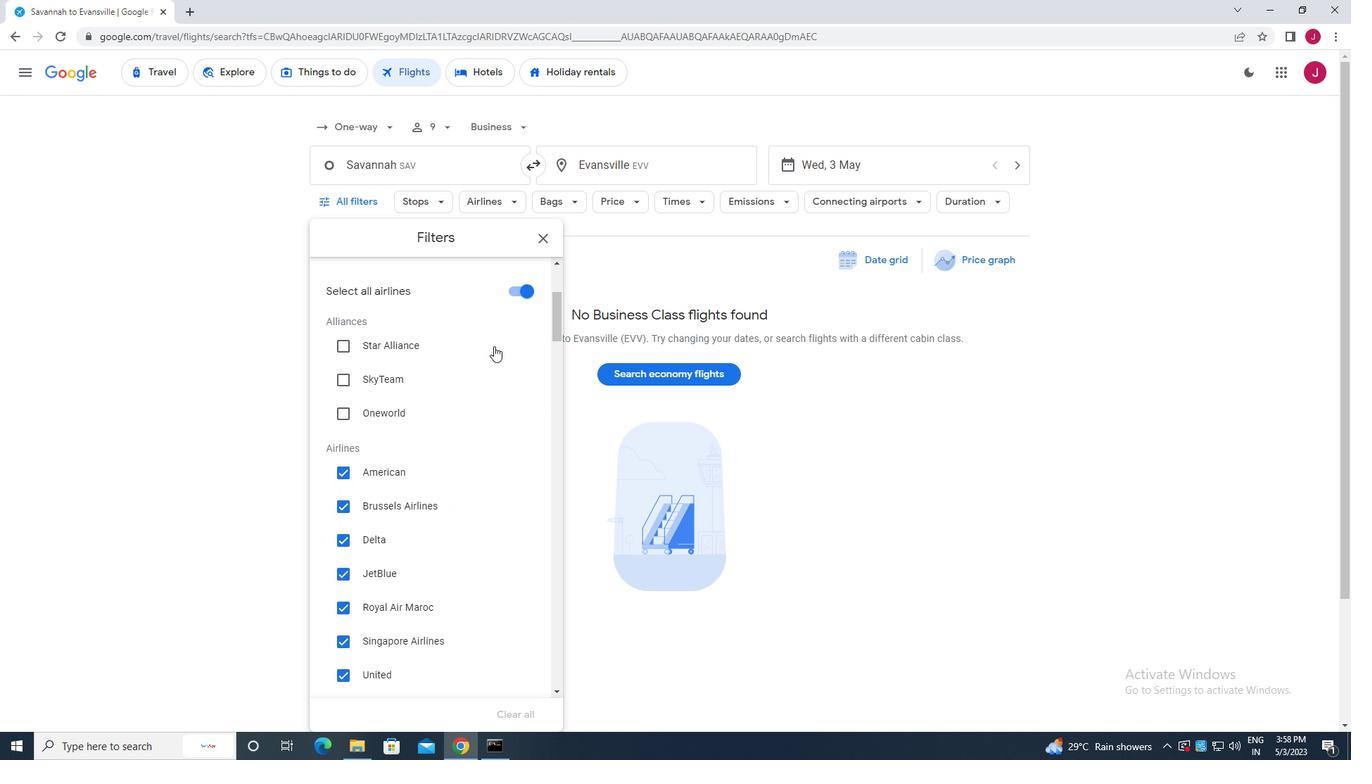 
Action: Mouse moved to (486, 355)
Screenshot: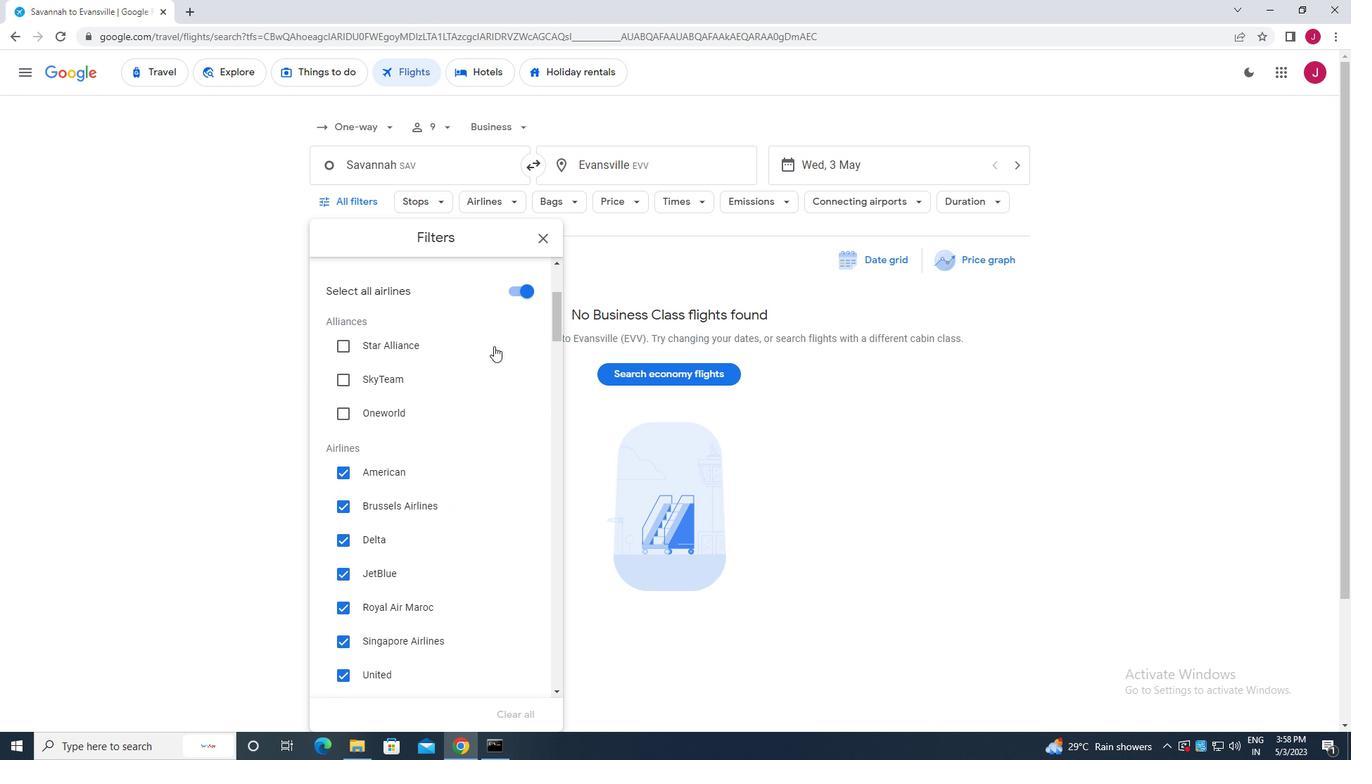 
Action: Mouse scrolled (486, 354) with delta (0, 0)
Screenshot: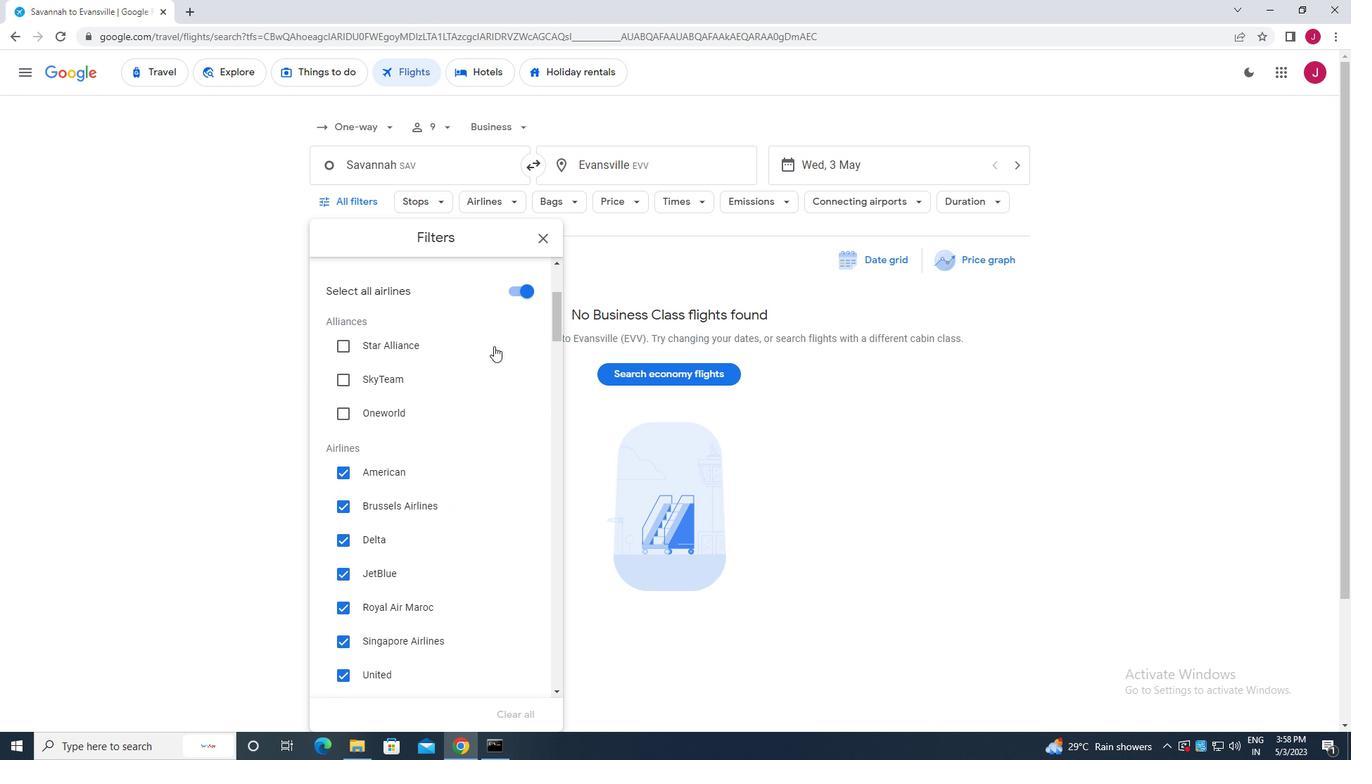
Action: Mouse moved to (483, 359)
Screenshot: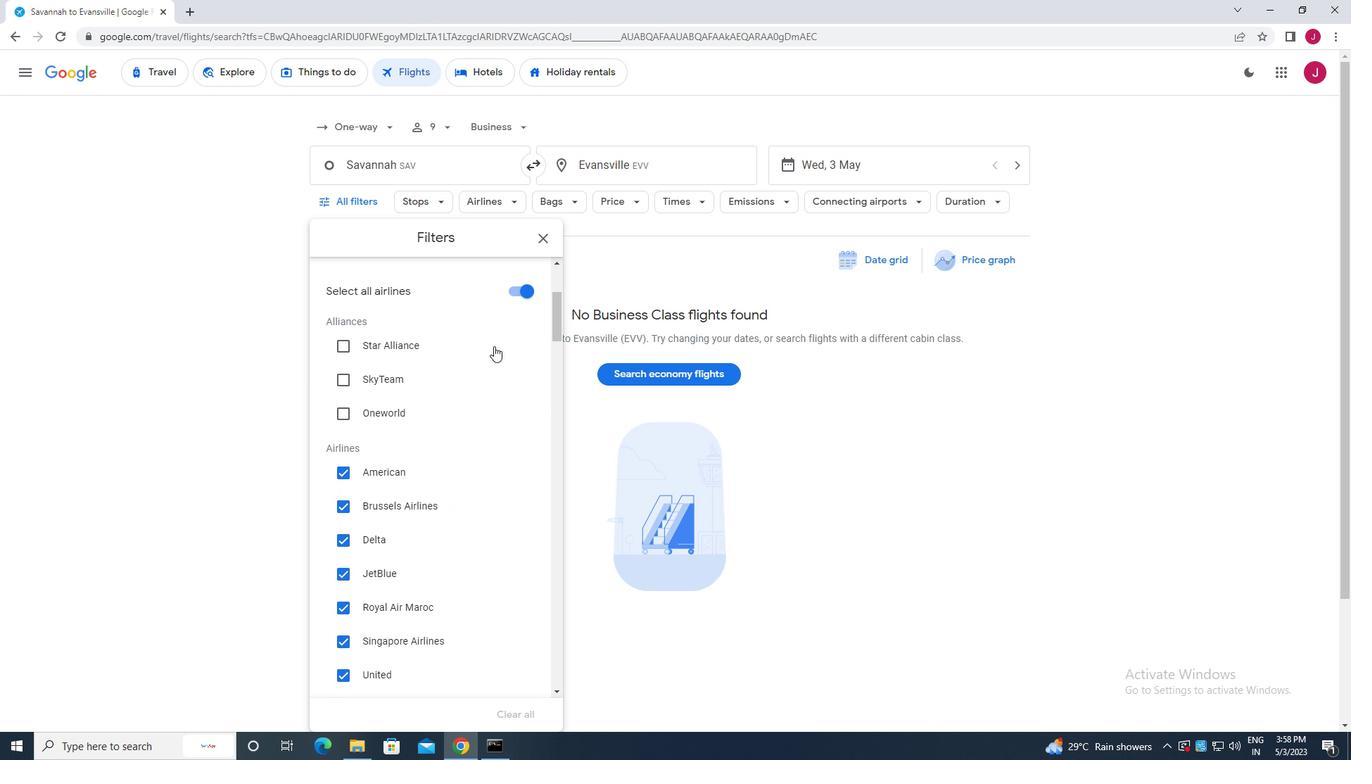 
Action: Mouse scrolled (483, 359) with delta (0, 0)
Screenshot: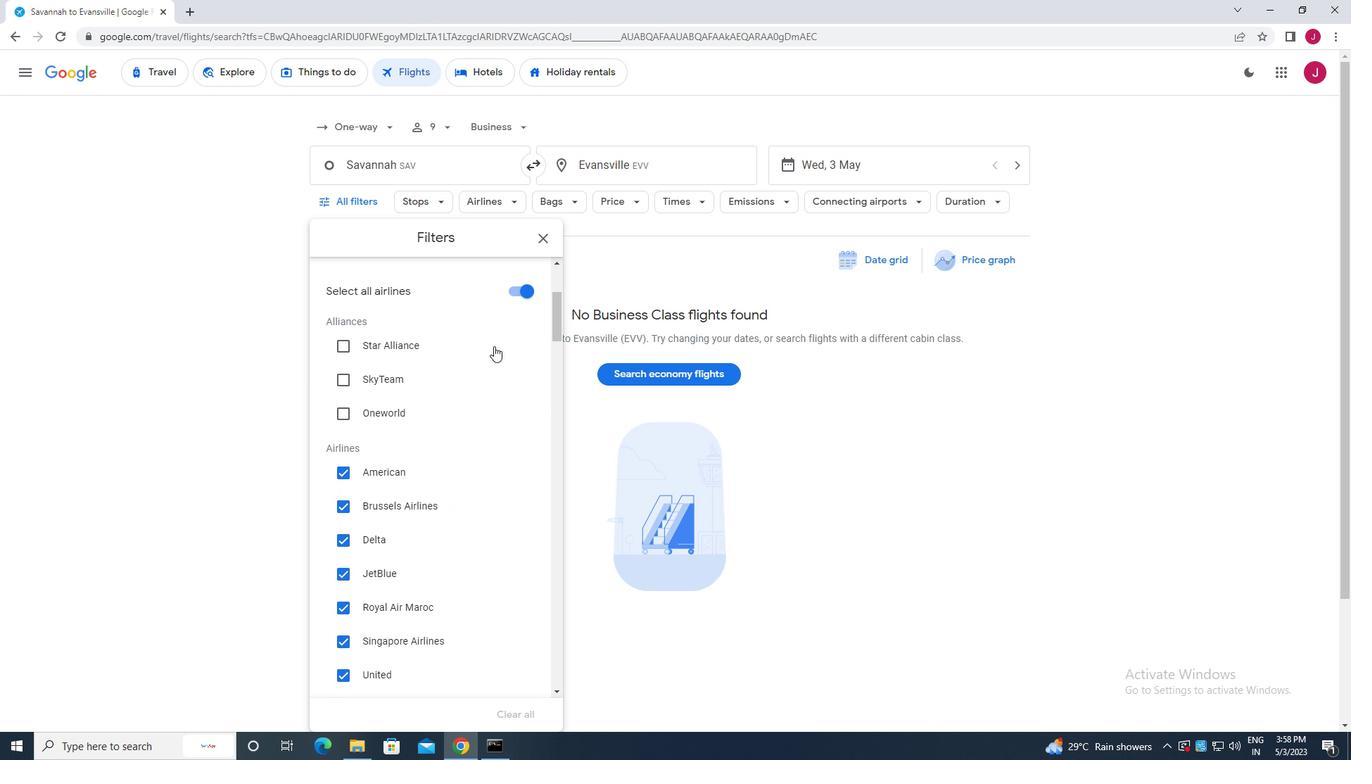 
Action: Mouse moved to (409, 395)
Screenshot: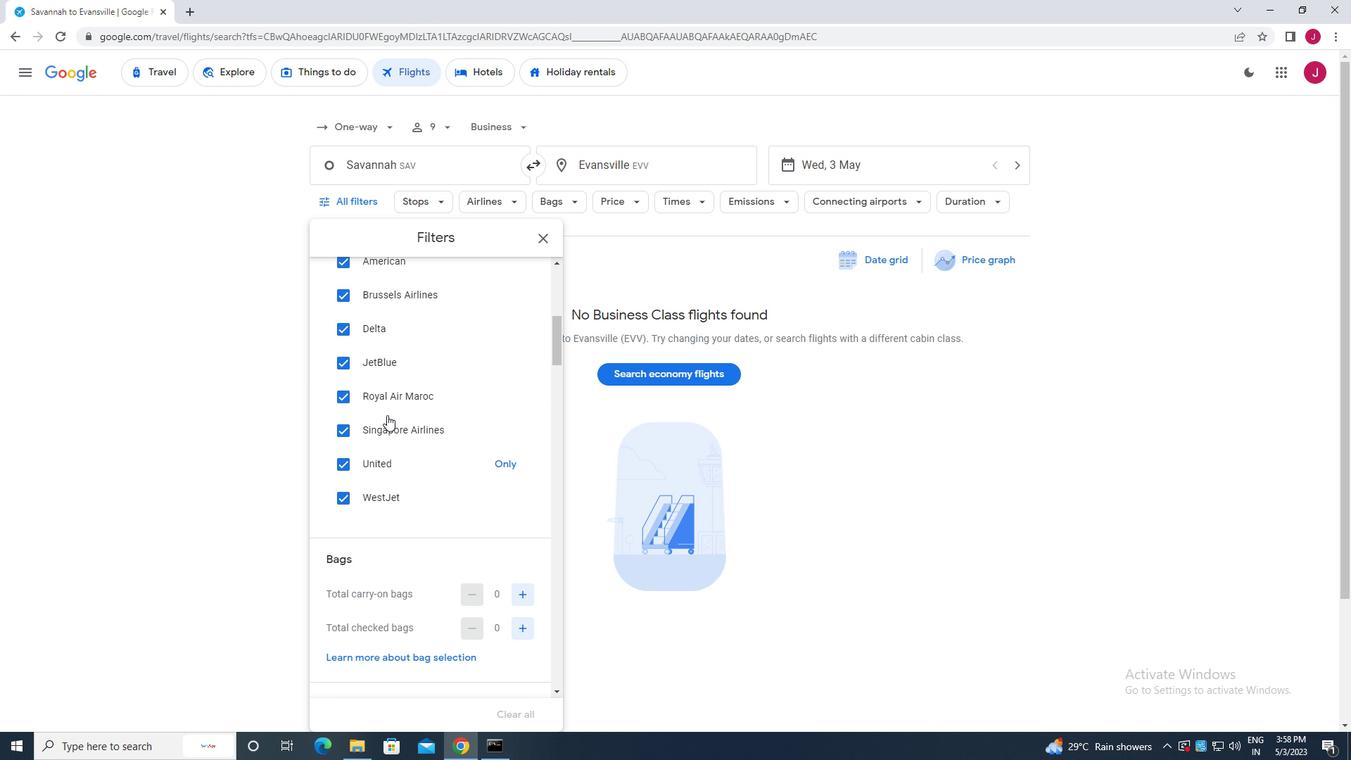 
Action: Mouse scrolled (409, 395) with delta (0, 0)
Screenshot: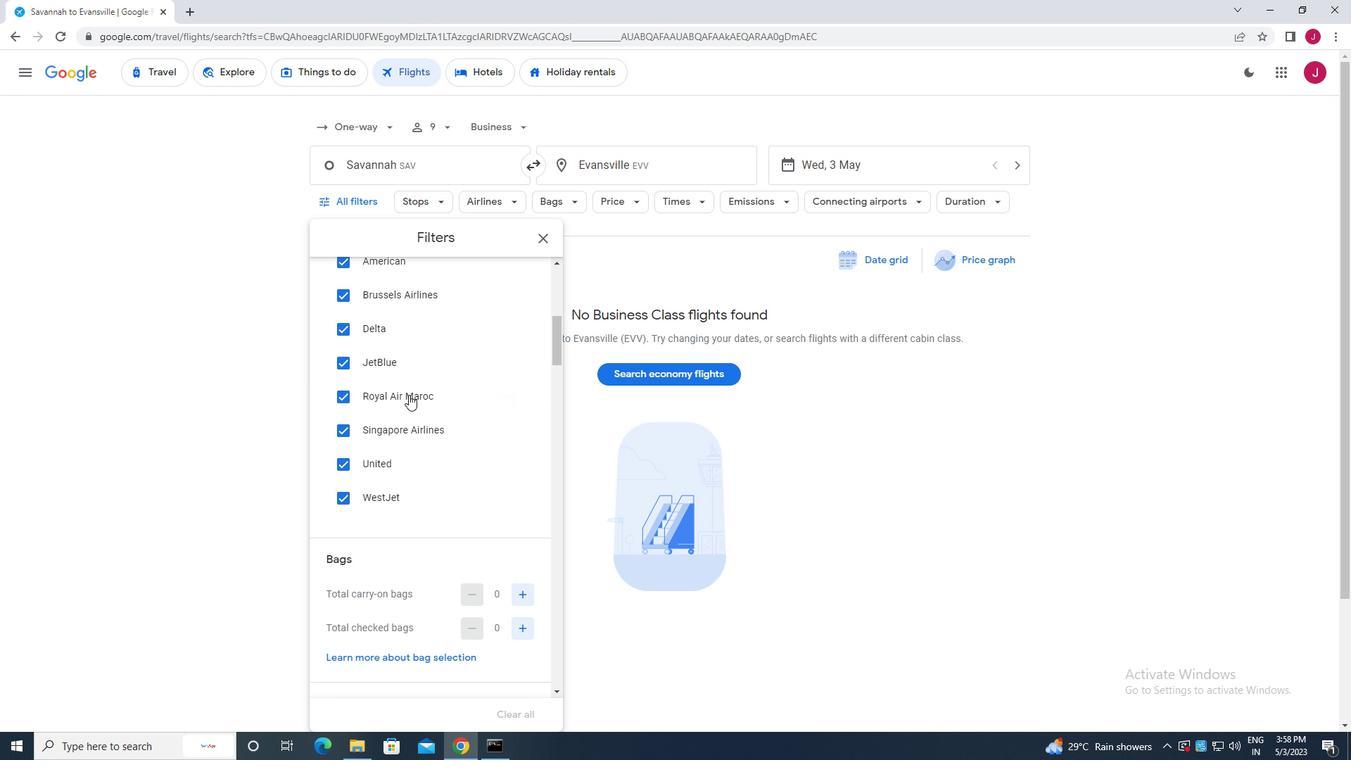 
Action: Mouse scrolled (409, 395) with delta (0, 0)
Screenshot: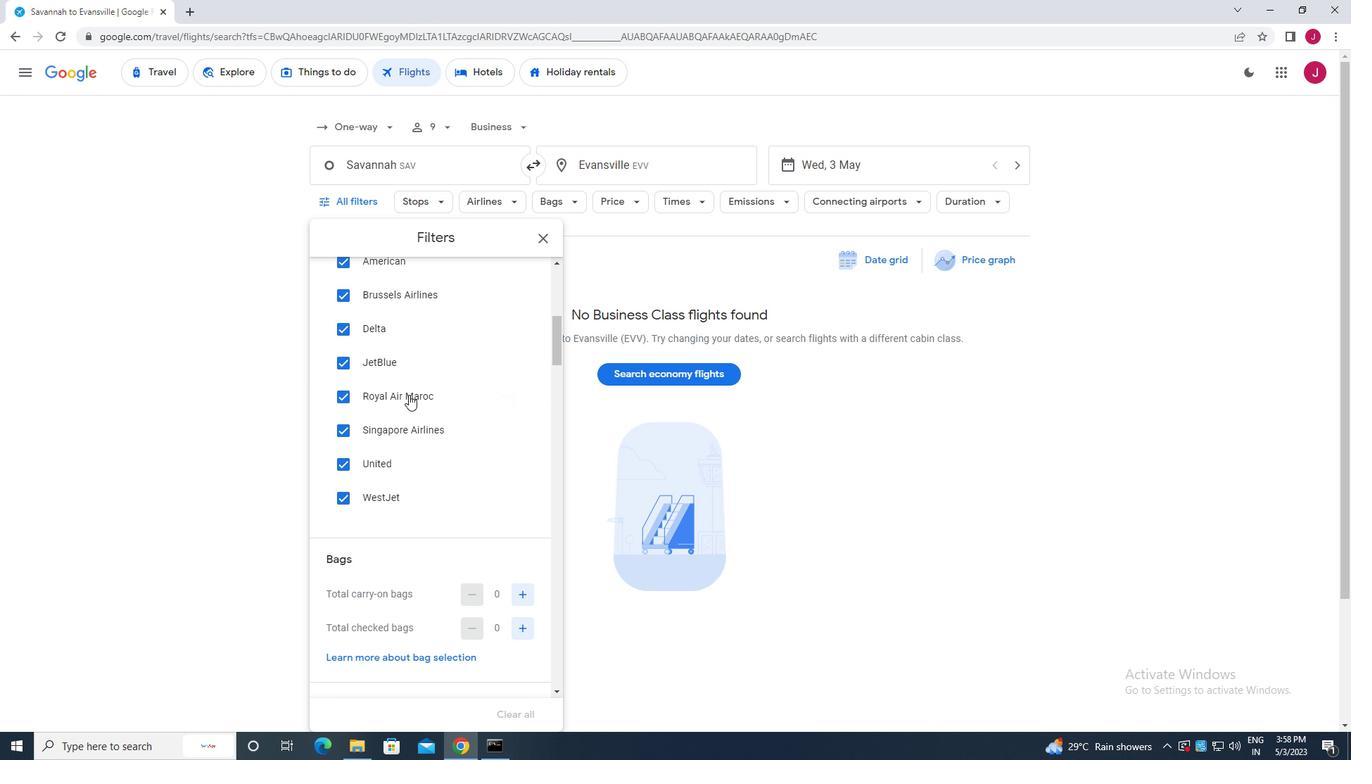 
Action: Mouse moved to (496, 316)
Screenshot: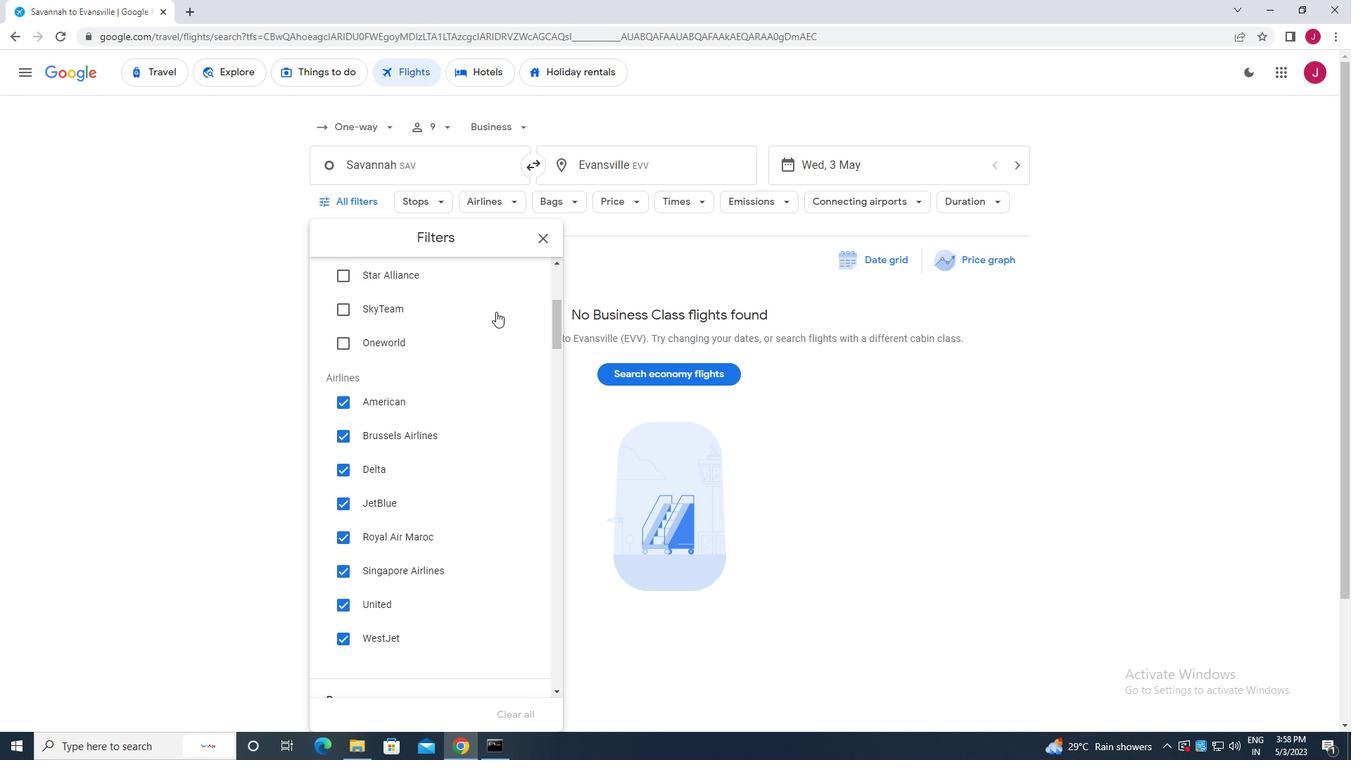 
Action: Mouse scrolled (496, 317) with delta (0, 0)
Screenshot: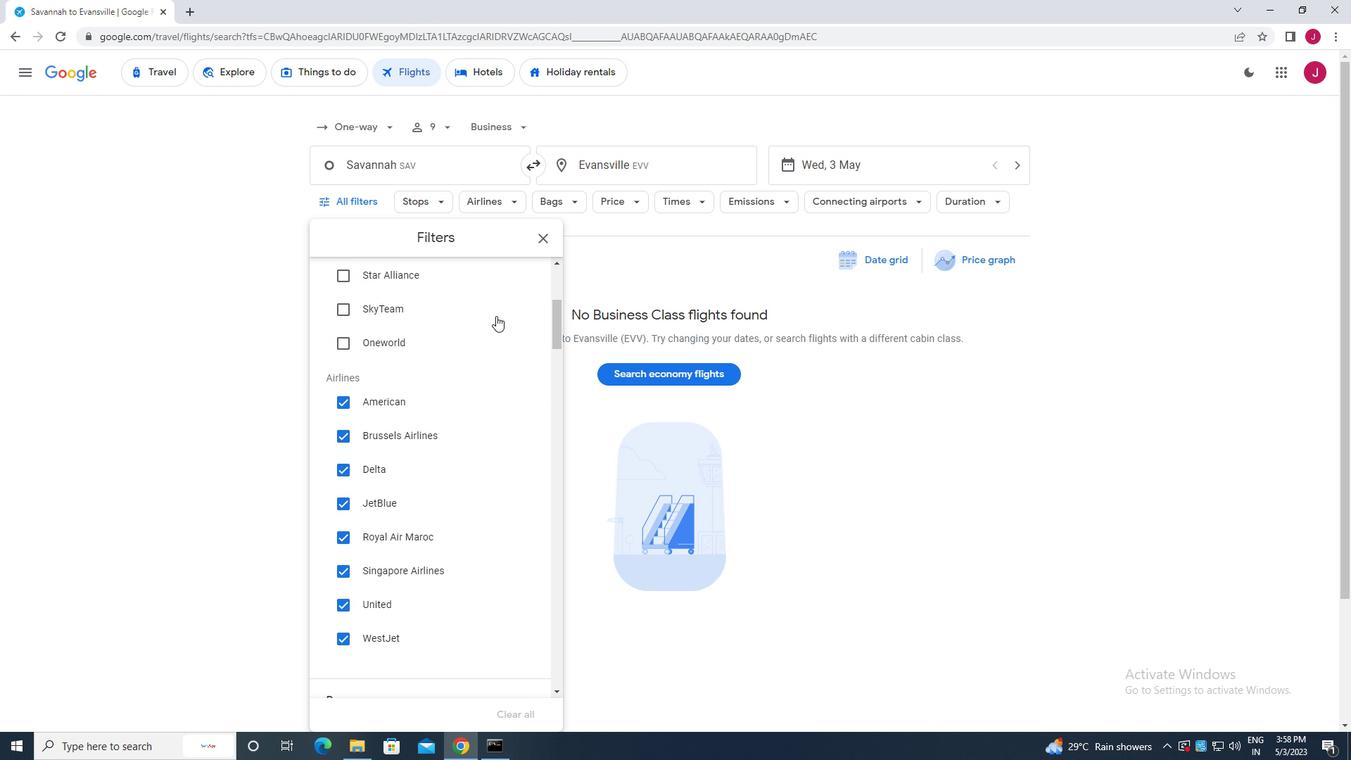 
Action: Mouse moved to (496, 317)
Screenshot: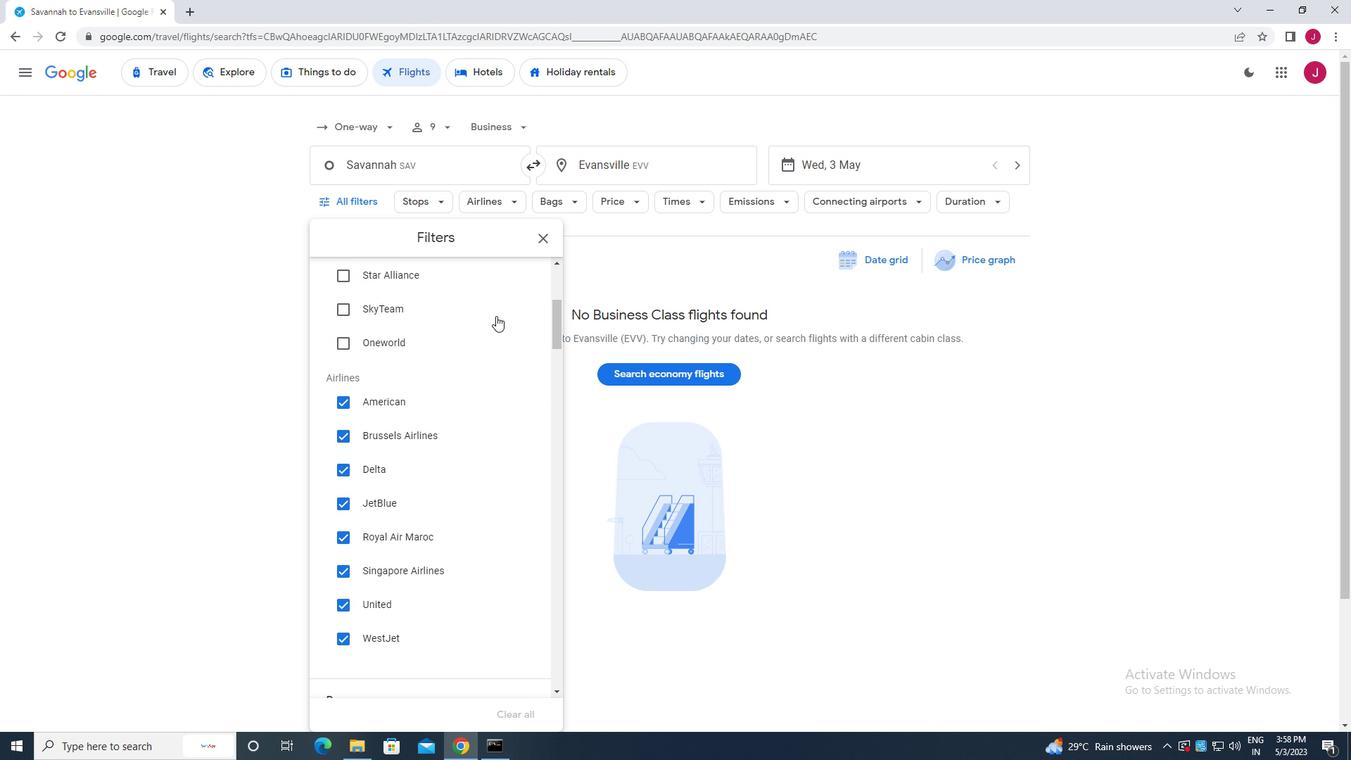 
Action: Mouse scrolled (496, 318) with delta (0, 0)
Screenshot: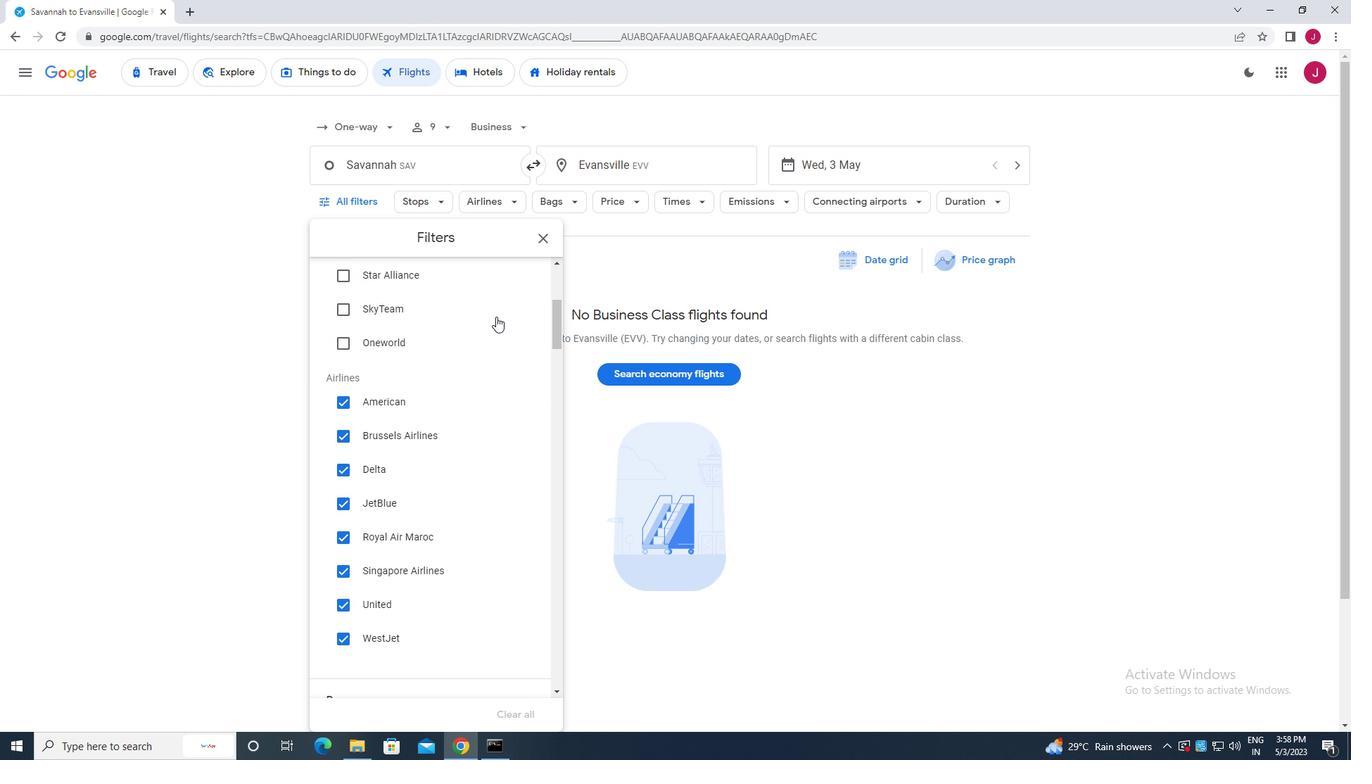 
Action: Mouse moved to (511, 357)
Screenshot: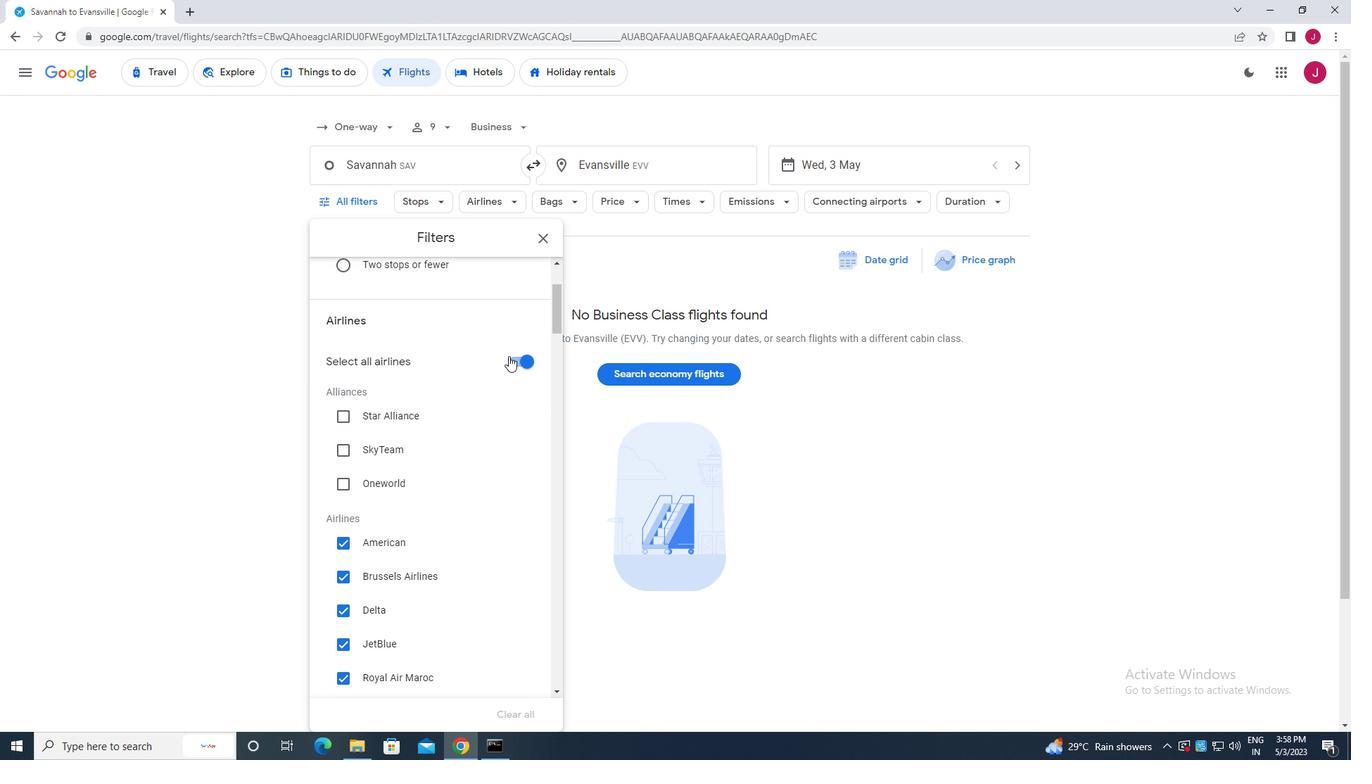 
Action: Mouse pressed left at (511, 357)
Screenshot: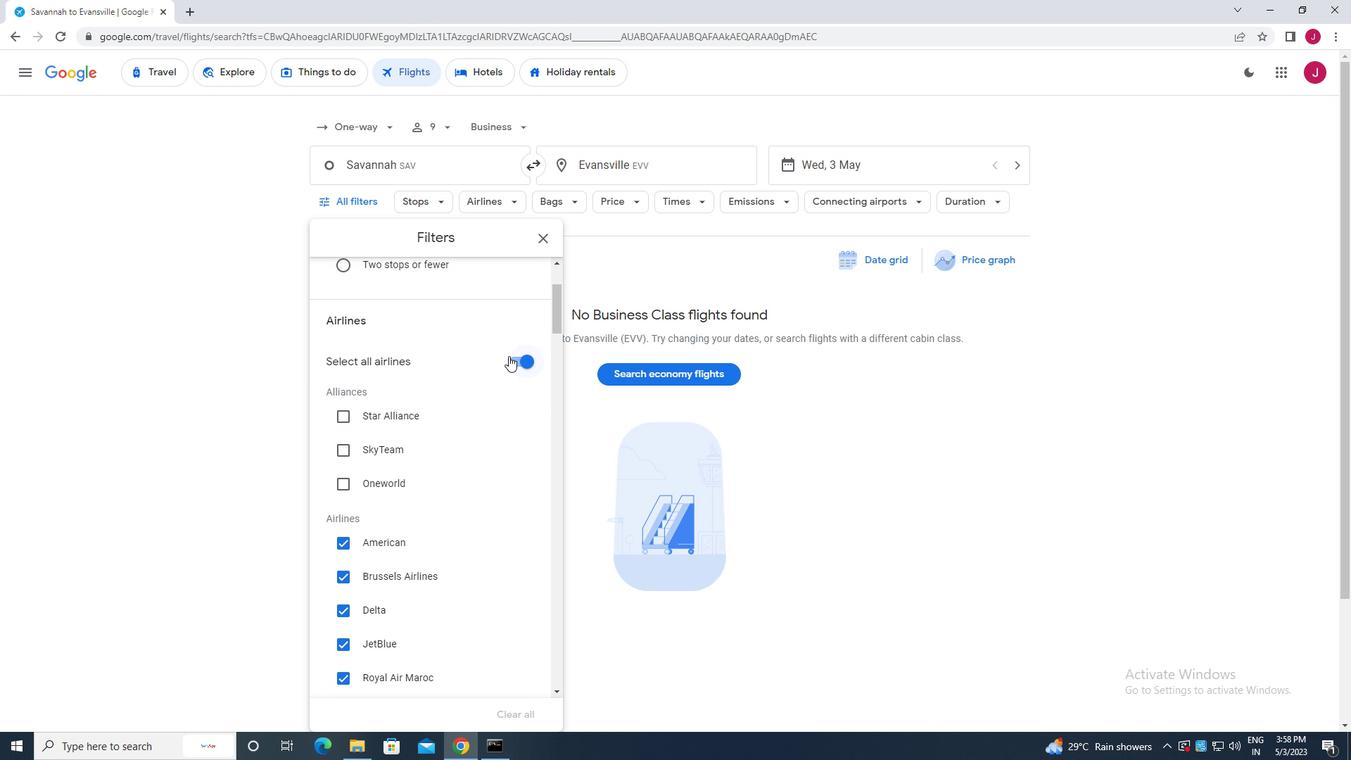 
Action: Mouse moved to (446, 391)
Screenshot: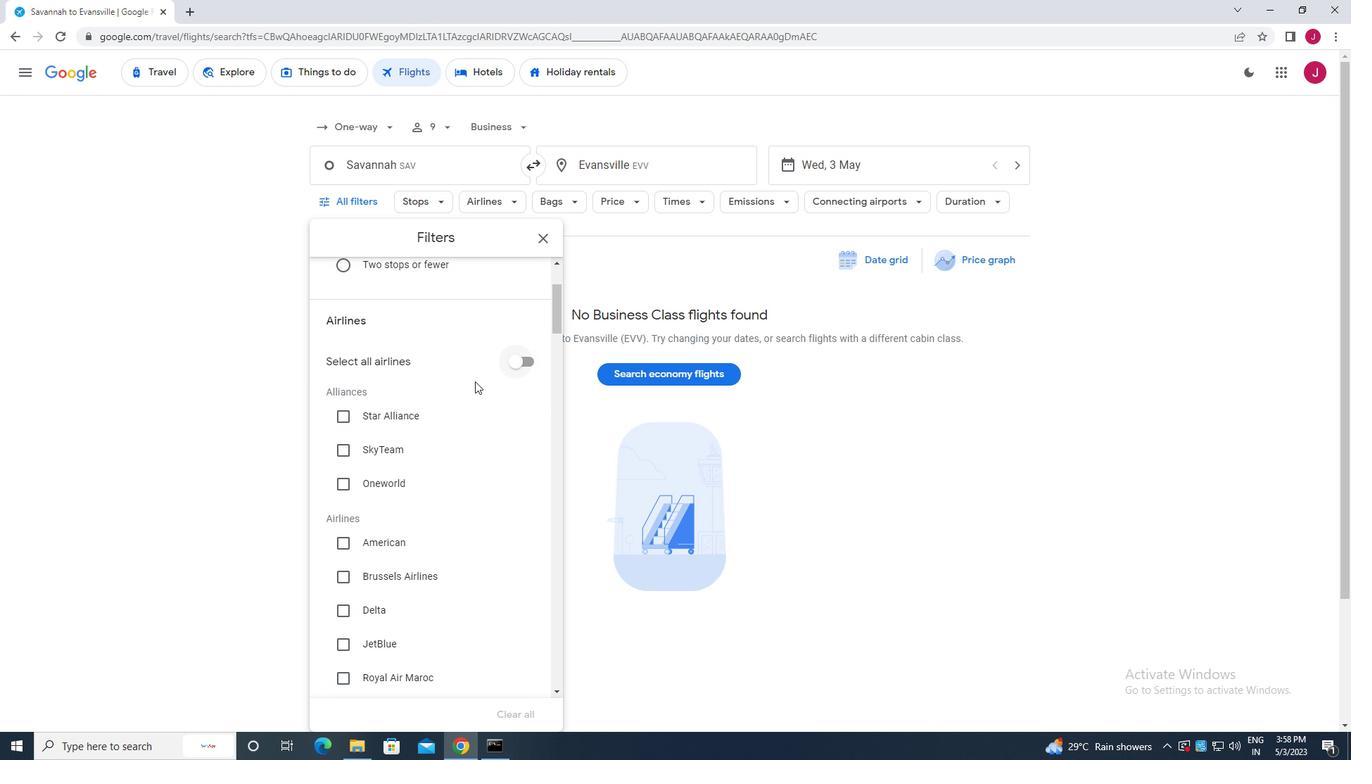 
Action: Mouse scrolled (446, 390) with delta (0, 0)
Screenshot: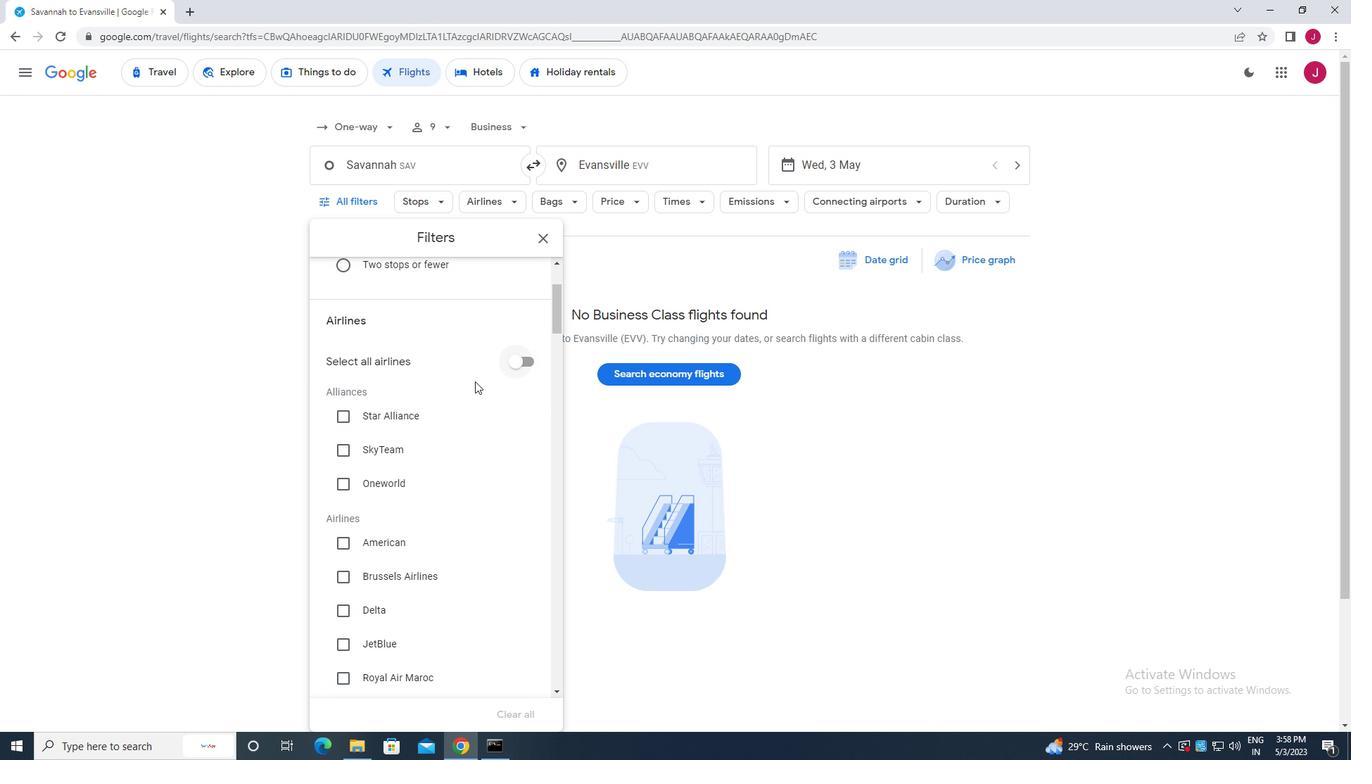 
Action: Mouse scrolled (446, 390) with delta (0, 0)
Screenshot: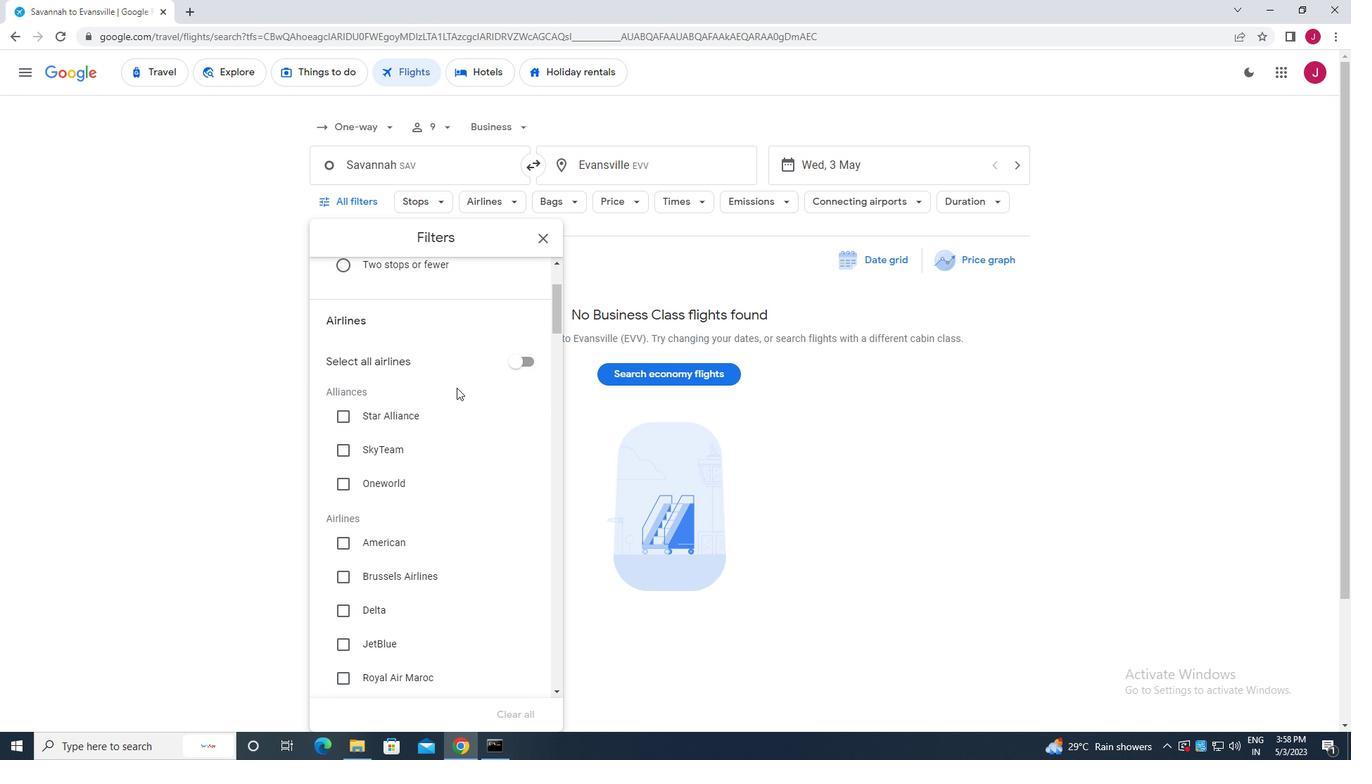 
Action: Mouse scrolled (446, 390) with delta (0, 0)
Screenshot: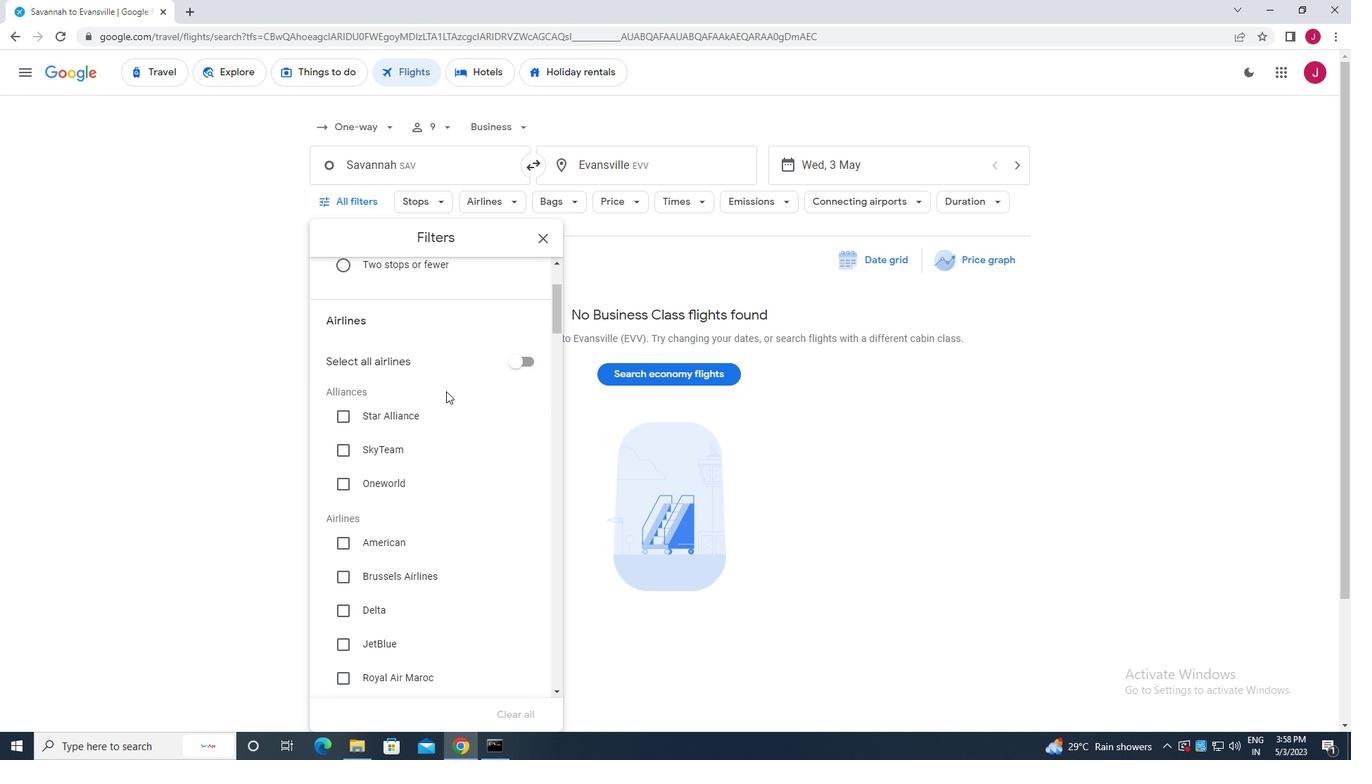 
Action: Mouse moved to (342, 537)
Screenshot: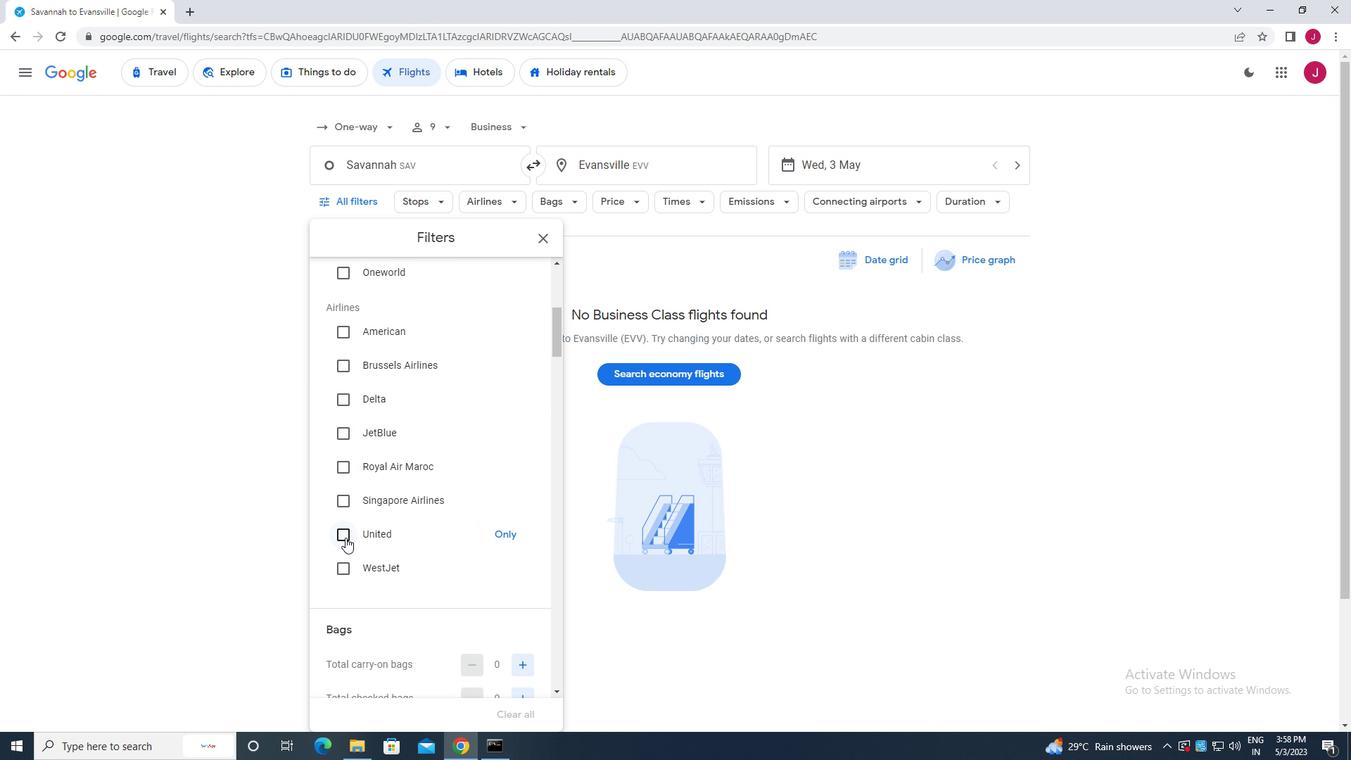 
Action: Mouse pressed left at (342, 537)
Screenshot: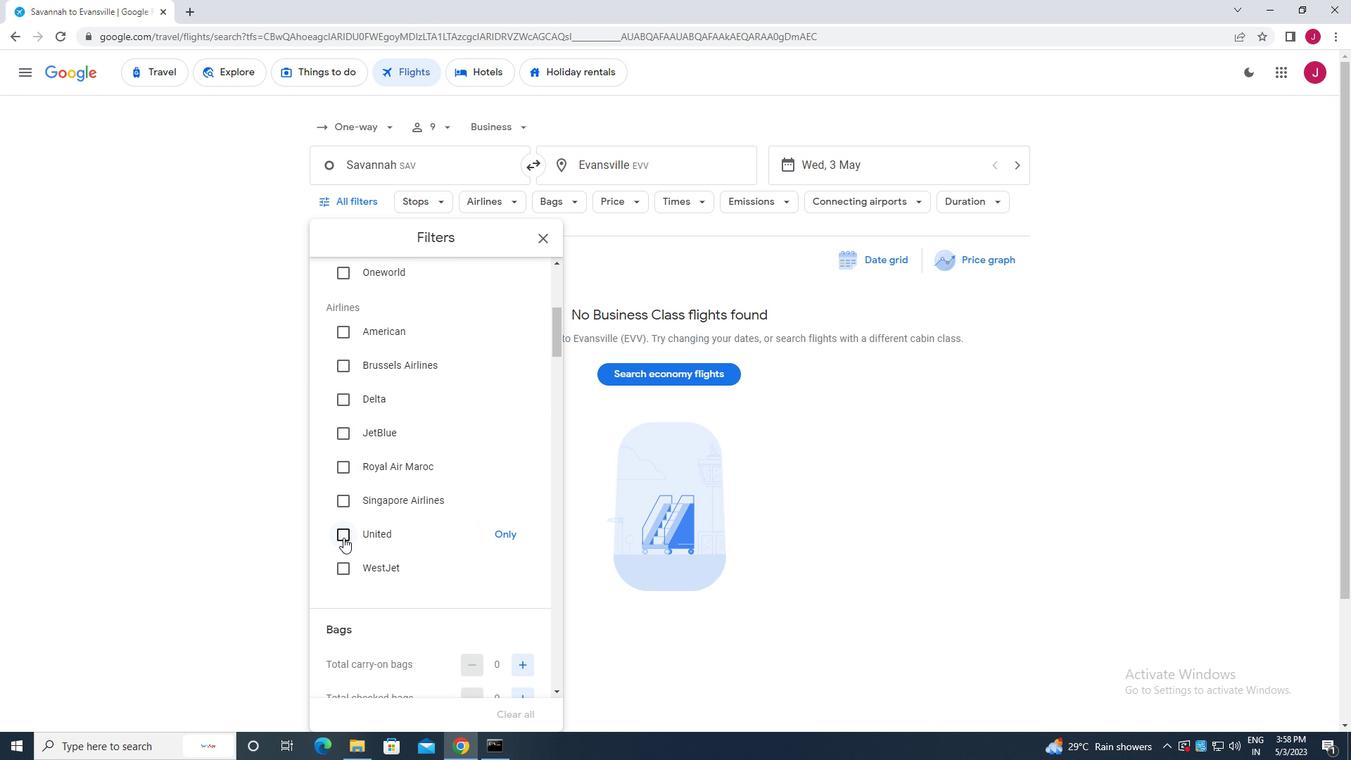 
Action: Mouse moved to (437, 500)
Screenshot: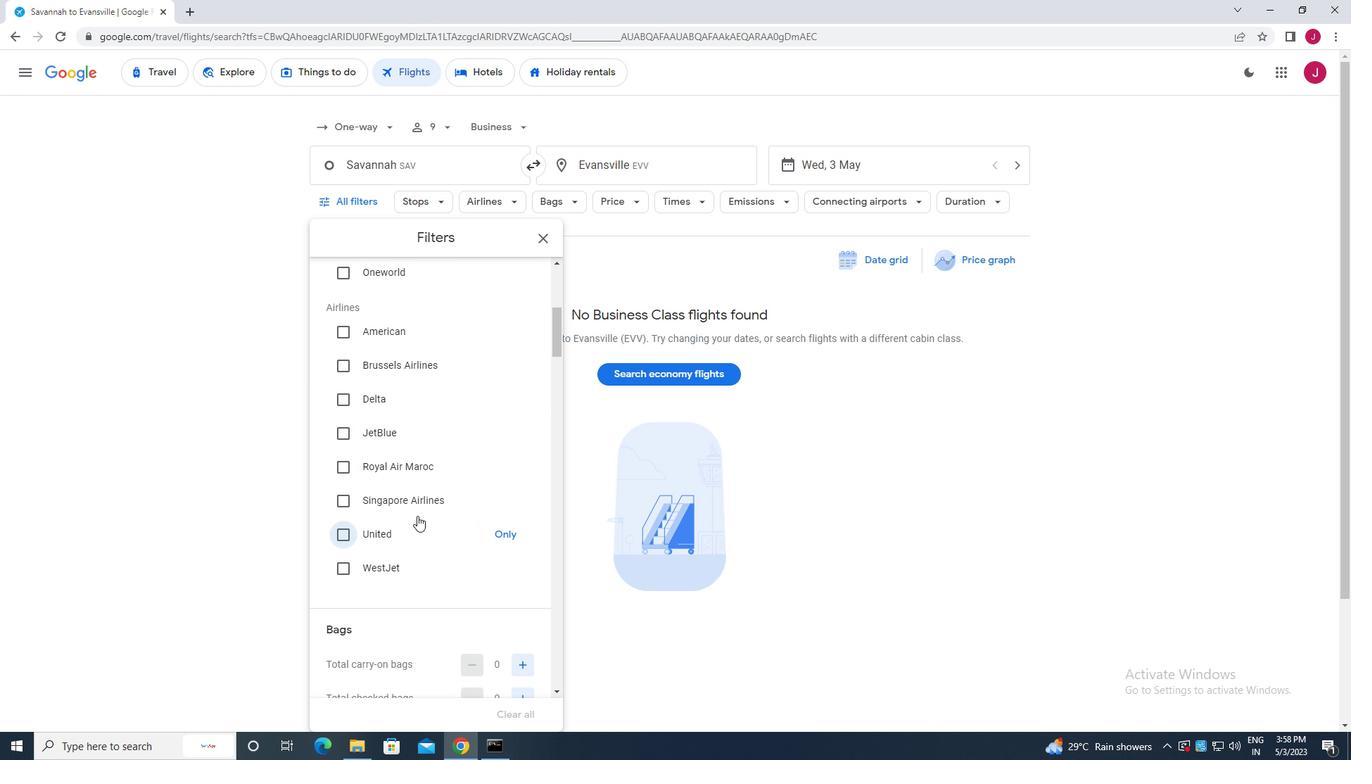 
Action: Mouse scrolled (437, 499) with delta (0, 0)
Screenshot: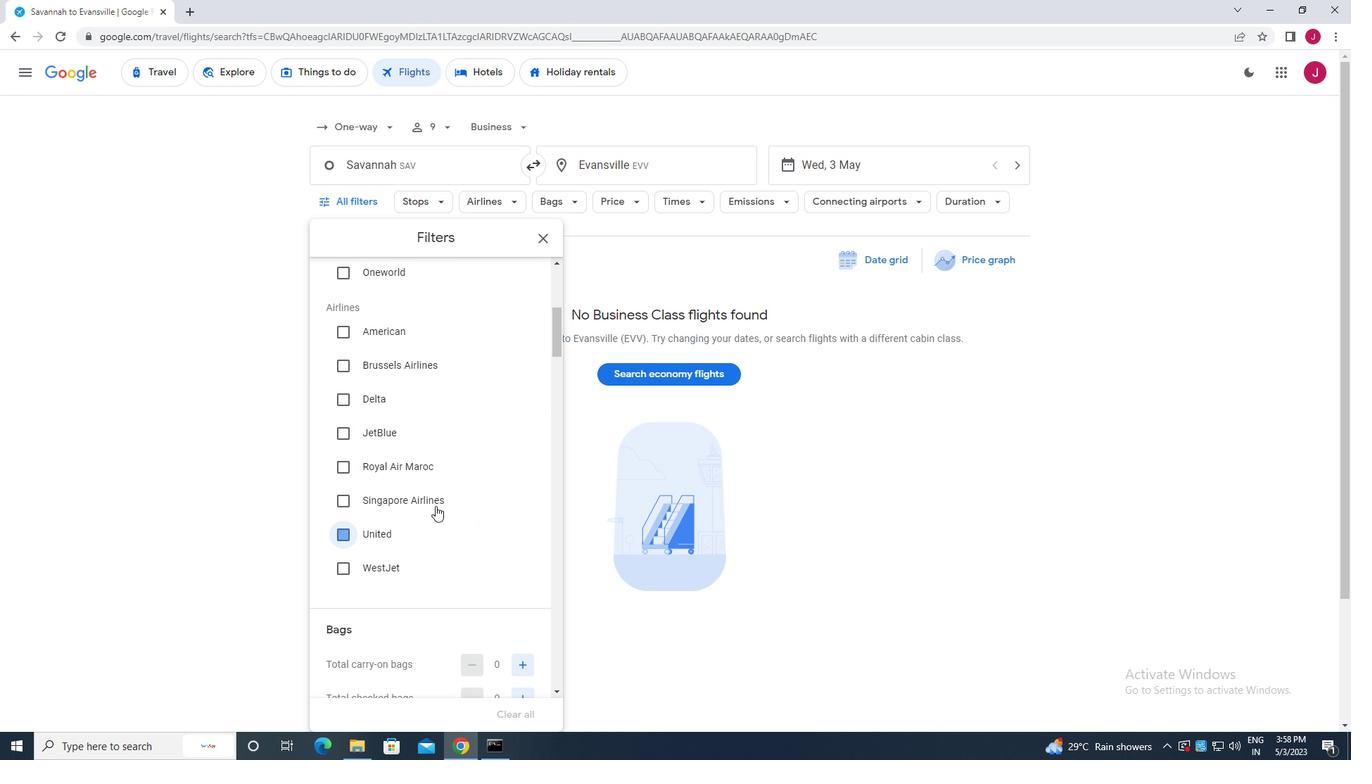 
Action: Mouse moved to (437, 500)
Screenshot: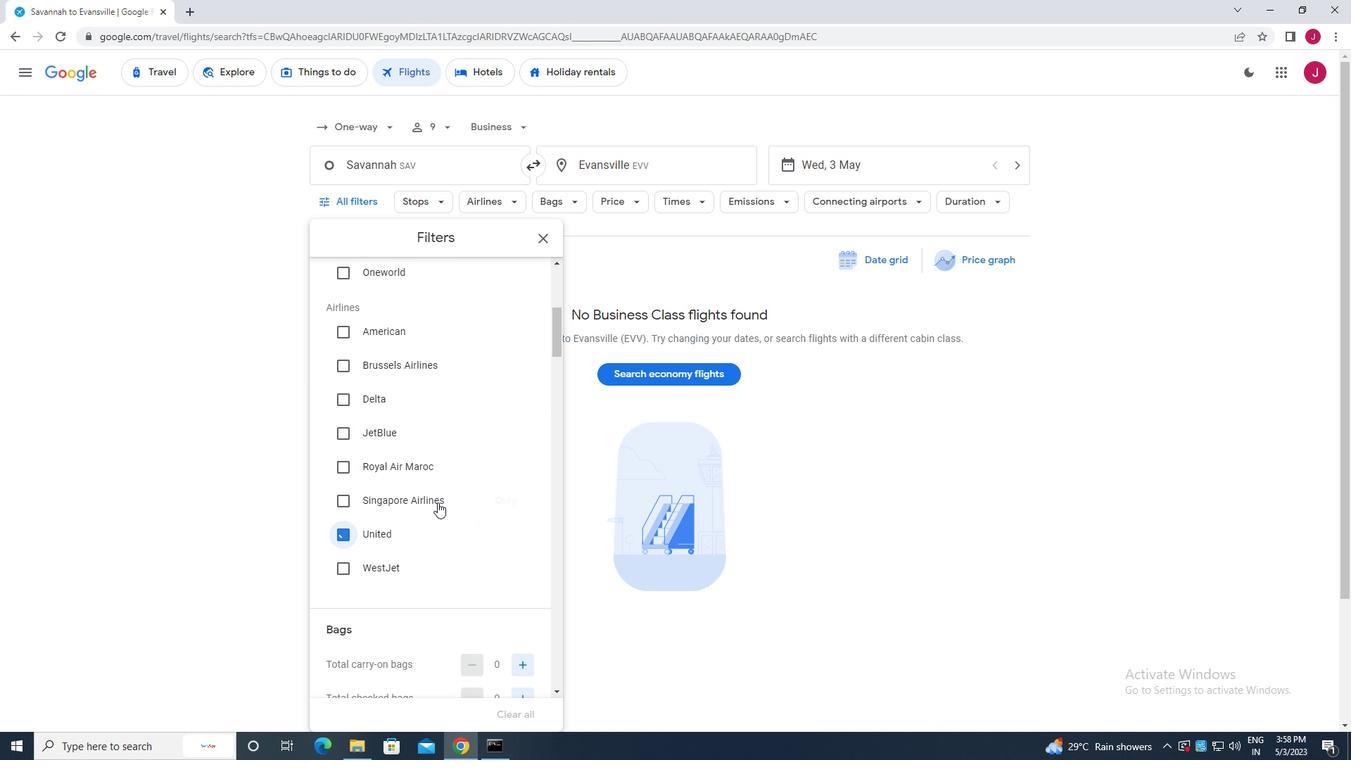 
Action: Mouse scrolled (437, 499) with delta (0, 0)
Screenshot: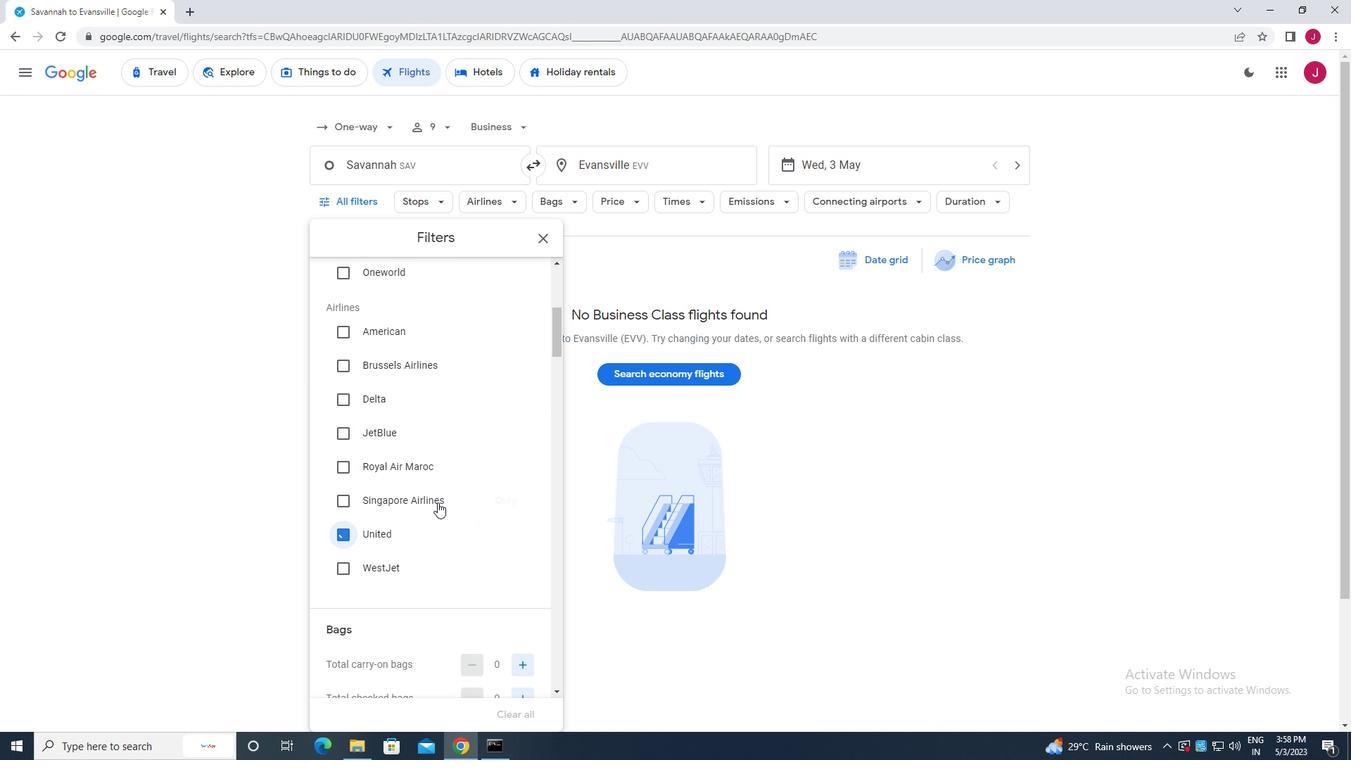 
Action: Mouse moved to (437, 499)
Screenshot: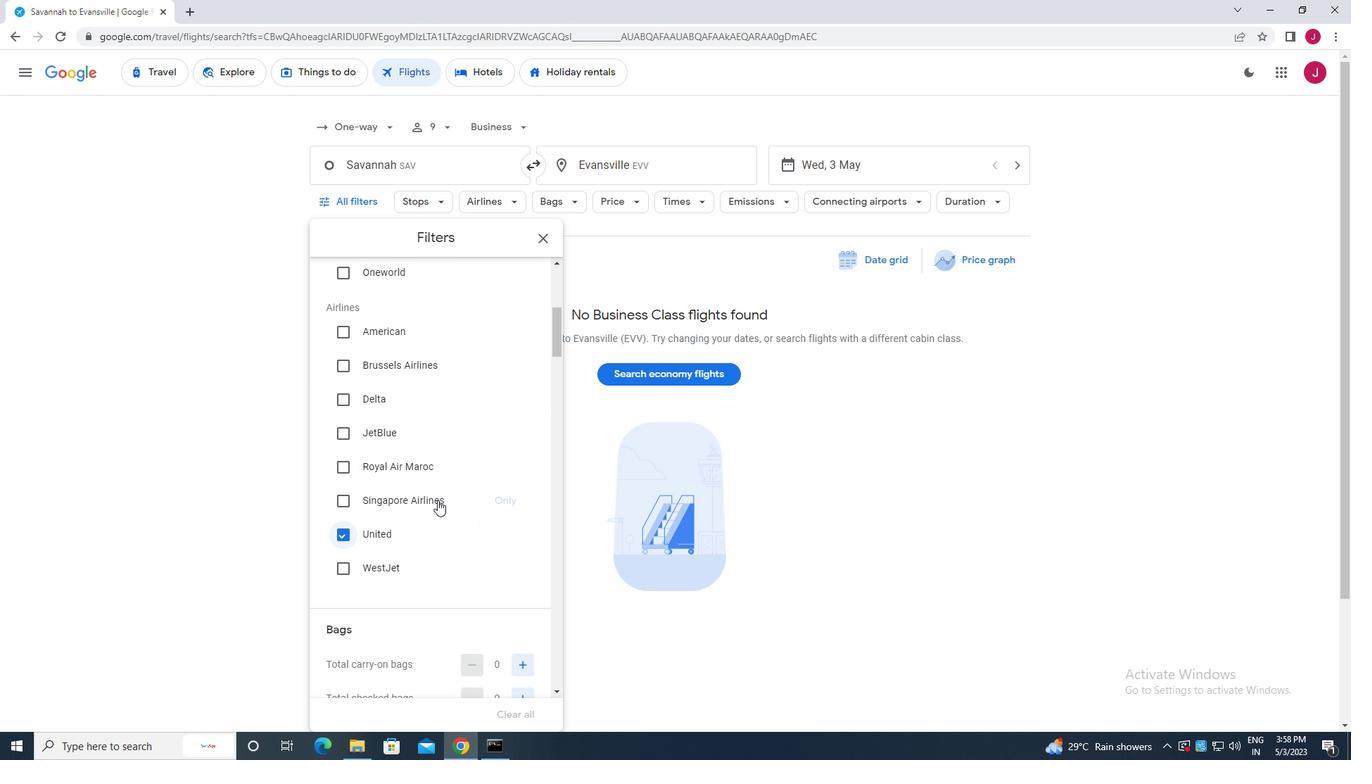 
Action: Mouse scrolled (437, 499) with delta (0, 0)
Screenshot: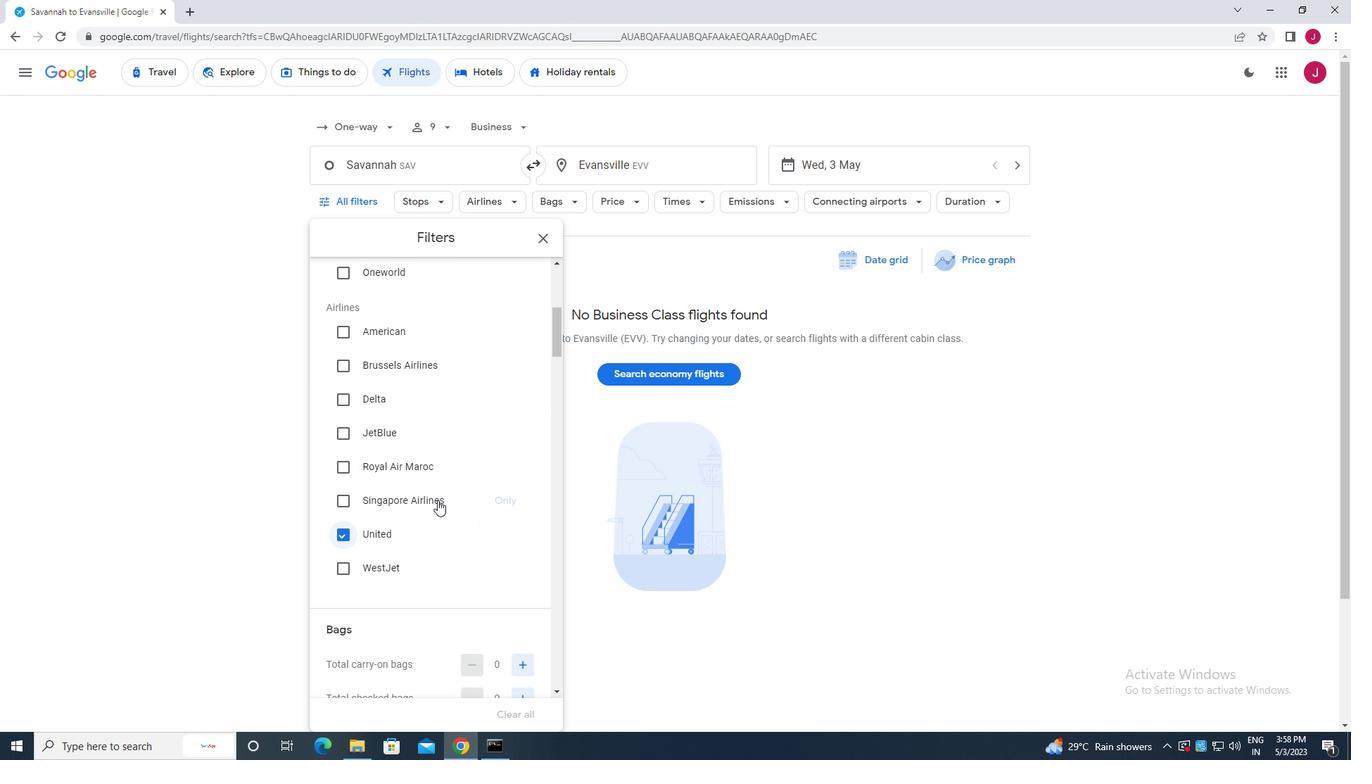 
Action: Mouse moved to (437, 497)
Screenshot: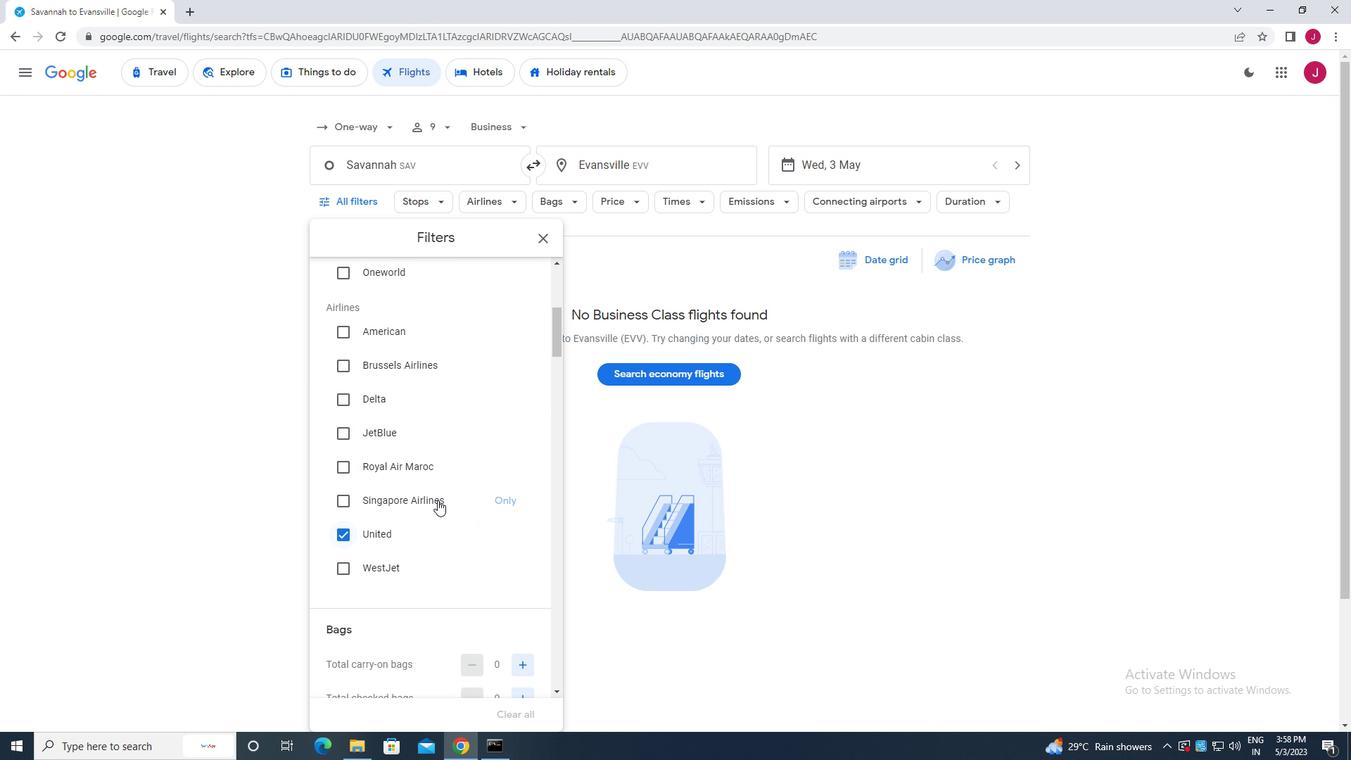 
Action: Mouse scrolled (437, 496) with delta (0, 0)
Screenshot: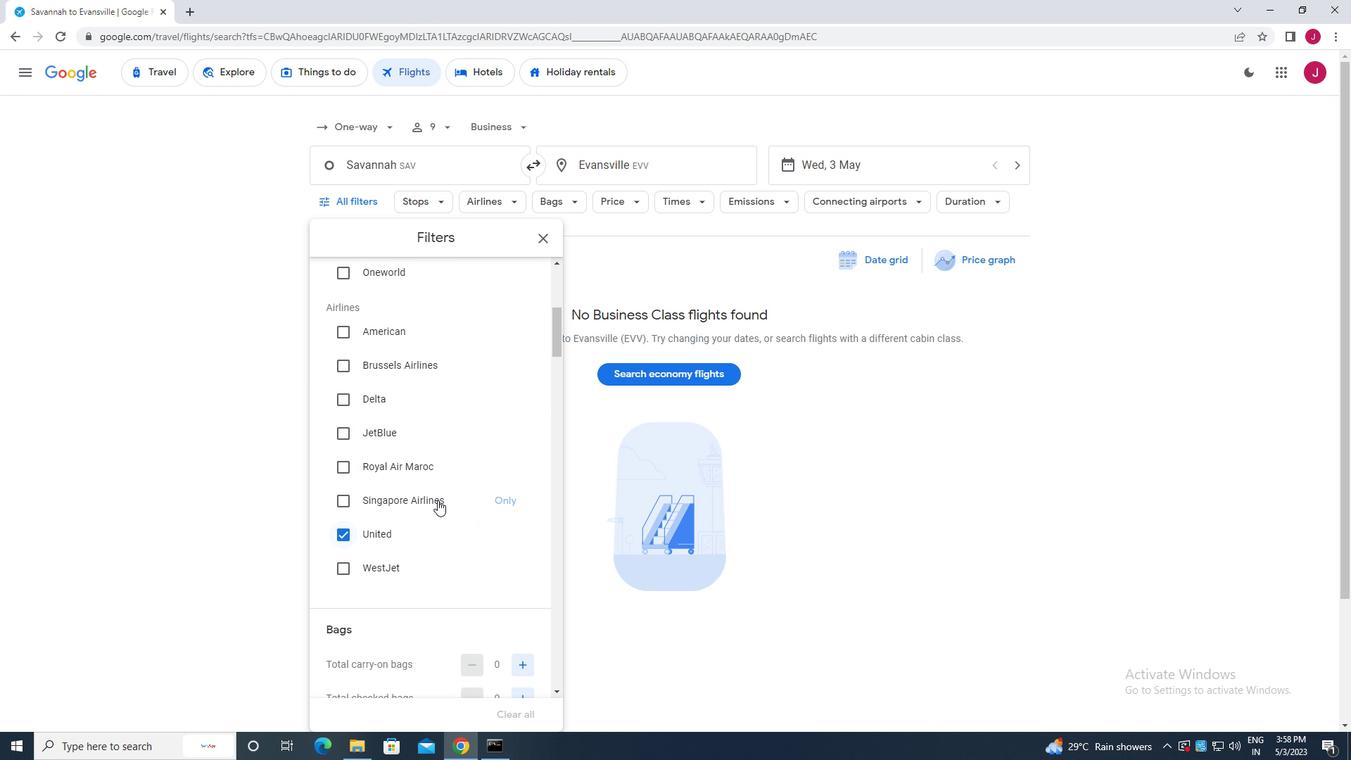 
Action: Mouse moved to (522, 421)
Screenshot: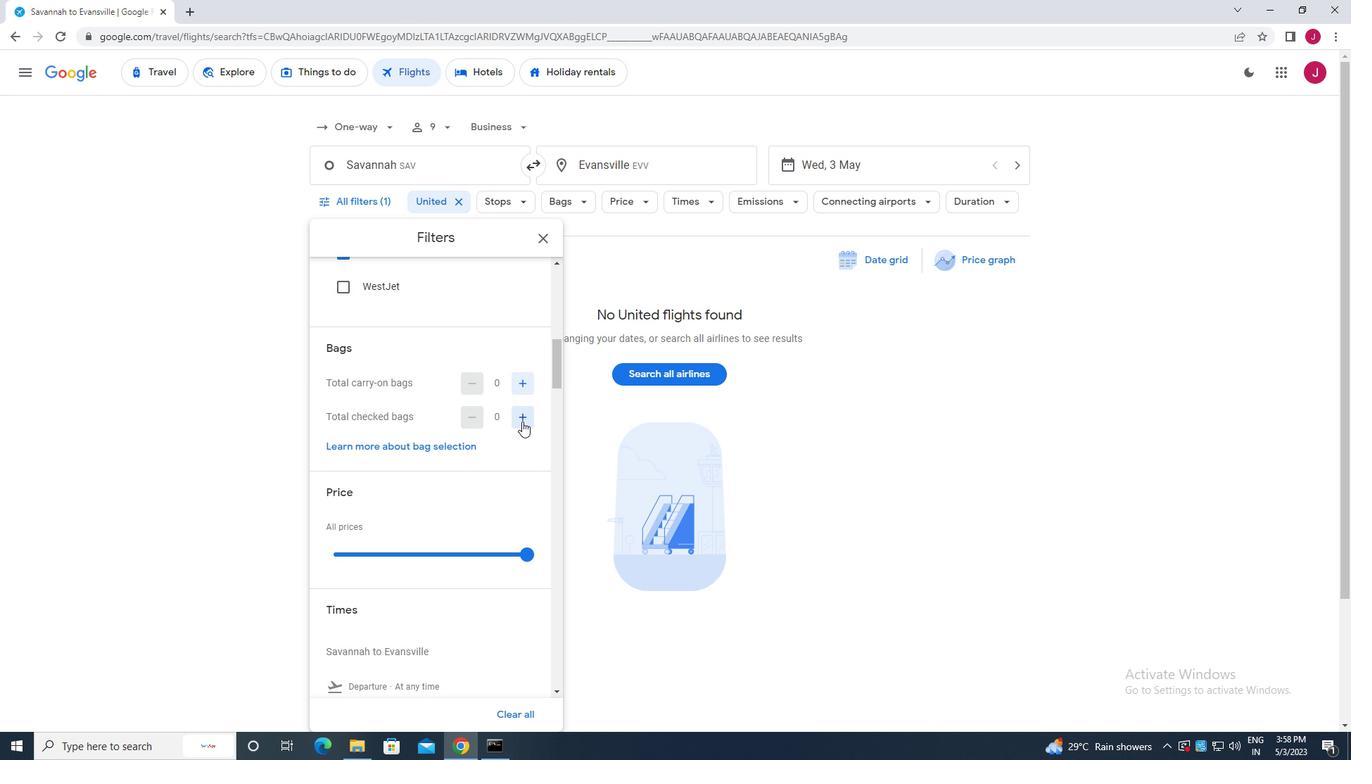 
Action: Mouse pressed left at (522, 421)
Screenshot: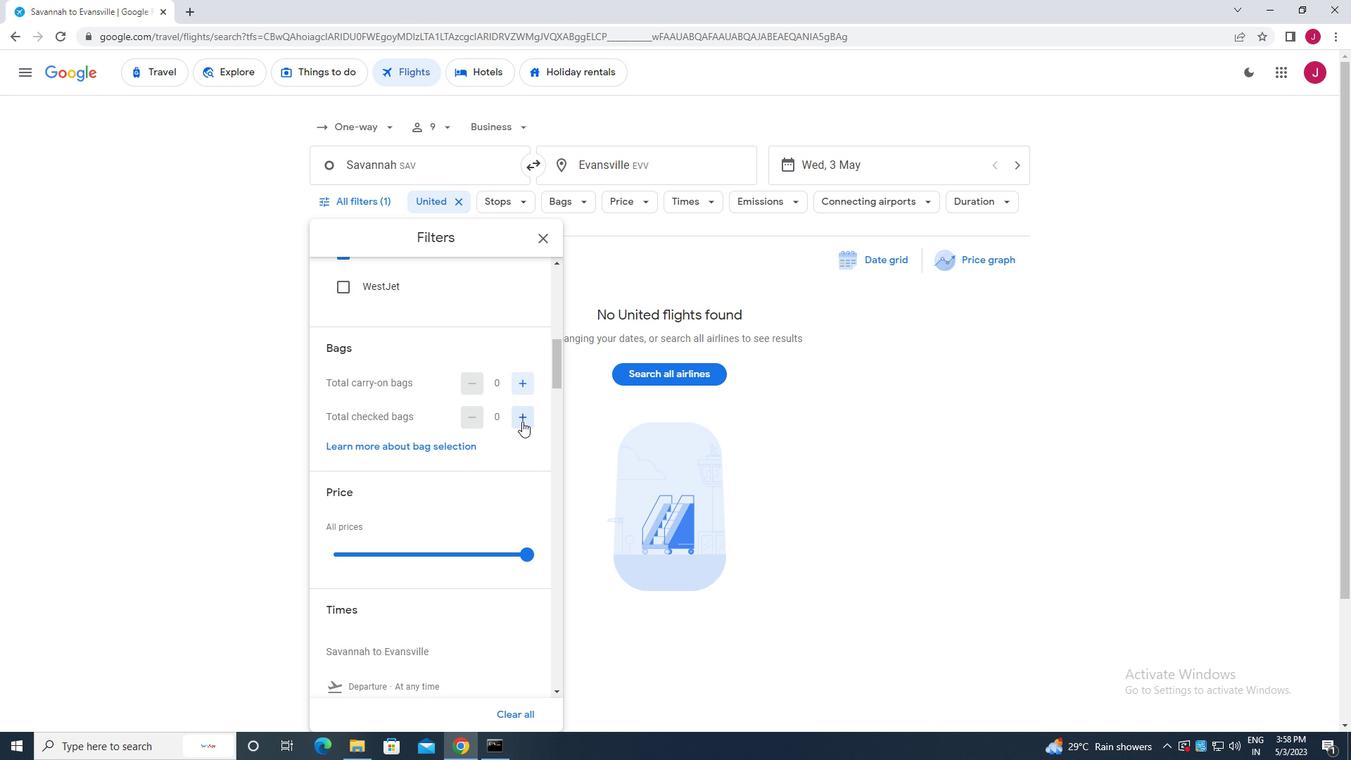 
Action: Mouse pressed left at (522, 421)
Screenshot: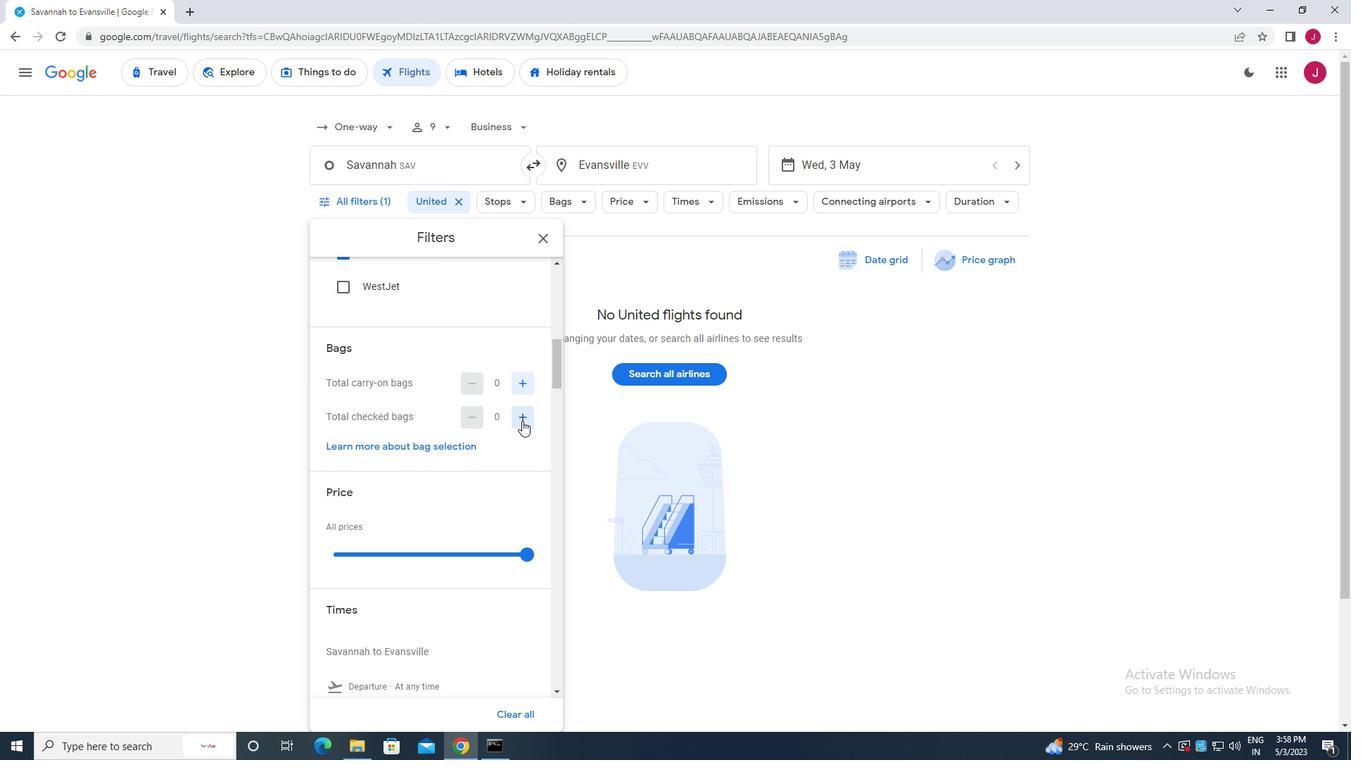 
Action: Mouse pressed left at (522, 421)
Screenshot: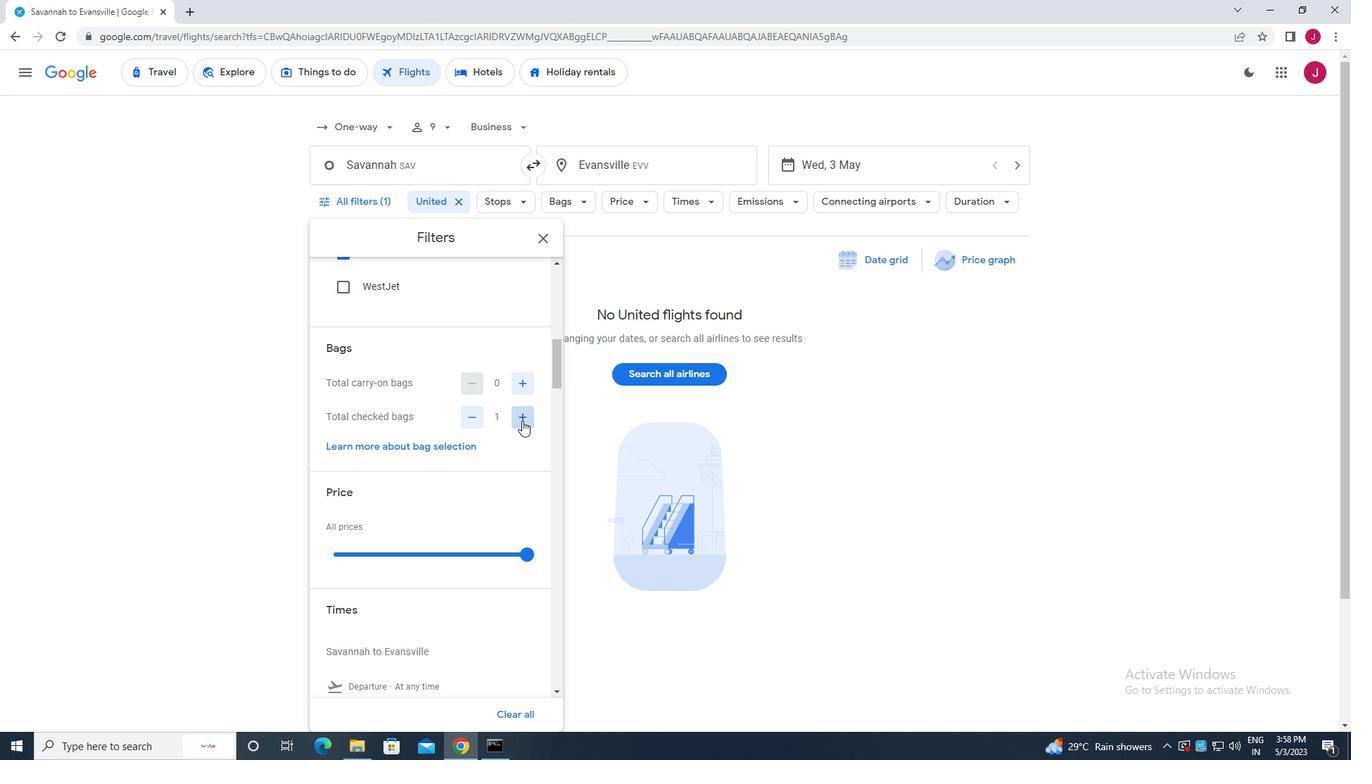 
Action: Mouse pressed left at (522, 421)
Screenshot: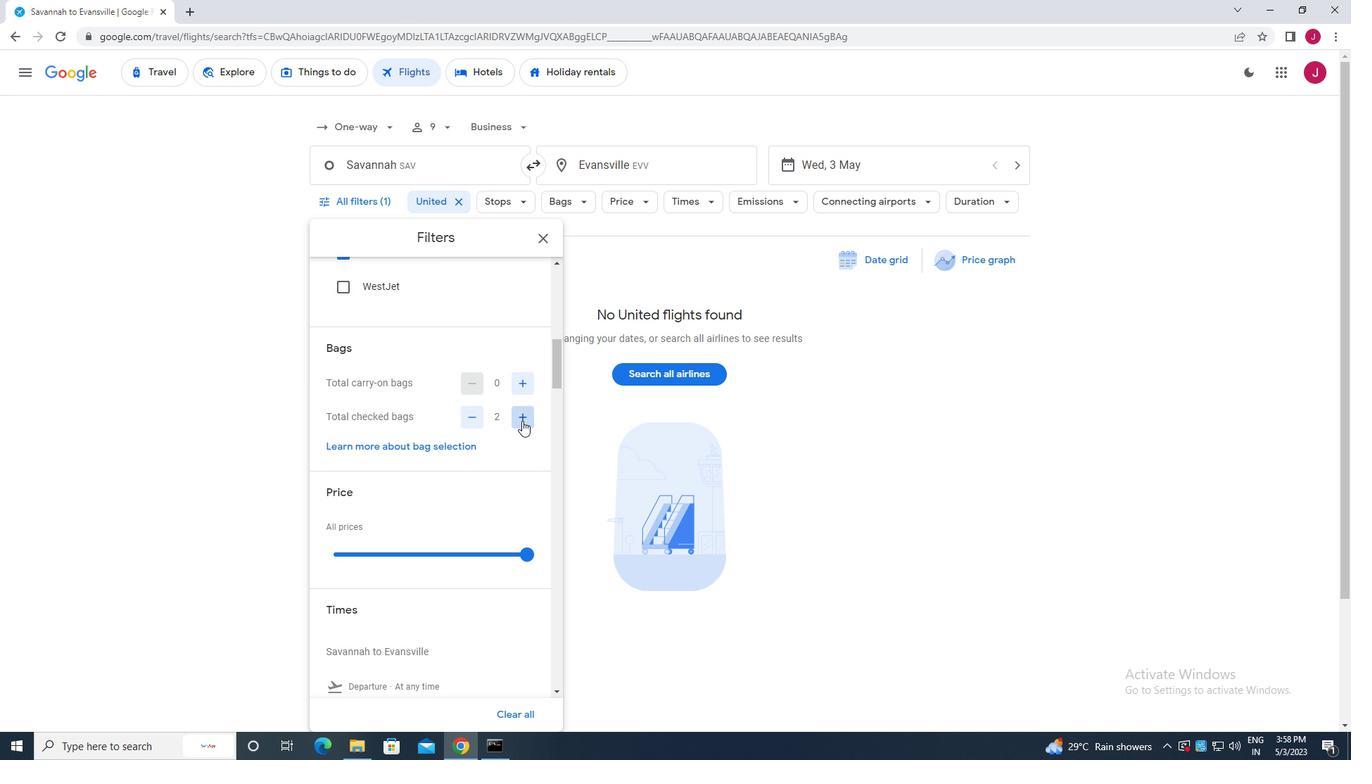 
Action: Mouse pressed left at (522, 421)
Screenshot: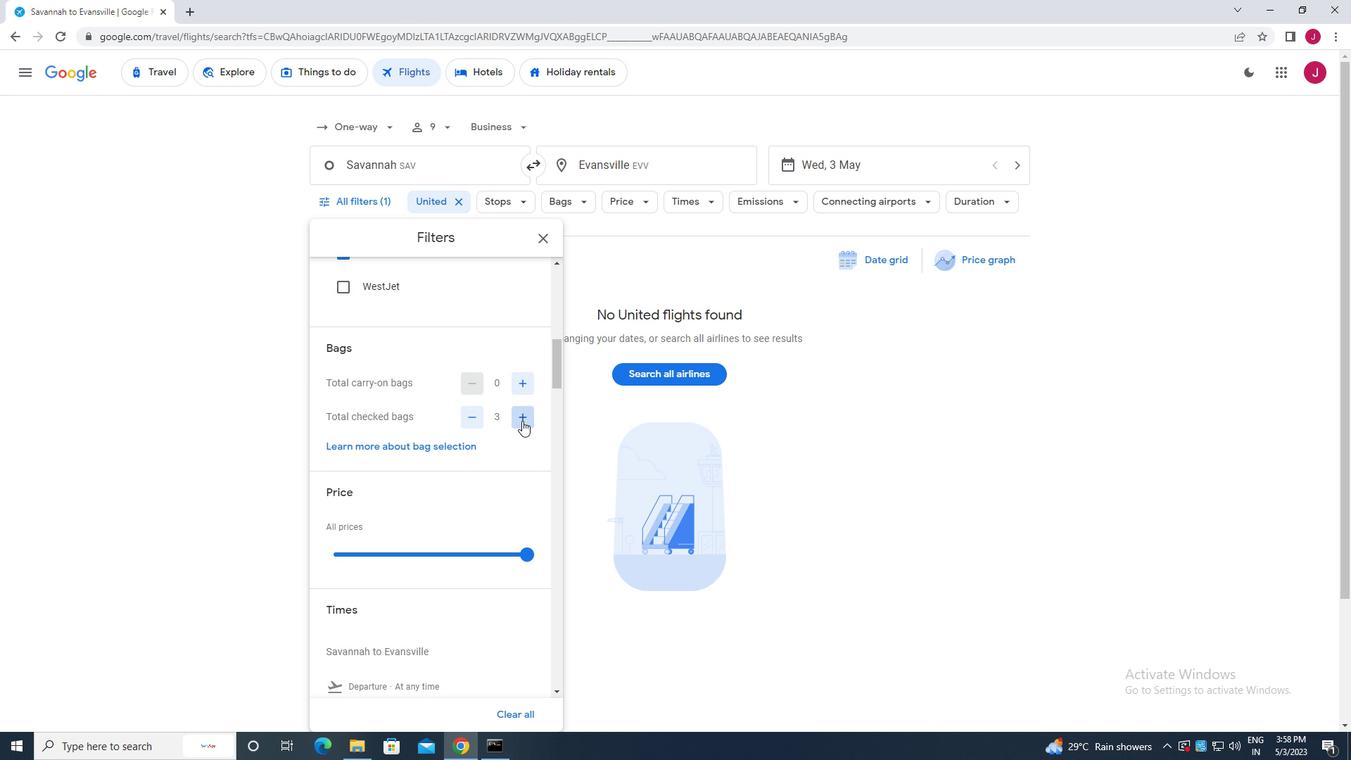 
Action: Mouse pressed left at (522, 421)
Screenshot: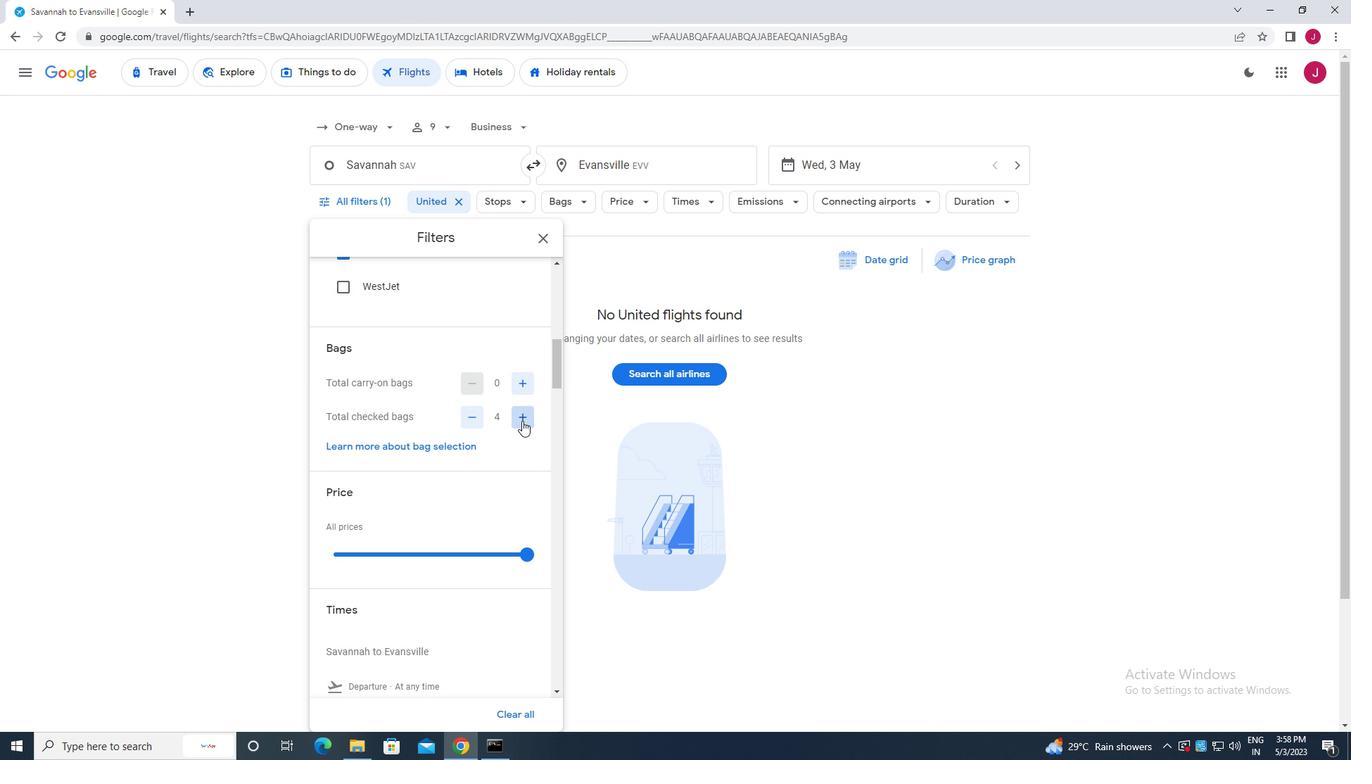 
Action: Mouse pressed left at (522, 421)
Screenshot: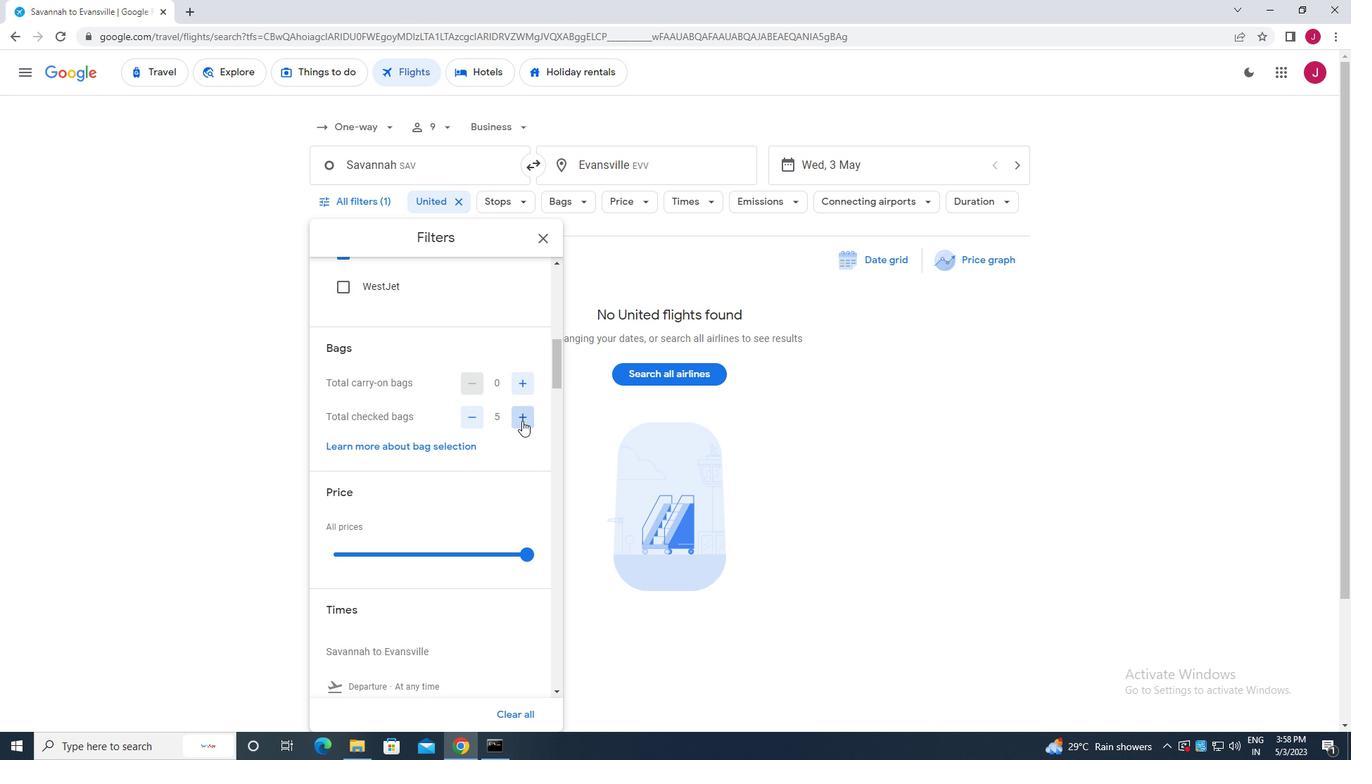 
Action: Mouse pressed left at (522, 421)
Screenshot: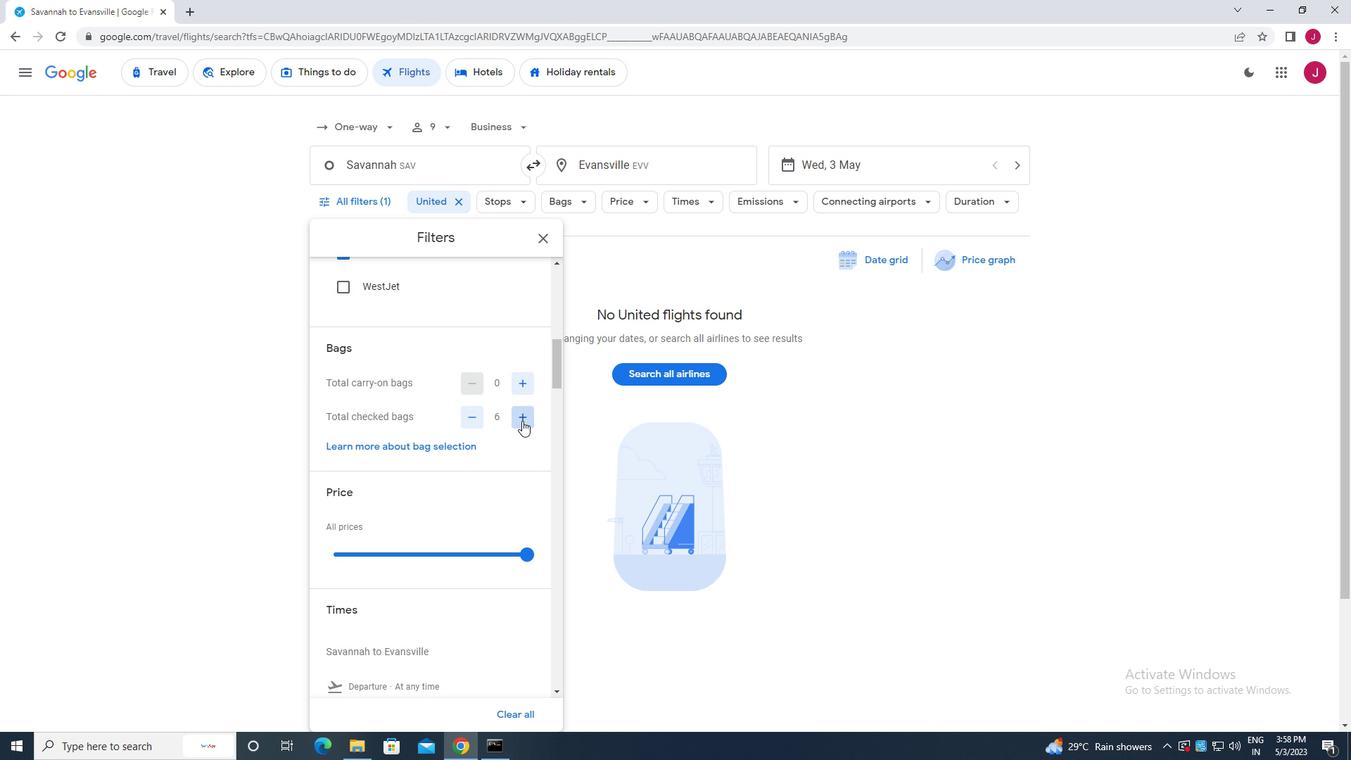
Action: Mouse pressed left at (522, 421)
Screenshot: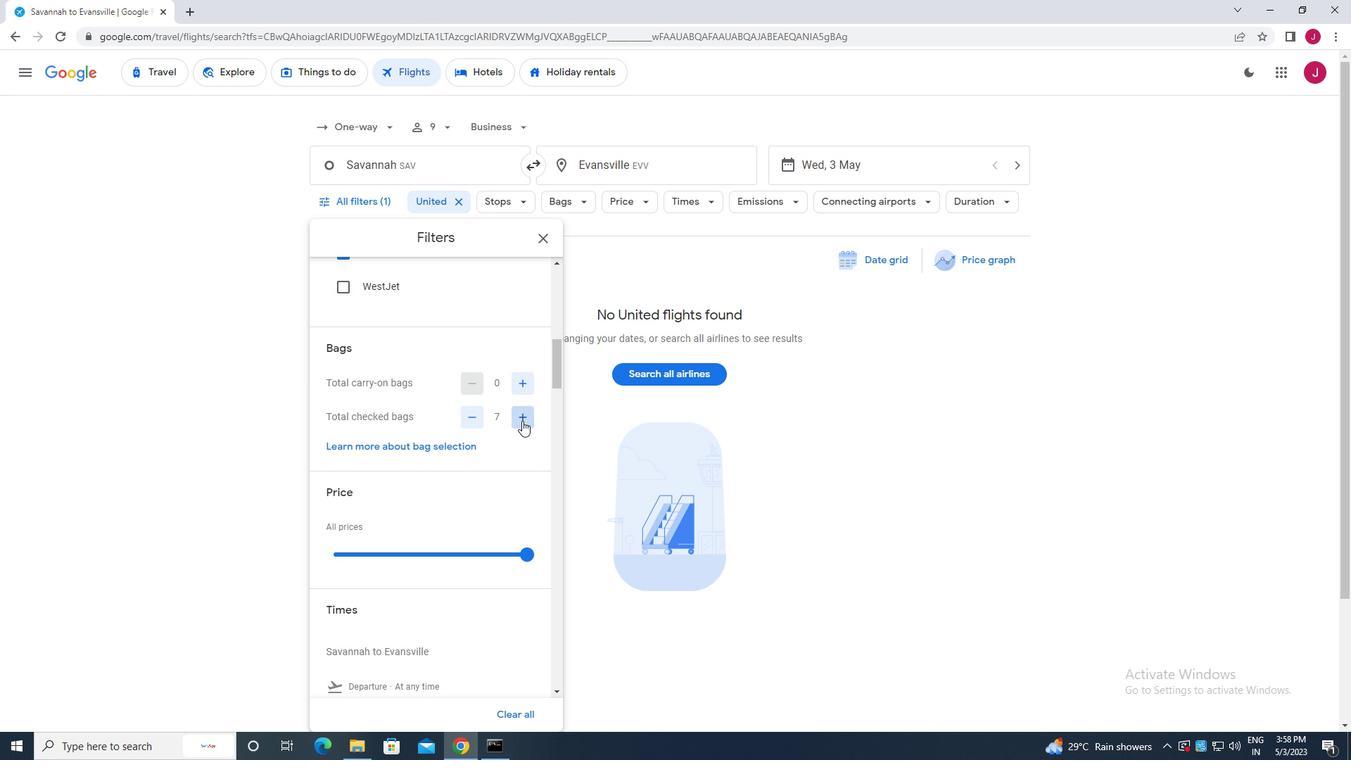 
Action: Mouse pressed left at (522, 421)
Screenshot: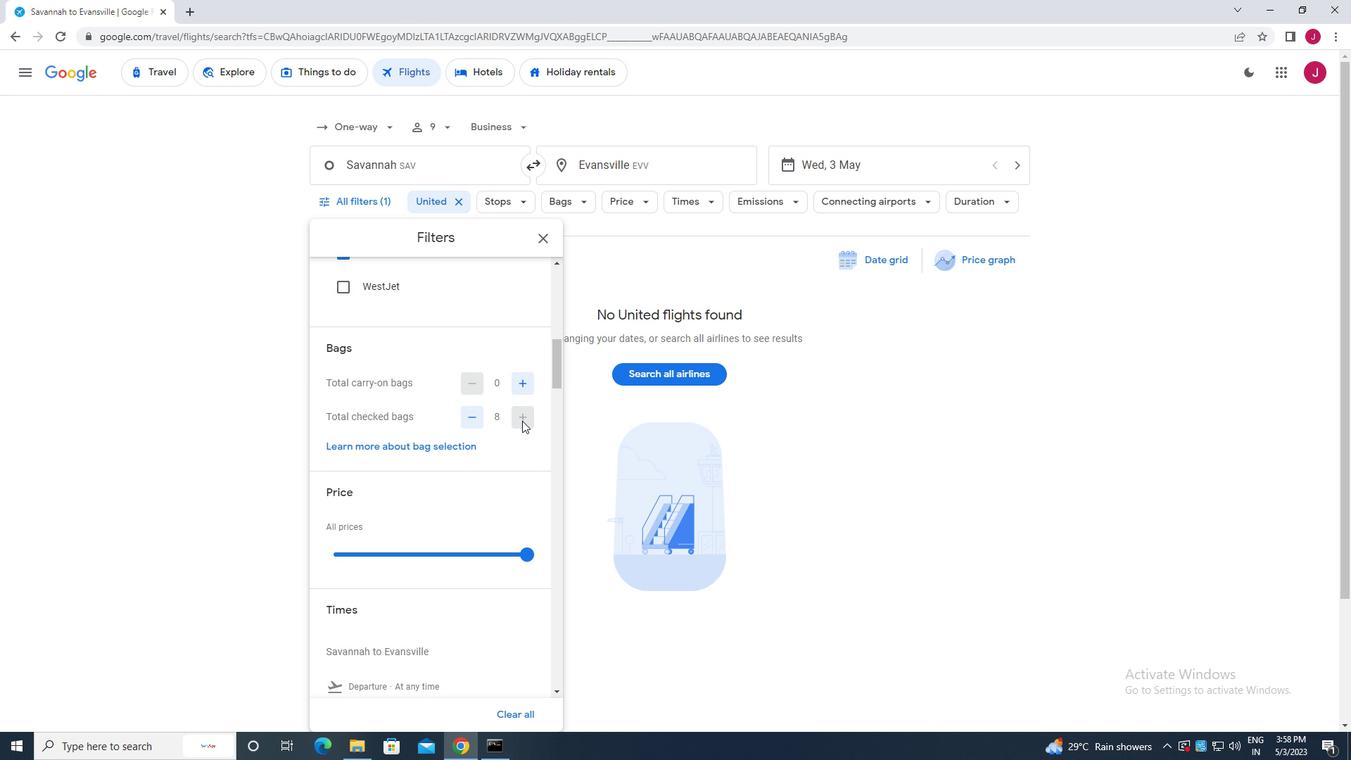 
Action: Mouse scrolled (522, 420) with delta (0, 0)
Screenshot: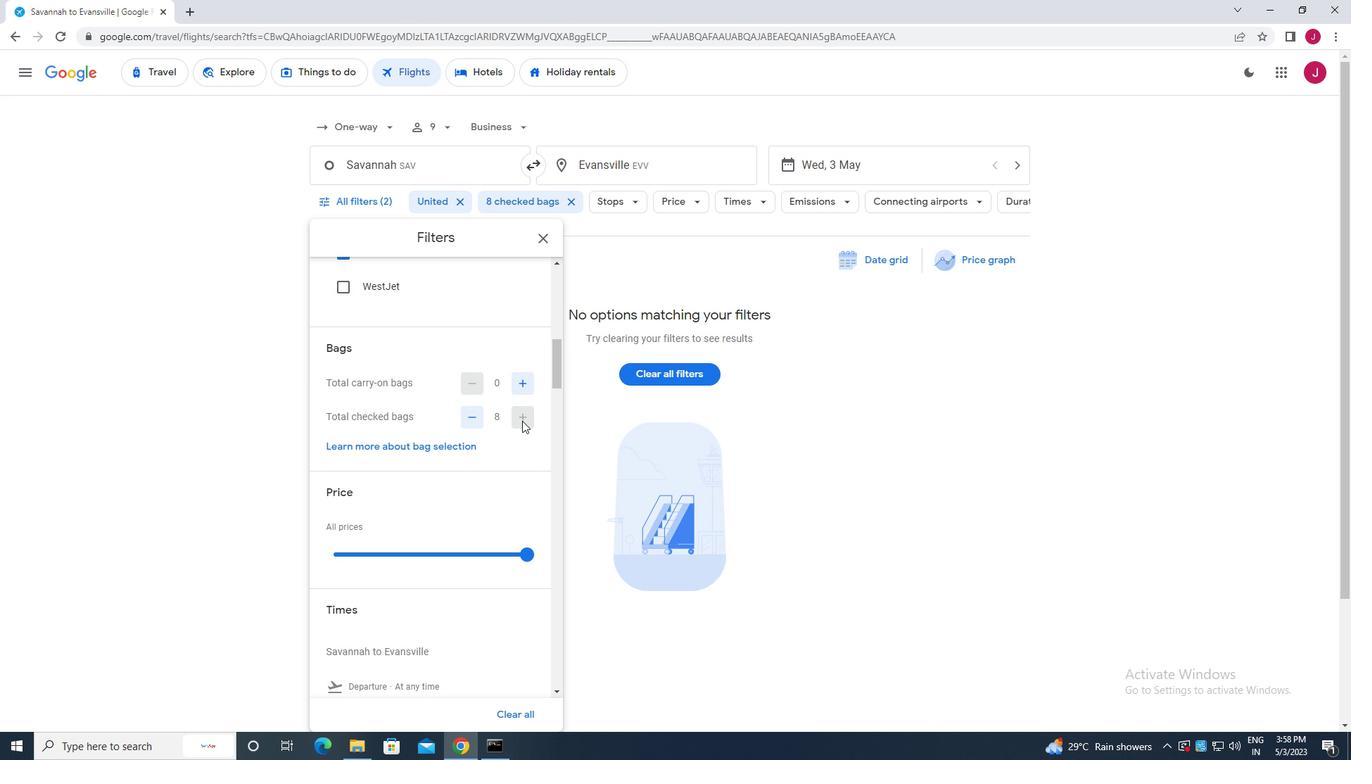
Action: Mouse scrolled (522, 420) with delta (0, 0)
Screenshot: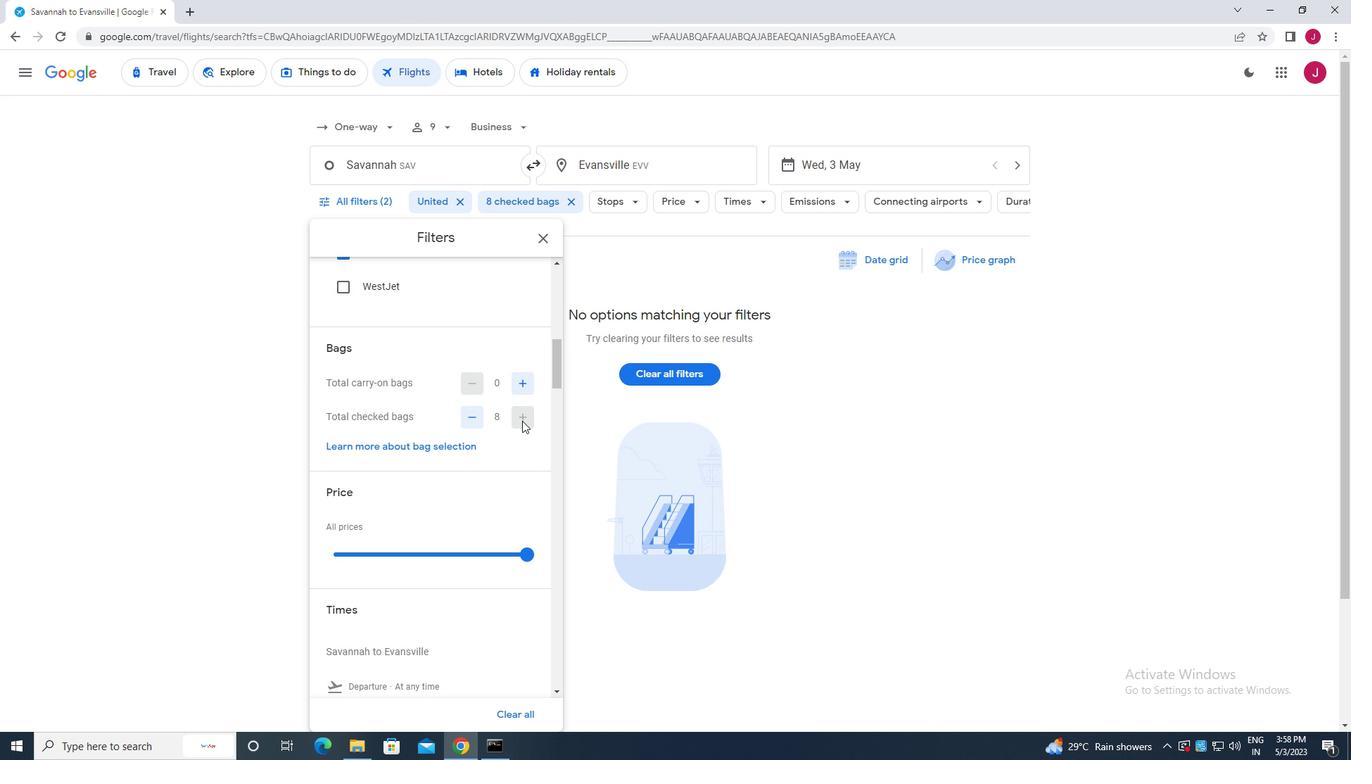 
Action: Mouse moved to (525, 413)
Screenshot: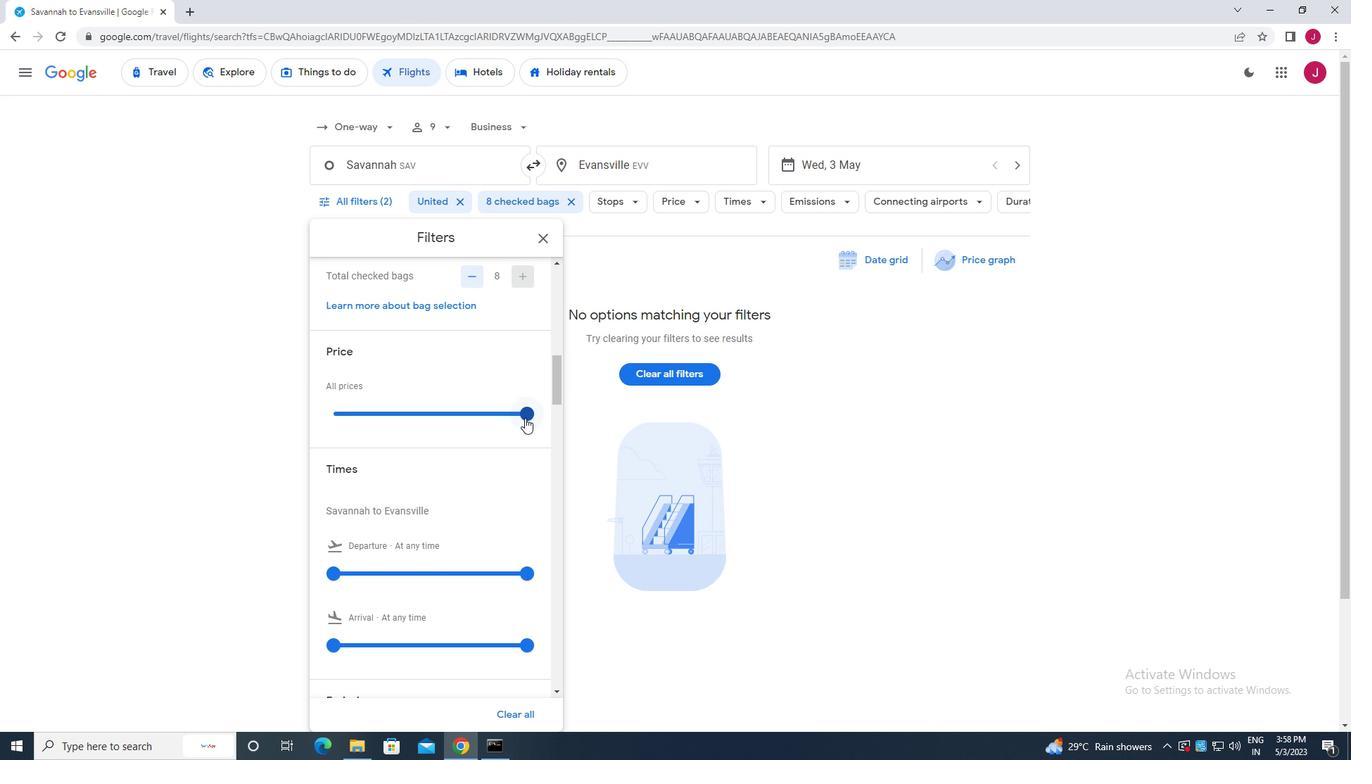 
Action: Mouse pressed left at (525, 413)
Screenshot: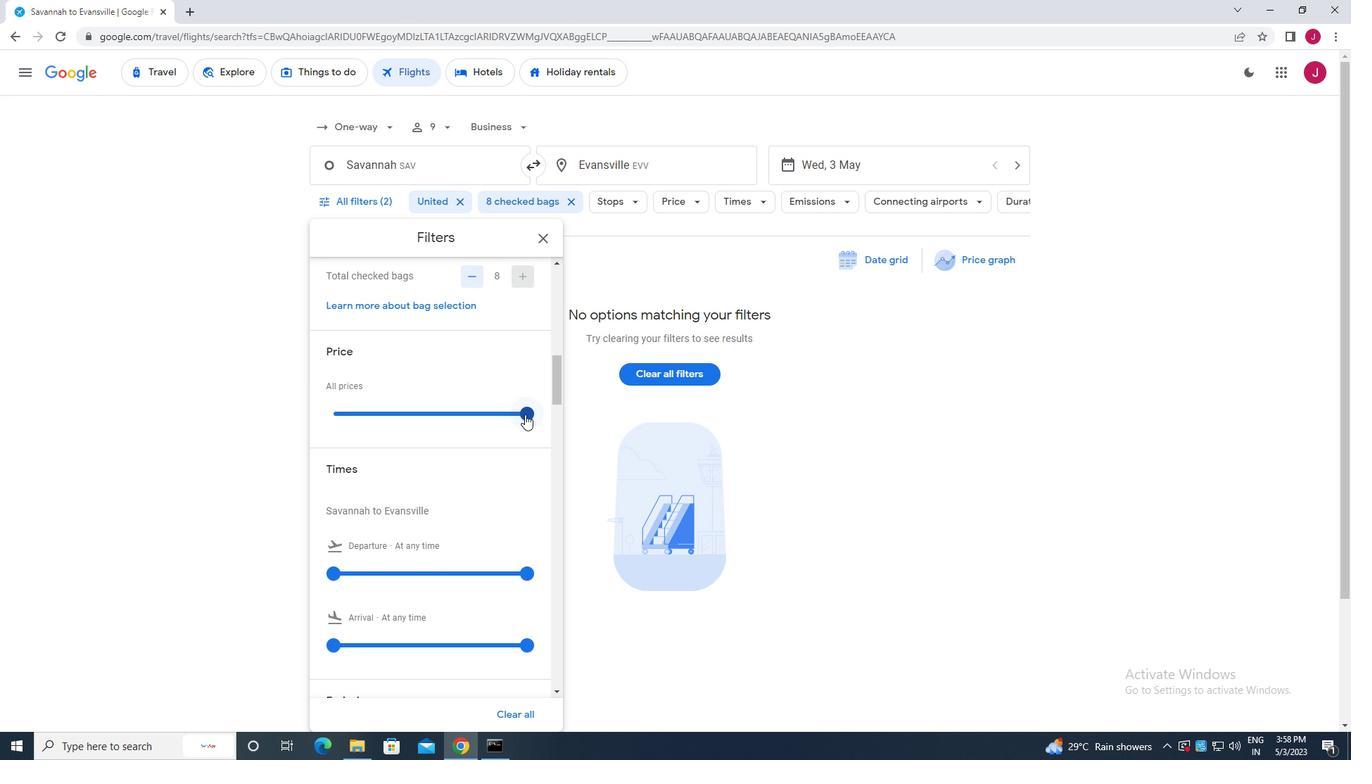 
Action: Mouse moved to (335, 571)
Screenshot: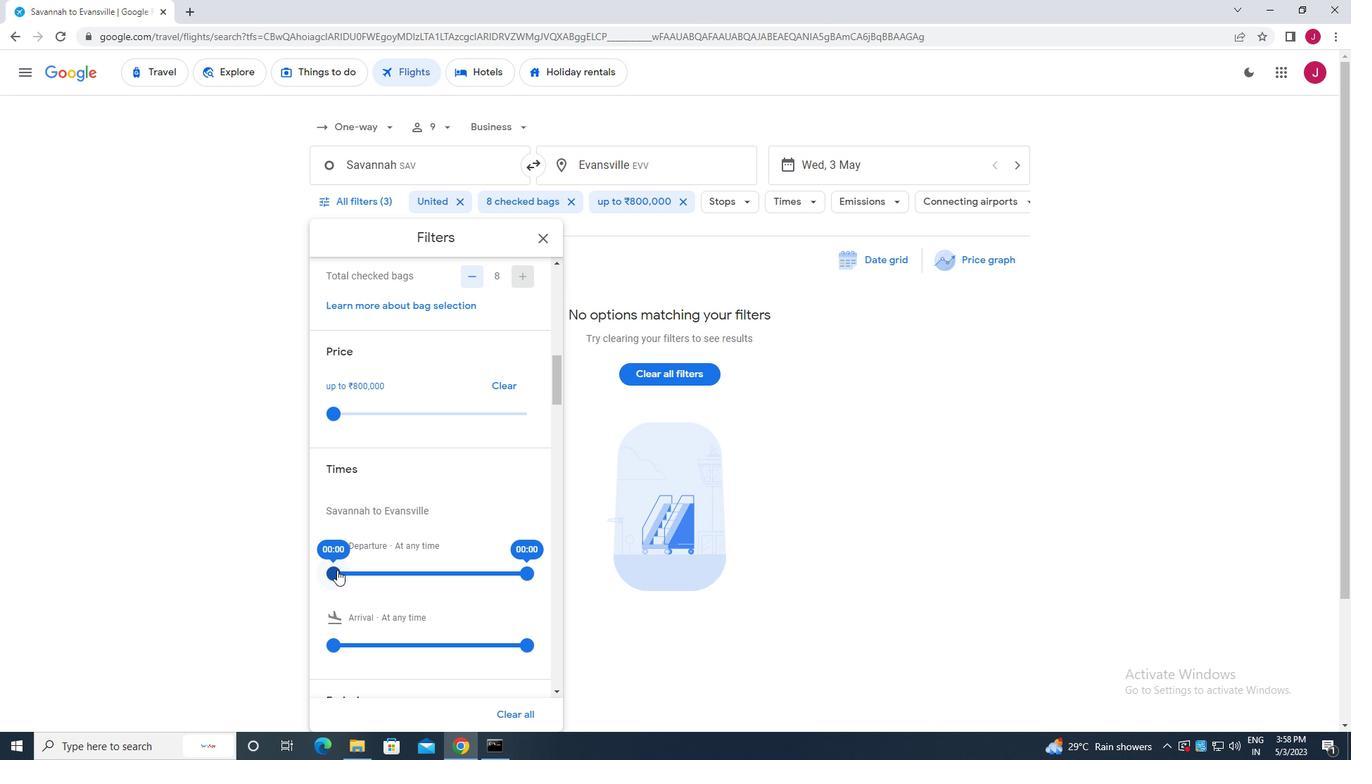 
Action: Mouse pressed left at (335, 571)
Screenshot: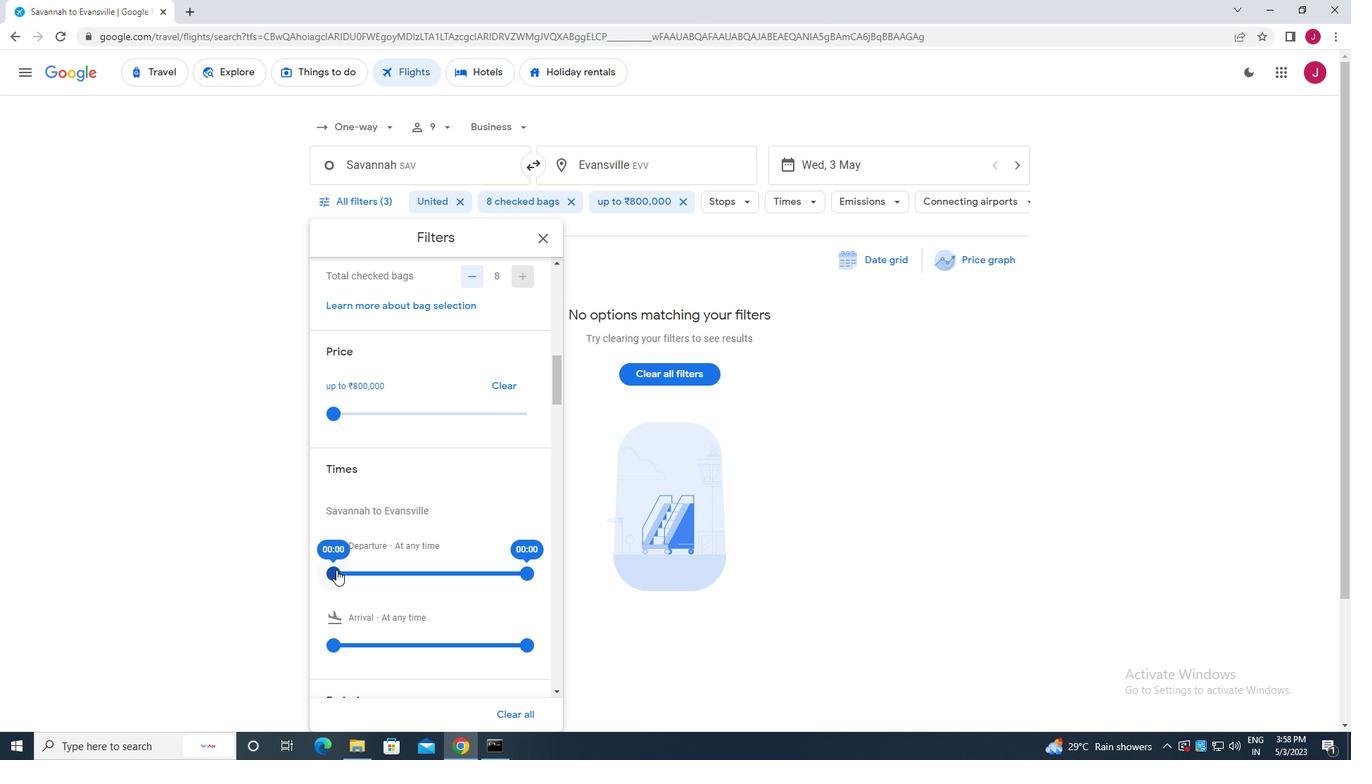 
Action: Mouse moved to (531, 575)
Screenshot: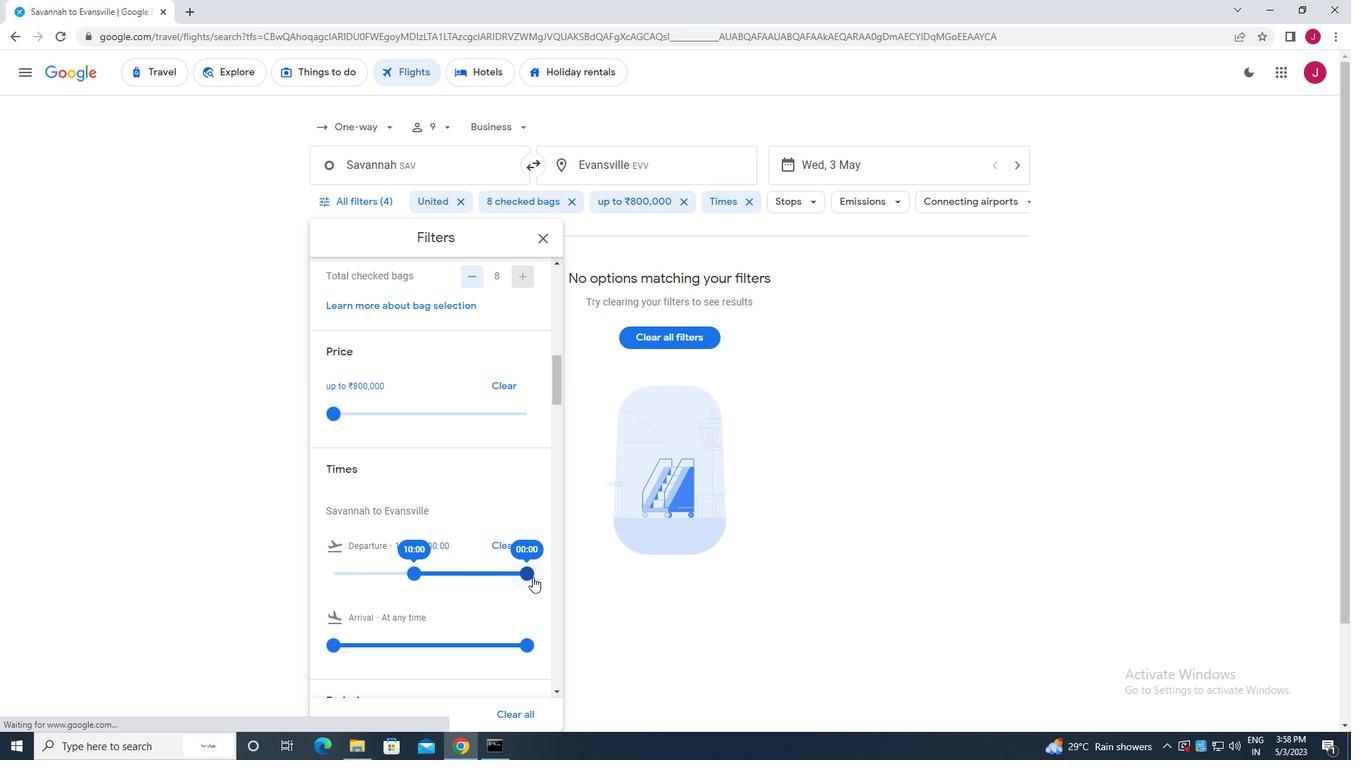 
Action: Mouse pressed left at (531, 575)
Screenshot: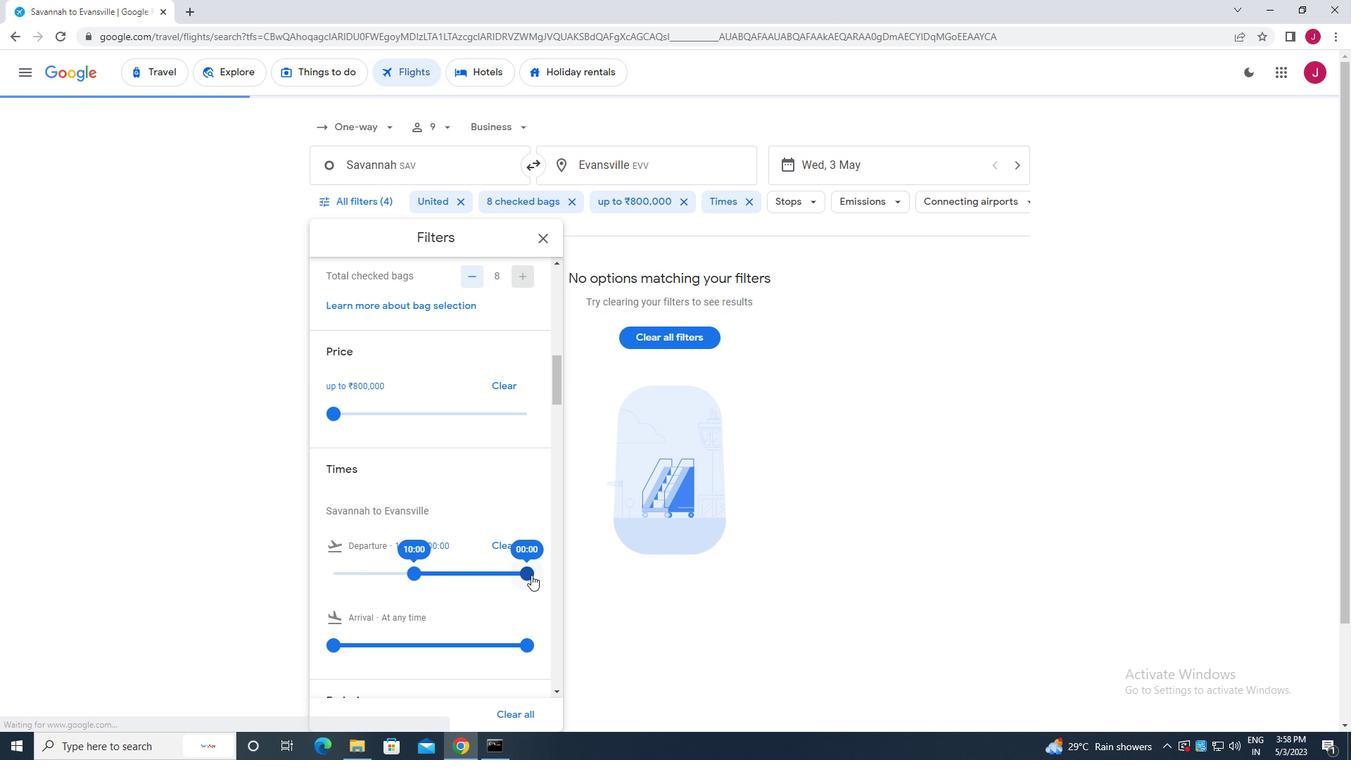 
Action: Mouse moved to (546, 235)
Screenshot: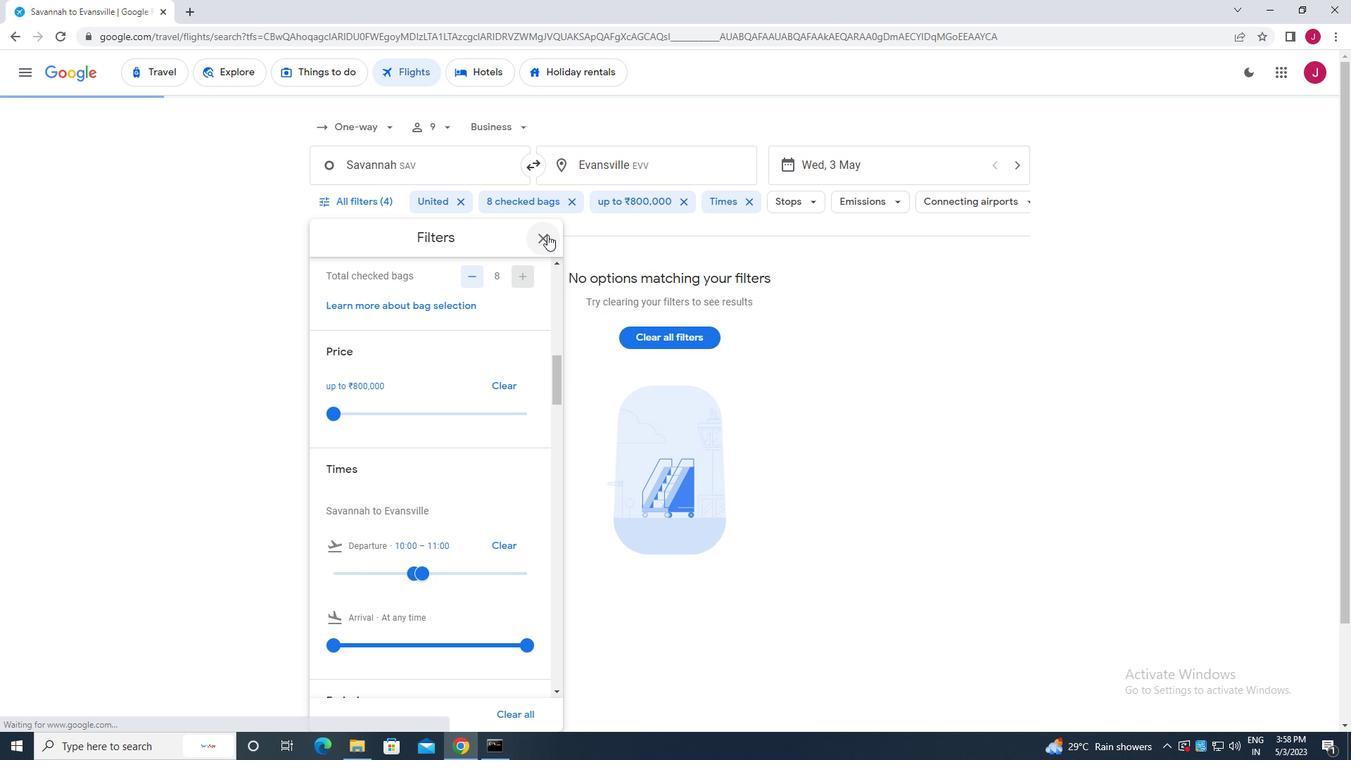 
Action: Mouse pressed left at (546, 235)
Screenshot: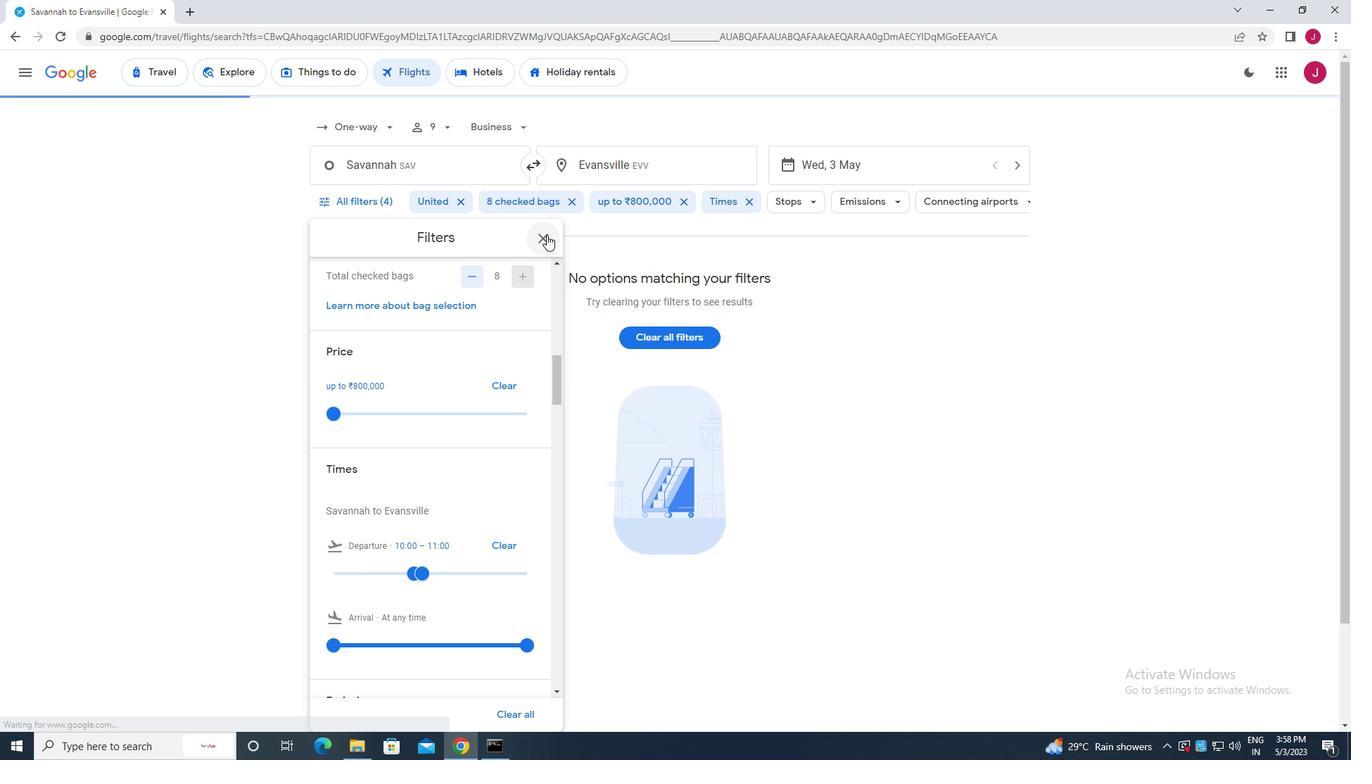 
Action: Mouse moved to (550, 235)
Screenshot: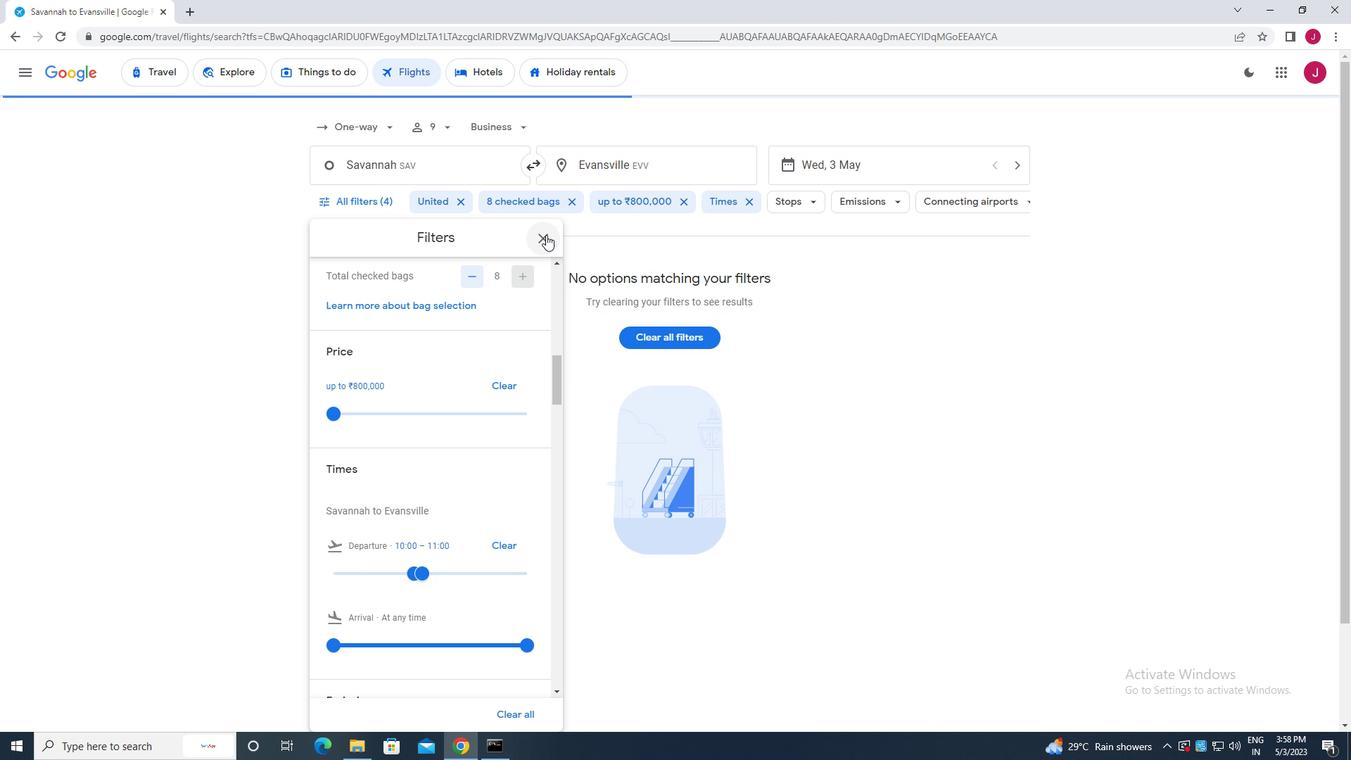 
